 Task: Use flow to show automation on Department object.
Action: Mouse moved to (701, 45)
Screenshot: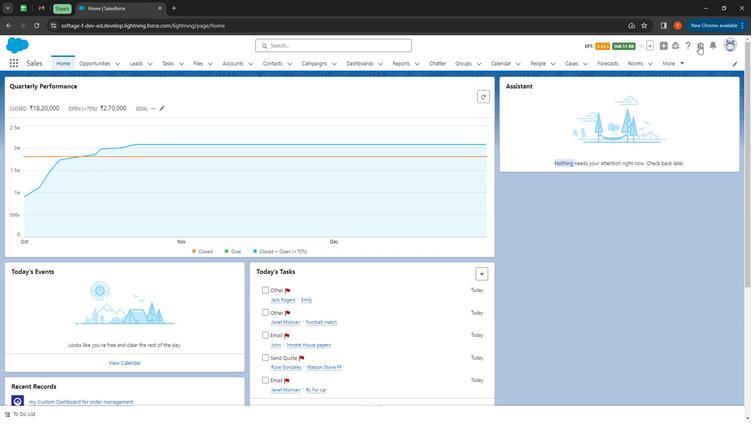 
Action: Mouse pressed left at (701, 45)
Screenshot: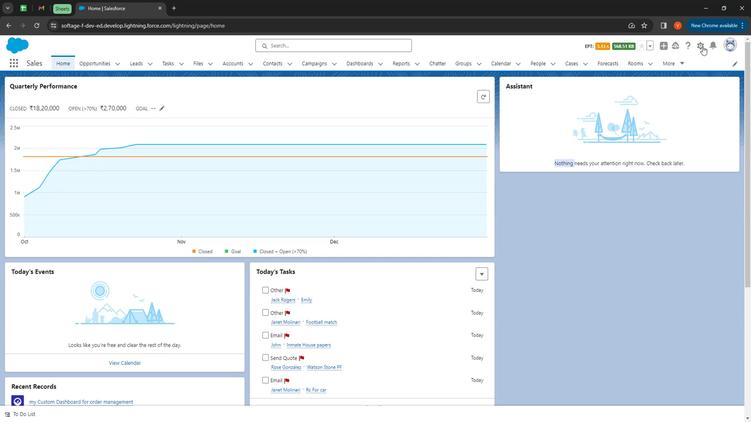 
Action: Mouse moved to (678, 64)
Screenshot: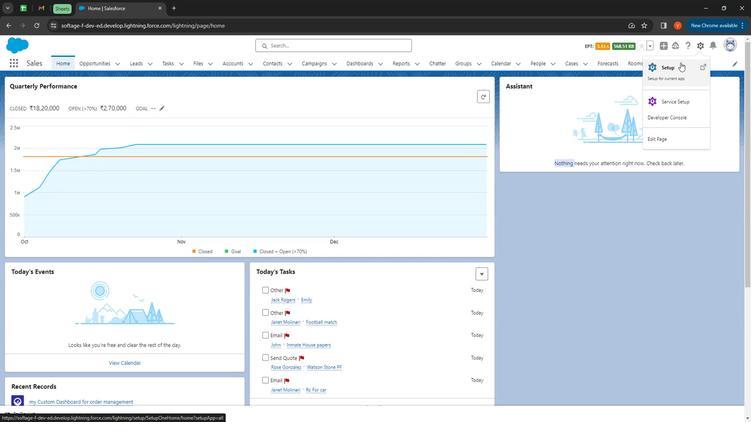 
Action: Mouse pressed left at (678, 64)
Screenshot: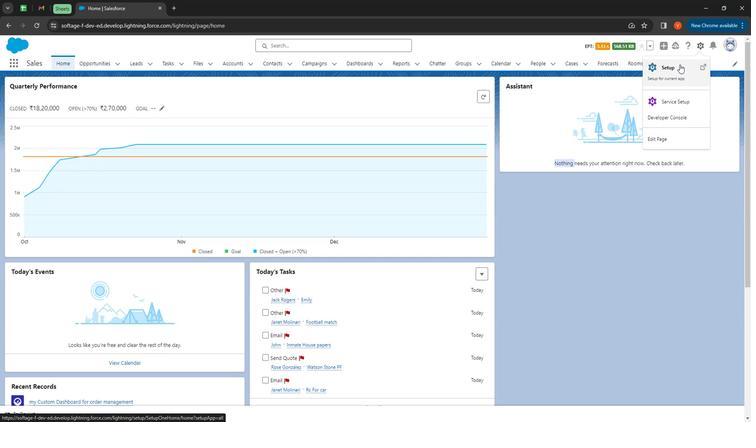 
Action: Mouse moved to (34, 84)
Screenshot: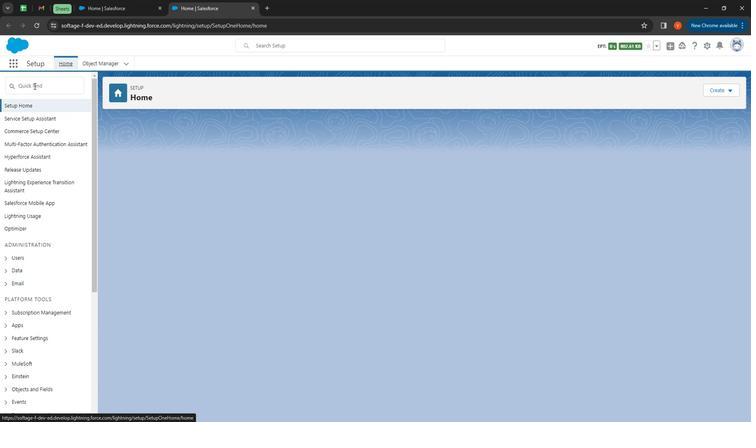 
Action: Mouse pressed left at (34, 84)
Screenshot: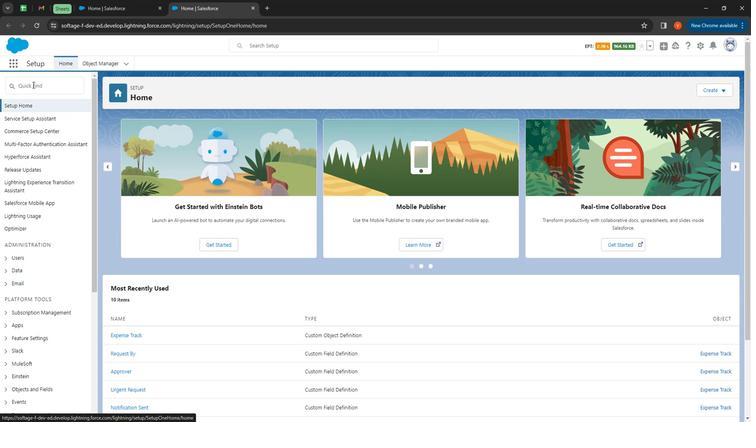 
Action: Key pressed flows
Screenshot: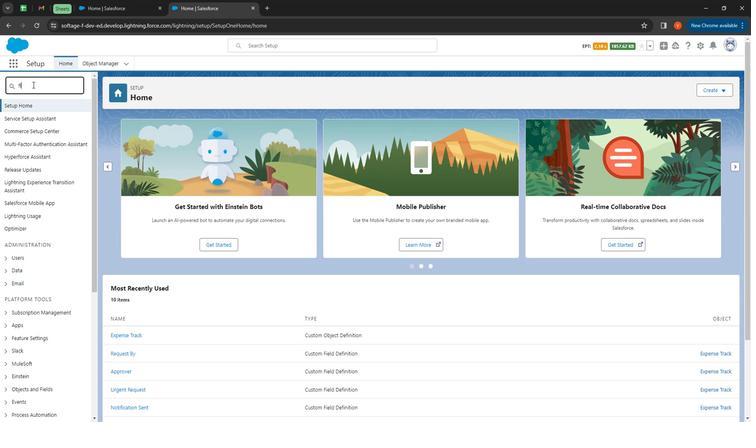 
Action: Mouse moved to (29, 118)
Screenshot: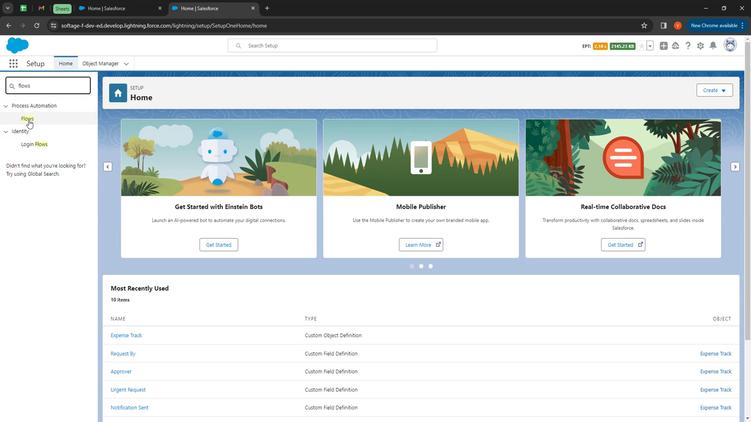 
Action: Mouse pressed left at (29, 118)
Screenshot: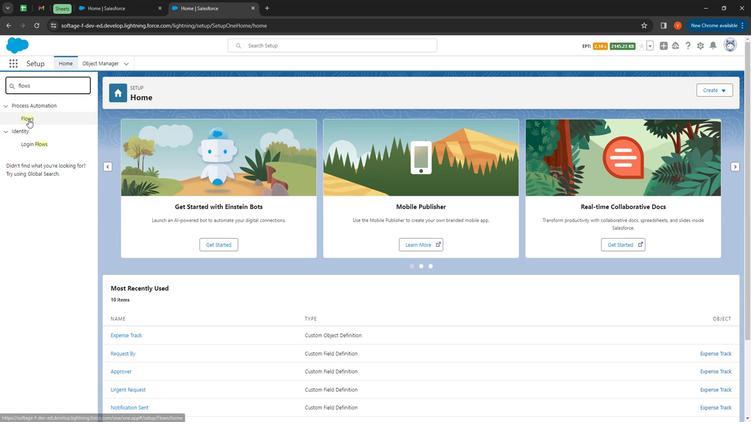
Action: Mouse moved to (717, 92)
Screenshot: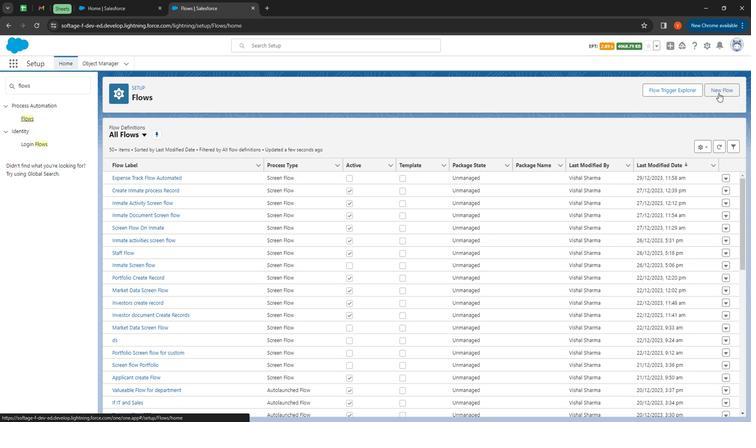 
Action: Mouse pressed left at (717, 92)
Screenshot: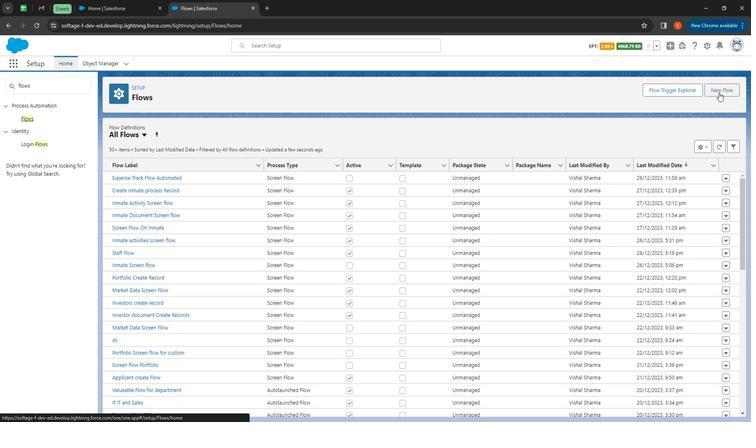 
Action: Mouse moved to (586, 313)
Screenshot: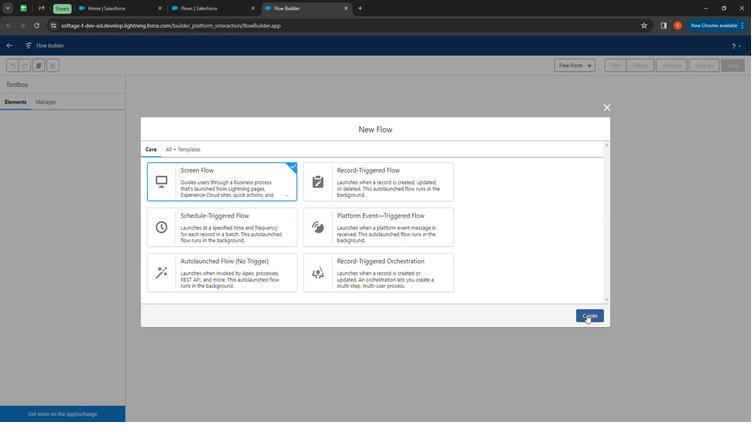 
Action: Mouse pressed left at (586, 313)
Screenshot: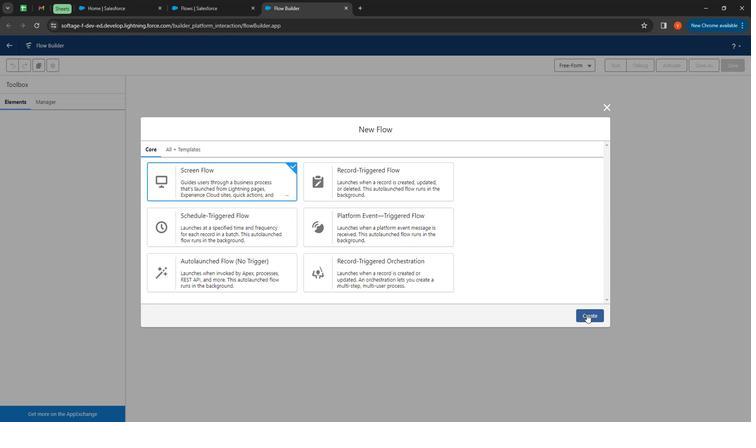 
Action: Mouse moved to (377, 139)
Screenshot: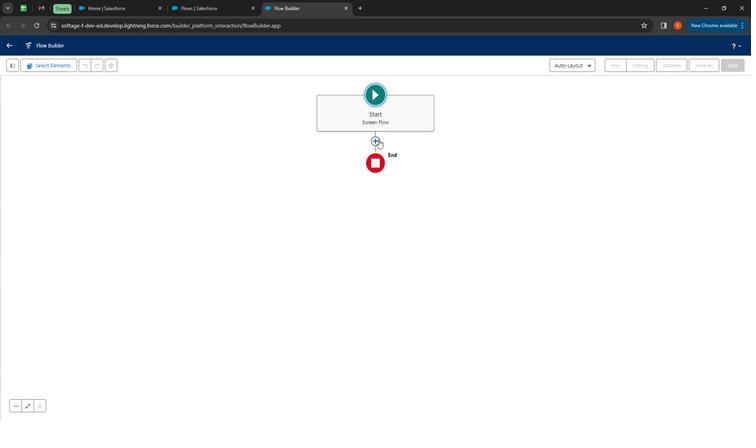 
Action: Mouse pressed left at (377, 139)
Screenshot: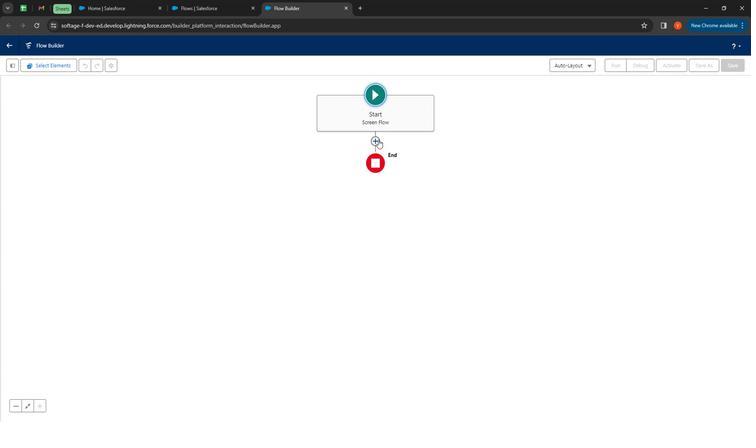 
Action: Mouse moved to (352, 176)
Screenshot: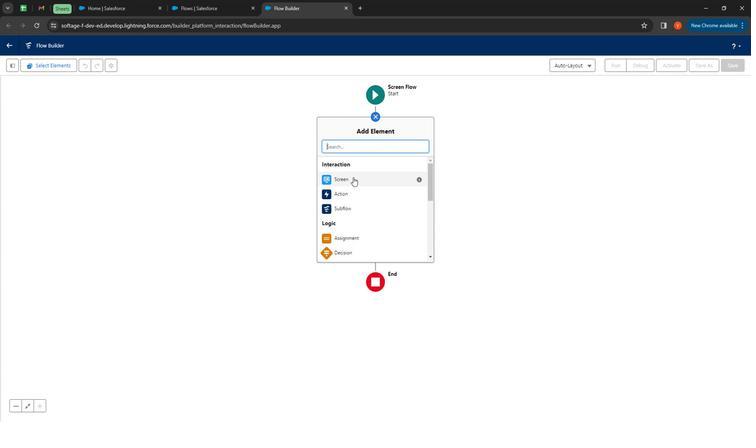 
Action: Mouse pressed left at (352, 176)
Screenshot: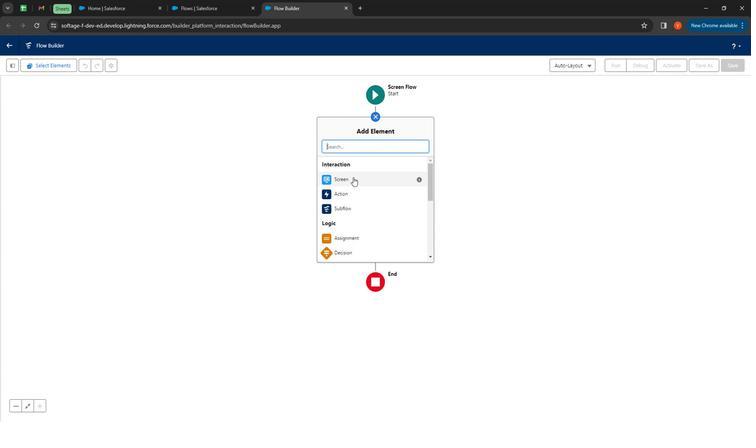 
Action: Mouse moved to (633, 139)
Screenshot: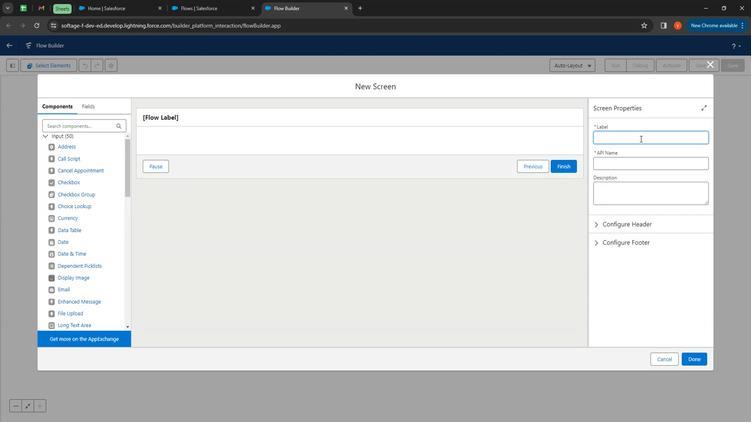 
Action: Mouse pressed left at (633, 139)
Screenshot: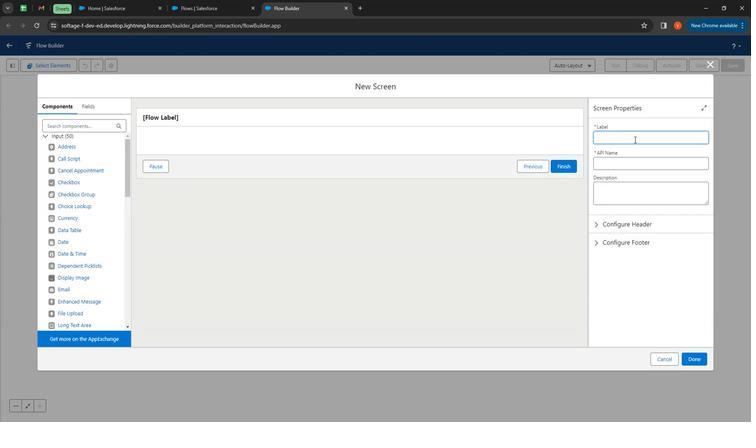 
Action: Key pressed <Key.shift>
Screenshot: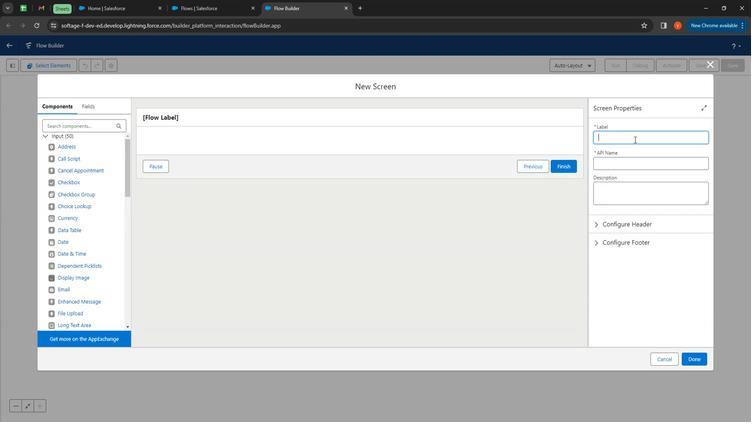 
Action: Mouse moved to (630, 138)
Screenshot: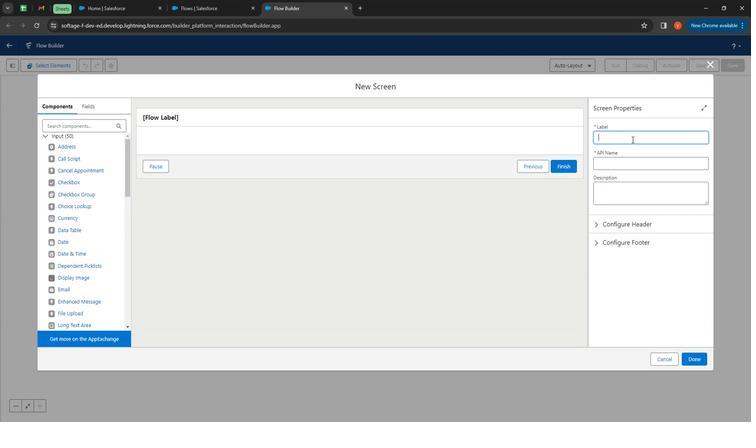 
Action: Key pressed <Key.shift>
Screenshot: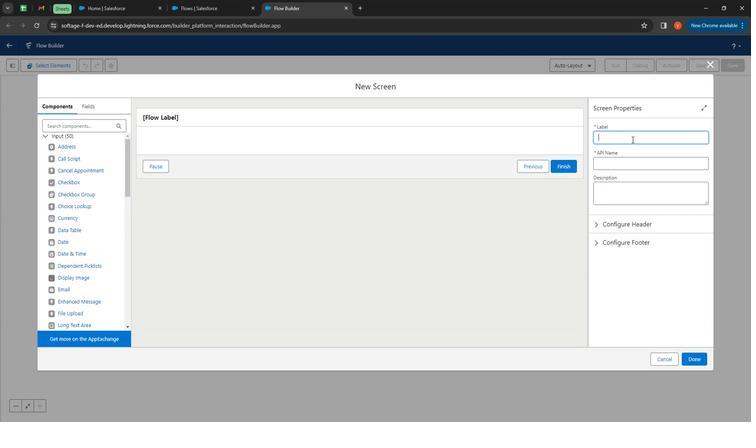 
Action: Mouse moved to (630, 138)
Screenshot: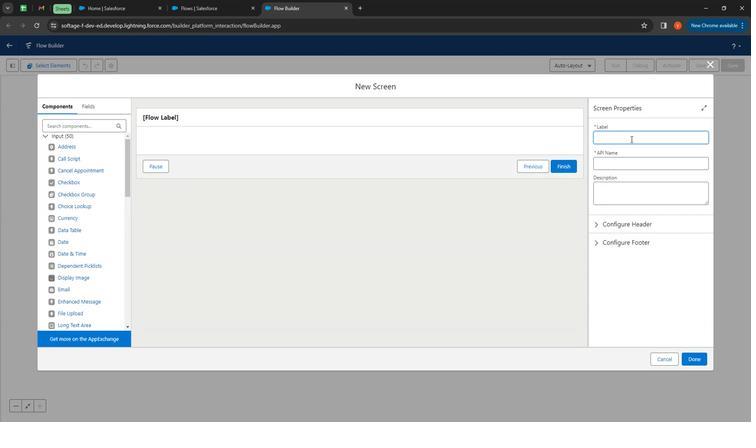 
Action: Key pressed <Key.shift><Key.shift><Key.shift><Key.shift><Key.shift><Key.shift><Key.shift><Key.shift><Key.shift><Key.shift><Key.shift><Key.shift><Key.shift><Key.shift><Key.shift><Key.shift><Key.shift><Key.shift><Key.shift><Key.shift><Key.shift>
Screenshot: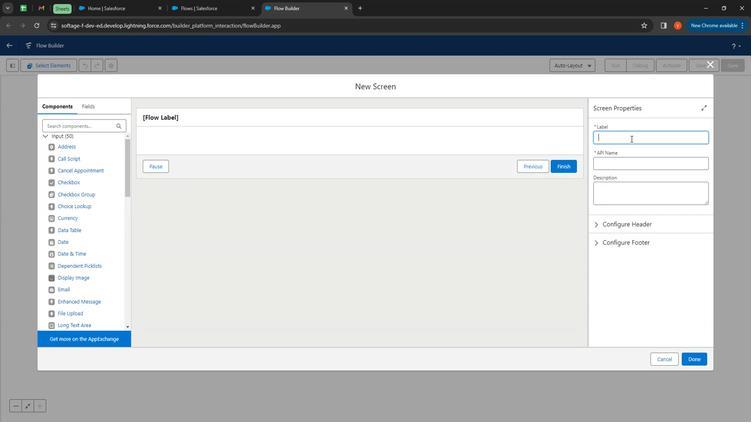 
Action: Mouse moved to (629, 138)
Screenshot: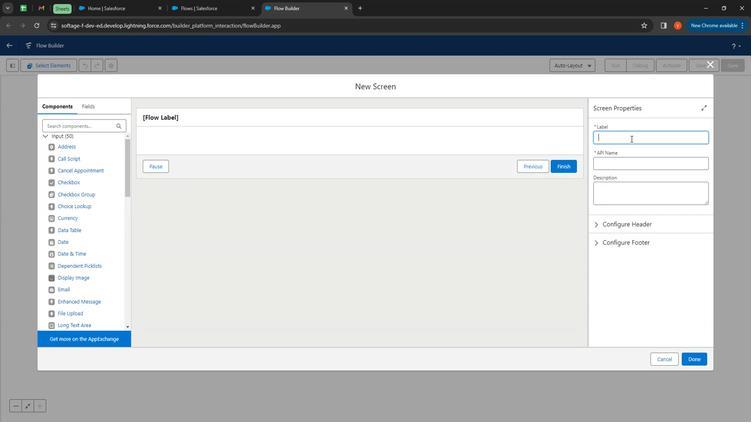 
Action: Key pressed <Key.shift>Universal<Key.space>for<Key.space><Key.shift><Key.shift><Key.shift><Key.shift><Key.shift><Key.shift><Key.shift><Key.shift><Key.shift><Key.shift><Key.shift><Key.shift><Key.shift><Key.shift><Key.shift><Key.shift><Key.shift><Key.shift><Key.shift><Key.shift>Department<Key.space><Key.shift>Screen
Screenshot: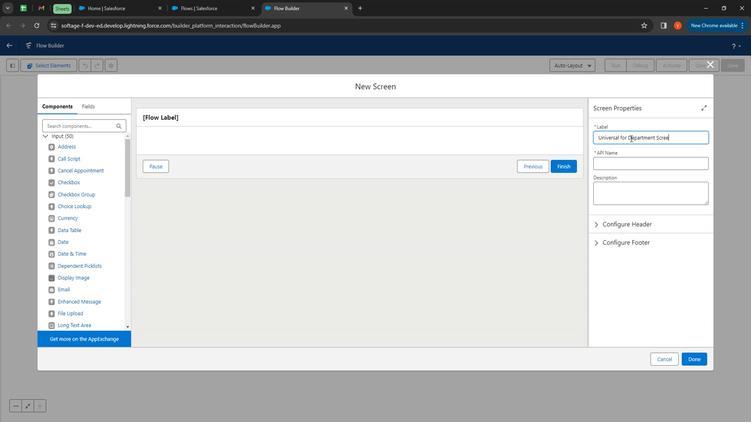 
Action: Mouse moved to (628, 159)
Screenshot: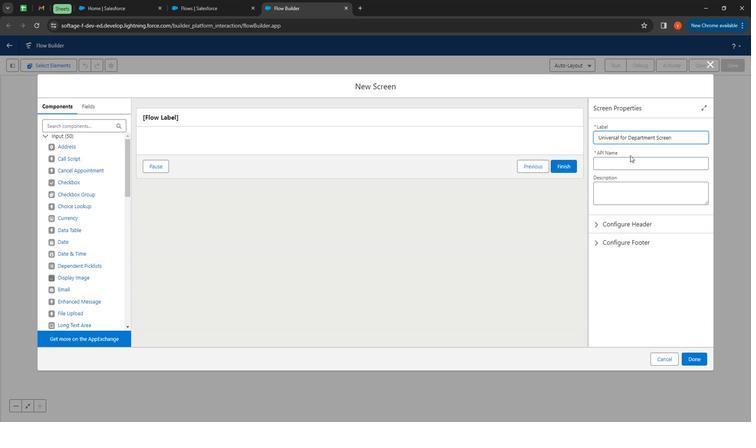 
Action: Mouse pressed left at (628, 159)
Screenshot: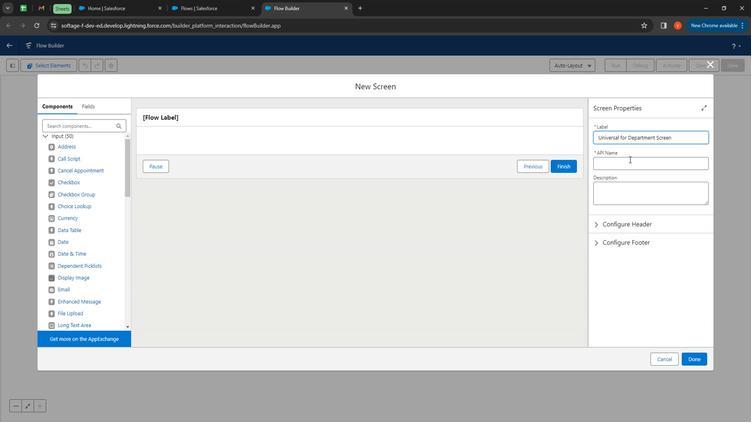 
Action: Mouse moved to (625, 193)
Screenshot: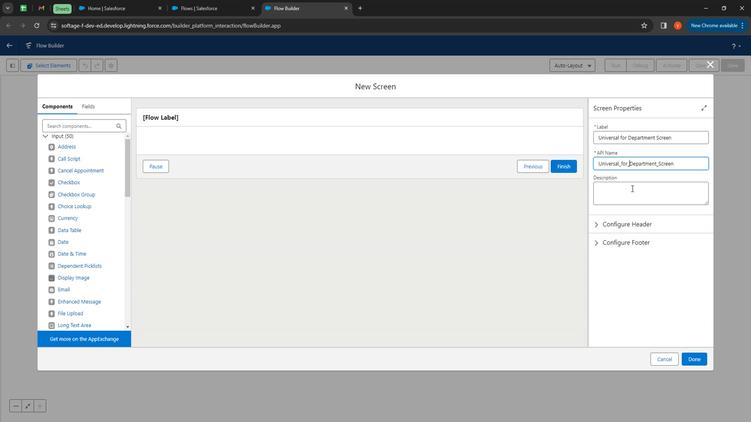 
Action: Mouse pressed left at (625, 193)
Screenshot: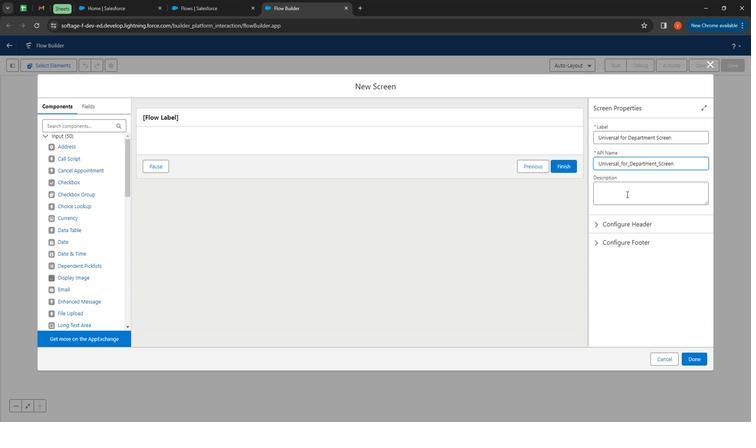 
Action: Mouse moved to (625, 193)
Screenshot: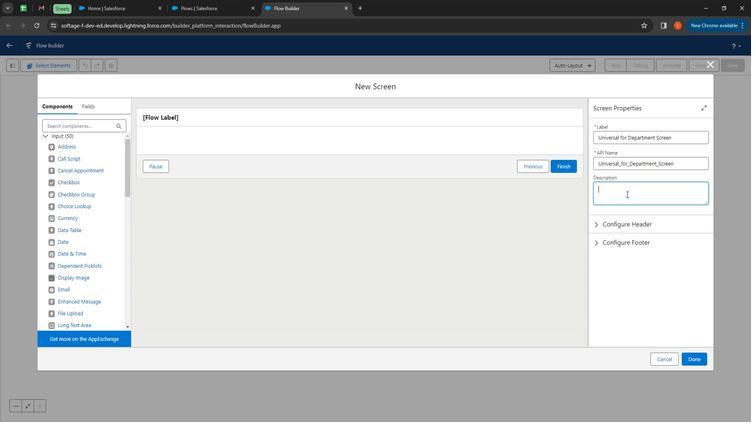 
Action: Key pressed <Key.shift>
Screenshot: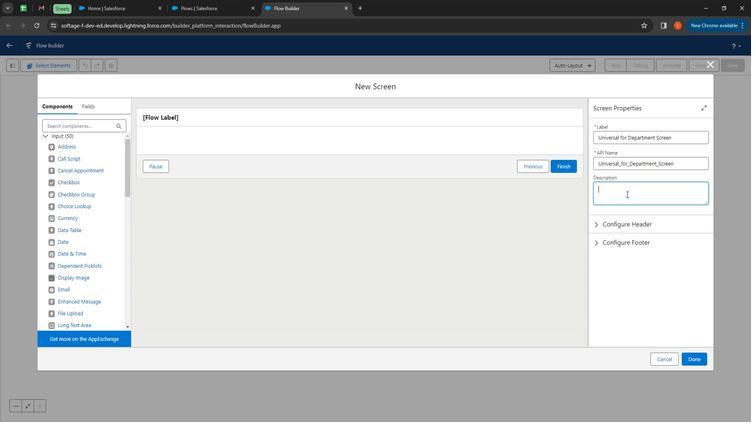 
Action: Mouse moved to (624, 193)
Screenshot: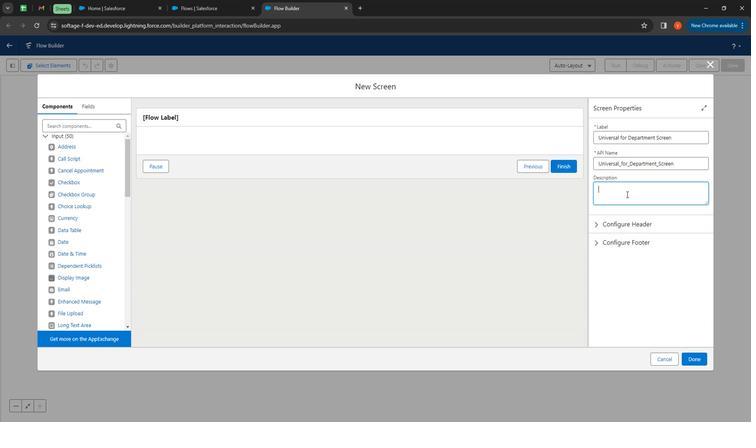 
Action: Key pressed <Key.shift><Key.shift><Key.shift><Key.shift><Key.shift><Key.shift><Key.shift><Key.shift><Key.shift><Key.shift>Universal<Key.space><Key.shift>Salesforce<Key.space><Key.shift>Screen<Key.space>flow<Key.space><Key.shift>Screen<Key.space>on<Key.space>custom<Key.space>object<Key.space><Key.shift>Name<Key.space><Key.shift>Department
Screenshot: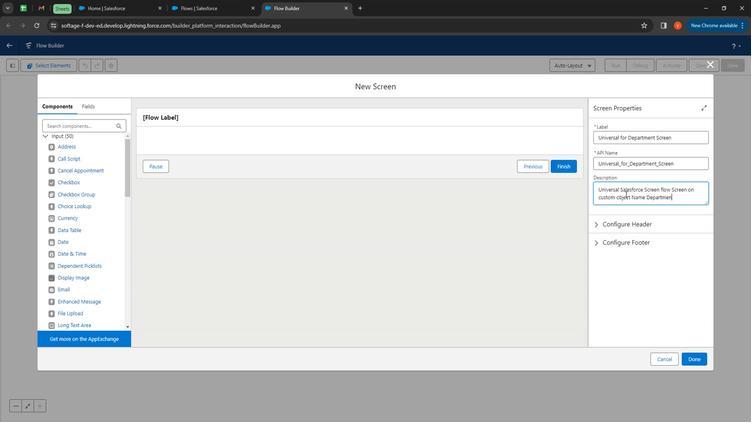 
Action: Mouse moved to (593, 230)
Screenshot: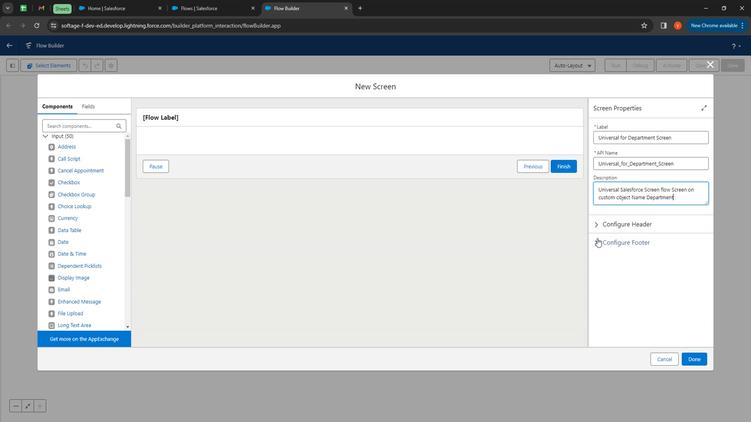 
Action: Key pressed .
Screenshot: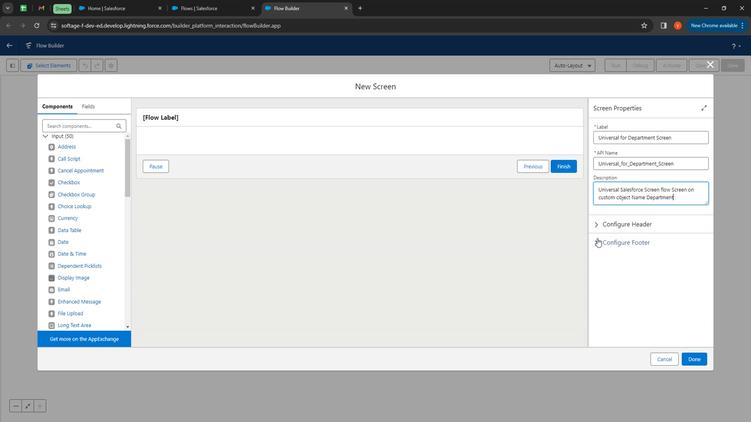 
Action: Mouse moved to (683, 201)
Screenshot: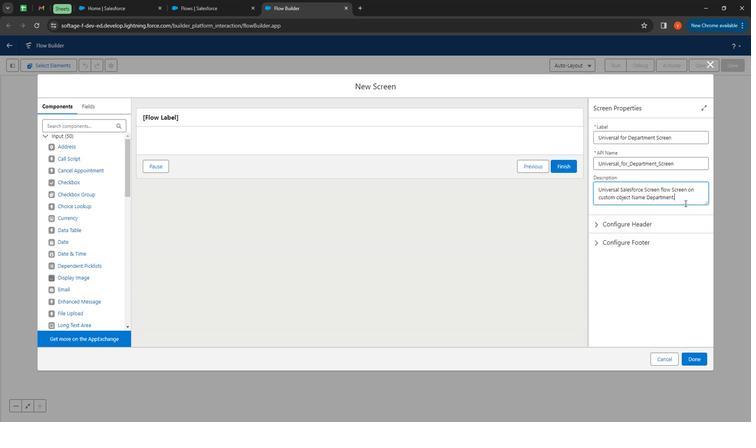 
Action: Mouse pressed left at (683, 201)
Screenshot: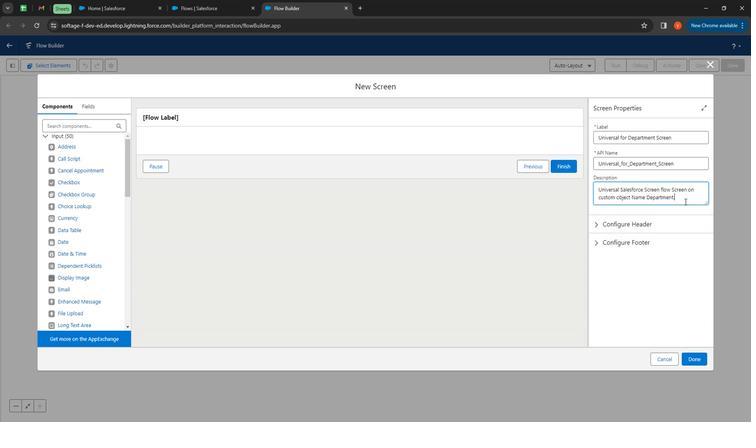 
Action: Mouse moved to (95, 124)
Screenshot: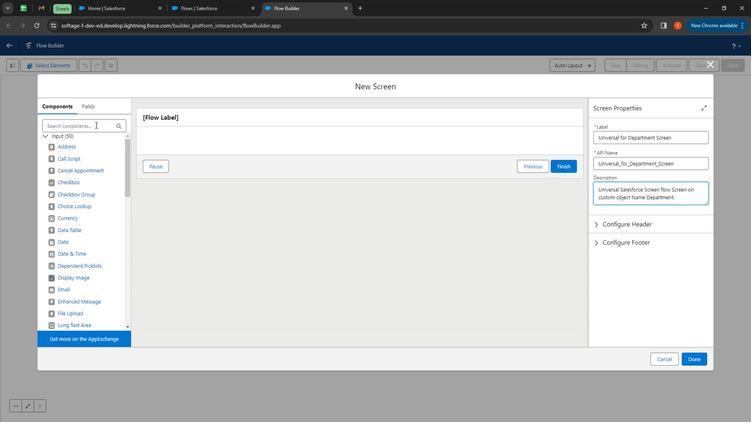 
Action: Mouse pressed left at (95, 124)
Screenshot: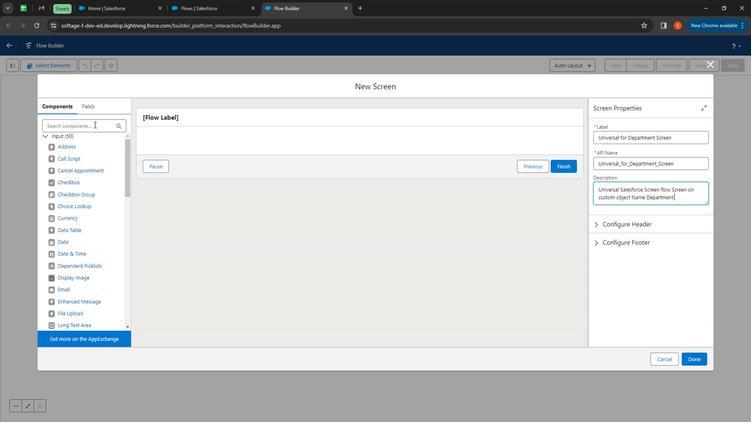 
Action: Mouse moved to (96, 123)
Screenshot: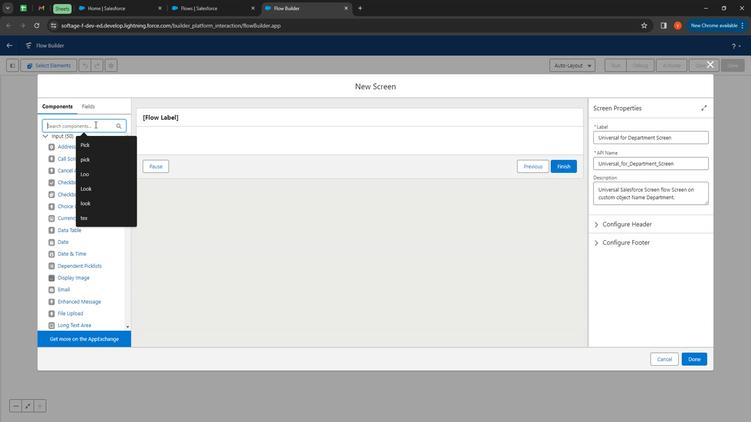 
Action: Key pressed <Key.shift><Key.shift><Key.shift><Key.shift><Key.shift><Key.shift><Key.shift><Key.shift><Key.shift><Key.shift><Key.shift><Key.shift><Key.shift><Key.shift><Key.shift><Key.shift><Key.shift><Key.shift><Key.shift>Check
Screenshot: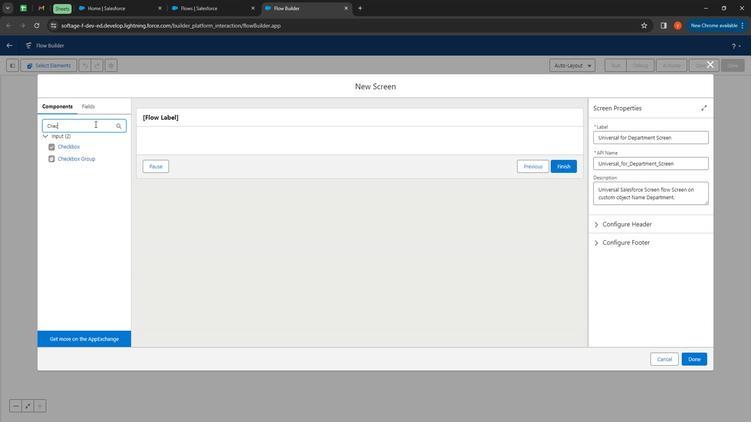 
Action: Mouse moved to (56, 149)
Screenshot: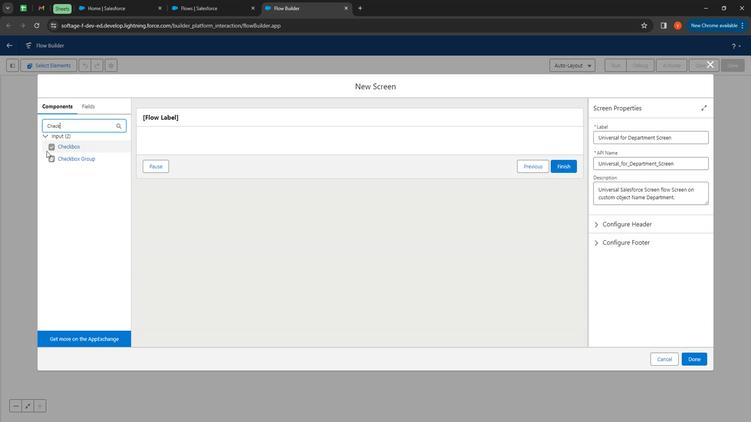 
Action: Mouse pressed left at (56, 149)
Screenshot: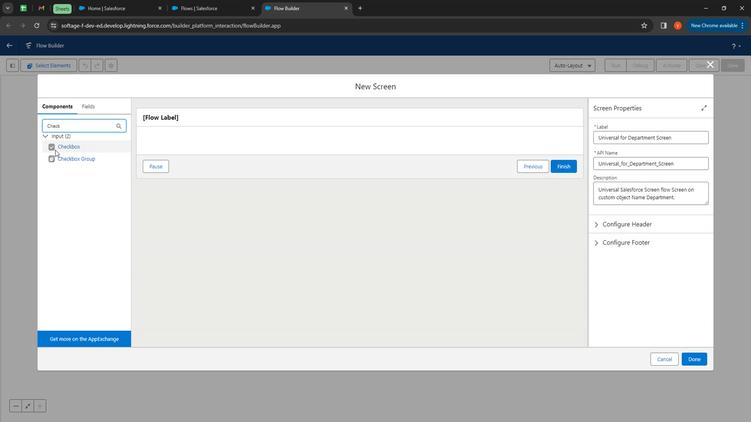 
Action: Mouse moved to (607, 135)
Screenshot: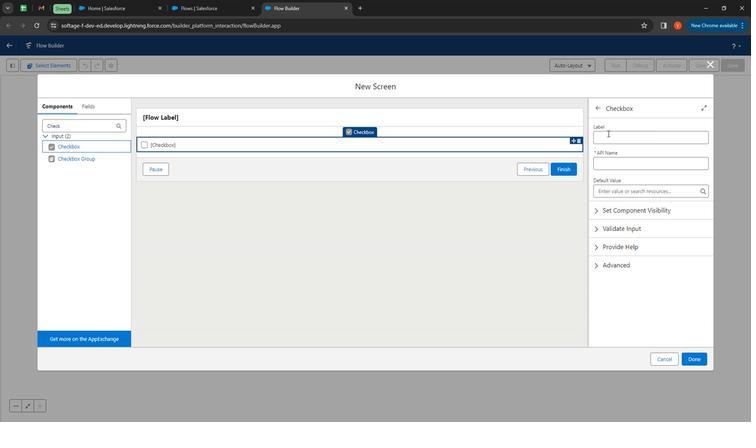 
Action: Mouse pressed left at (607, 135)
Screenshot: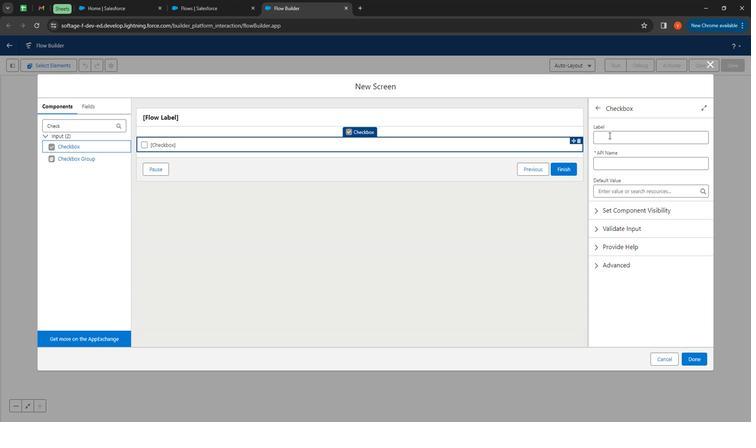 
Action: Mouse moved to (607, 135)
Screenshot: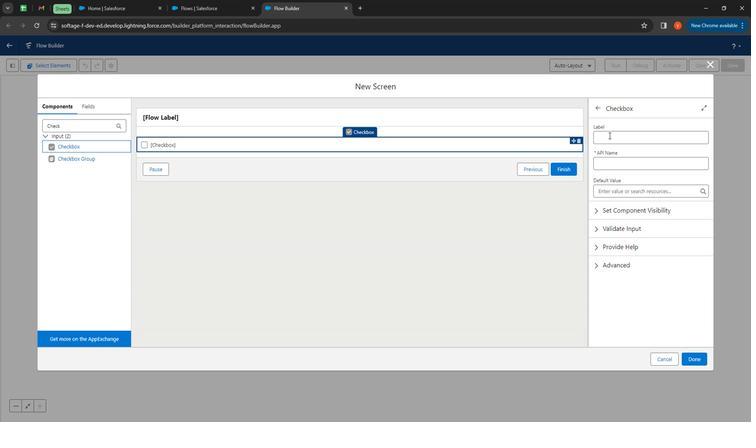 
Action: Key pressed <Key.shift>
Screenshot: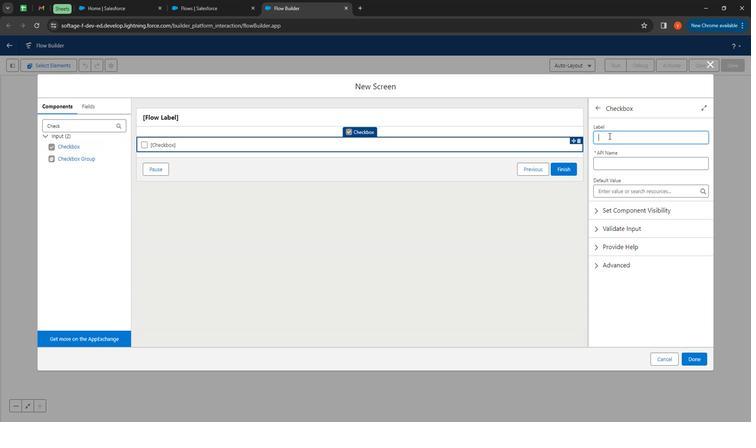 
Action: Mouse moved to (575, 146)
Screenshot: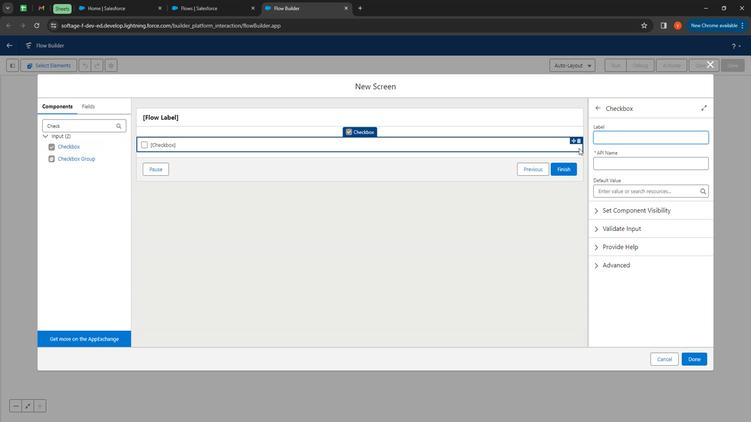 
Action: Key pressed <Key.shift>
Screenshot: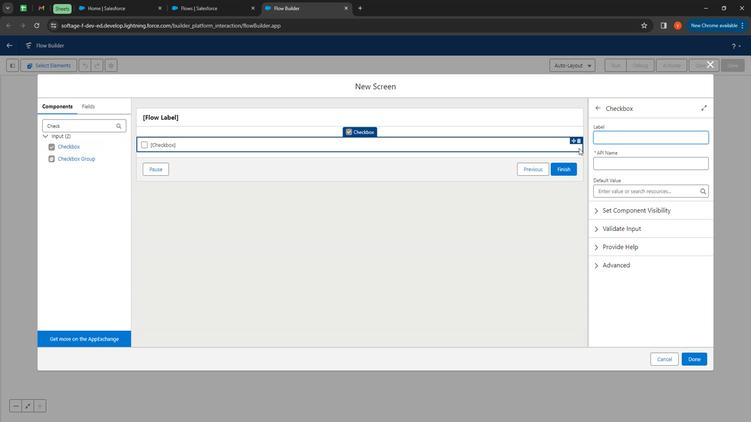 
Action: Mouse moved to (574, 146)
Screenshot: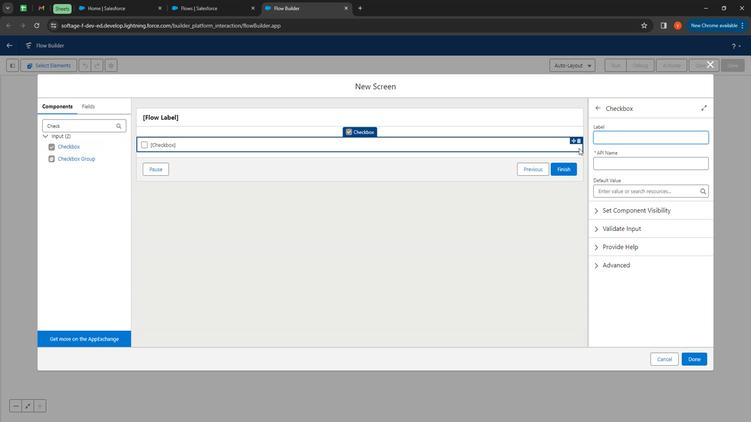 
Action: Key pressed <Key.shift>
Screenshot: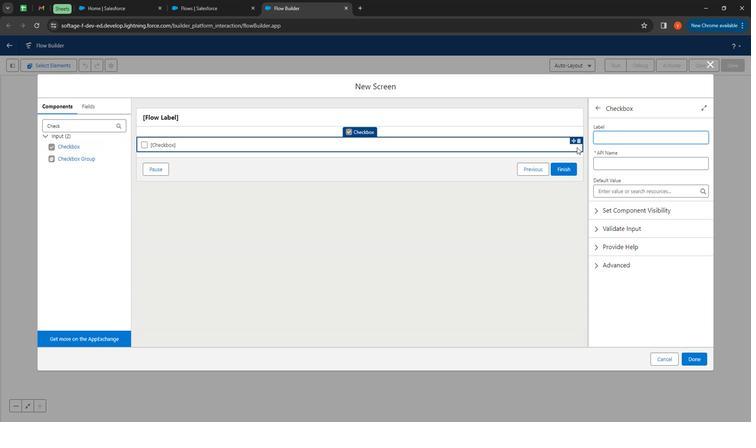 
Action: Mouse moved to (574, 145)
Screenshot: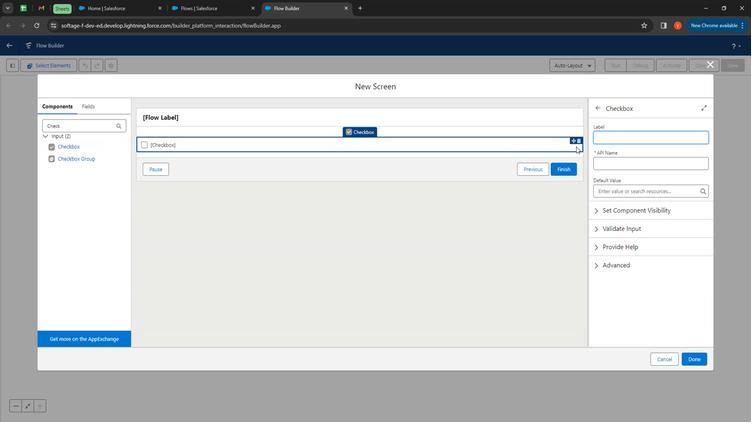 
Action: Key pressed <Key.shift><Key.shift><Key.shift><Key.shift><Key.shift><Key.shift><Key.shift><Key.shift><Key.shift><Key.shift><Key.shift><Key.shift><Key.shift><Key.shift><Key.shift>Active
Screenshot: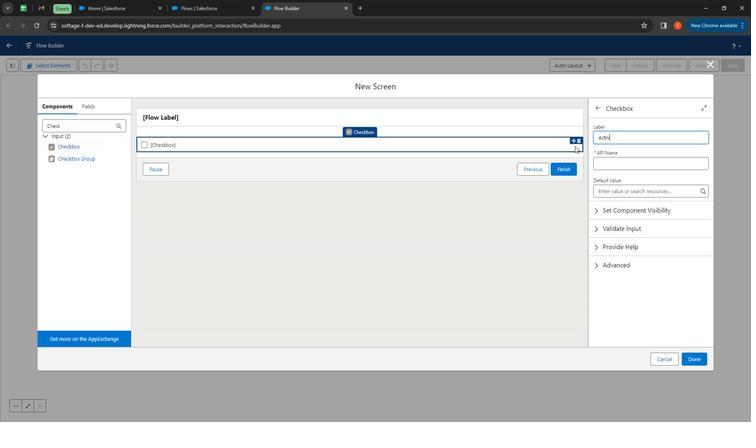 
Action: Mouse moved to (620, 159)
Screenshot: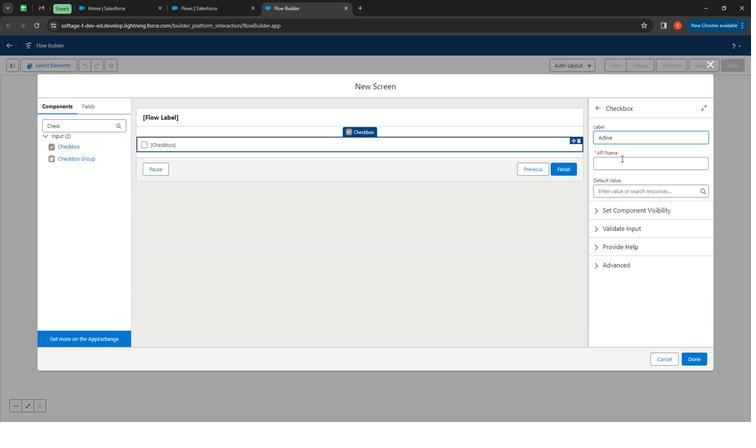 
Action: Mouse pressed left at (620, 159)
Screenshot: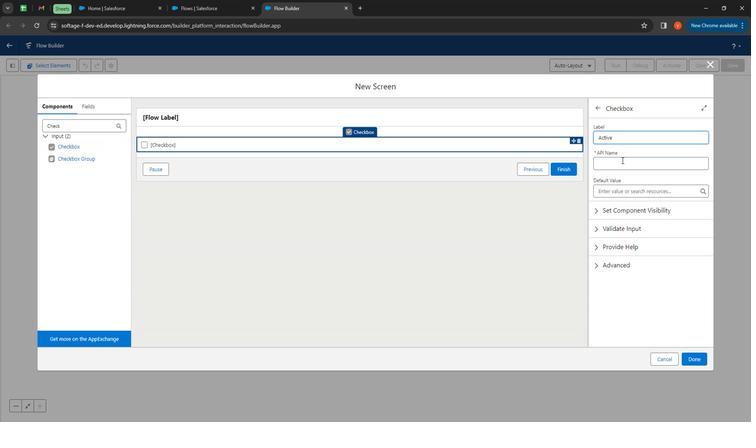 
Action: Mouse moved to (524, 235)
Screenshot: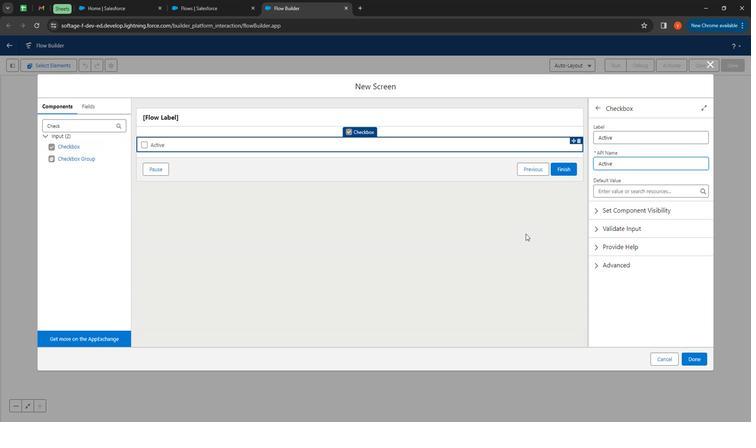 
Action: Mouse pressed left at (524, 235)
Screenshot: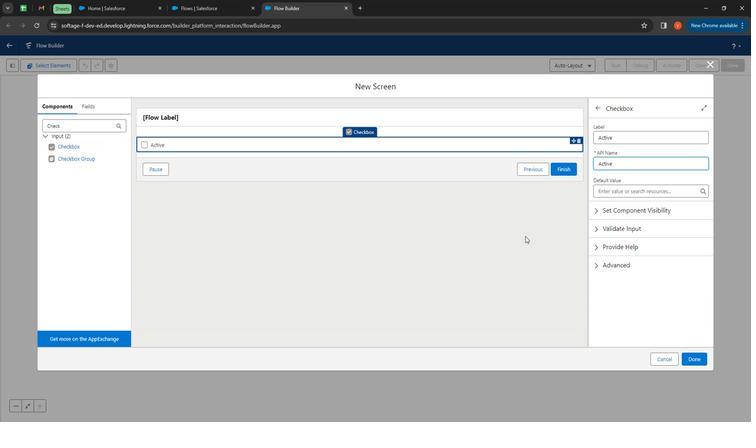
Action: Mouse moved to (85, 126)
Screenshot: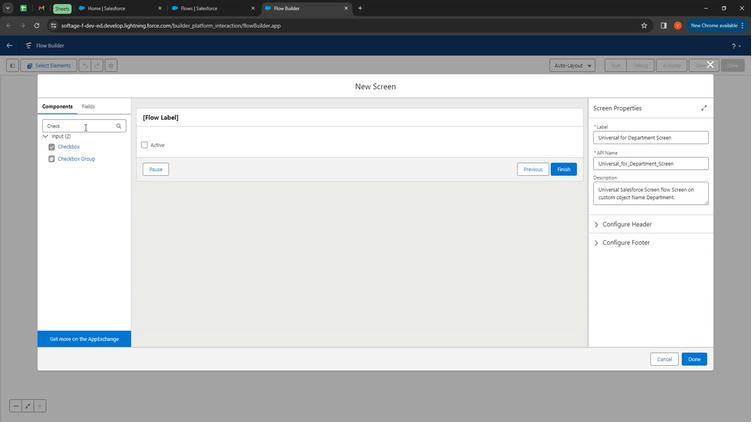 
Action: Mouse pressed left at (85, 126)
Screenshot: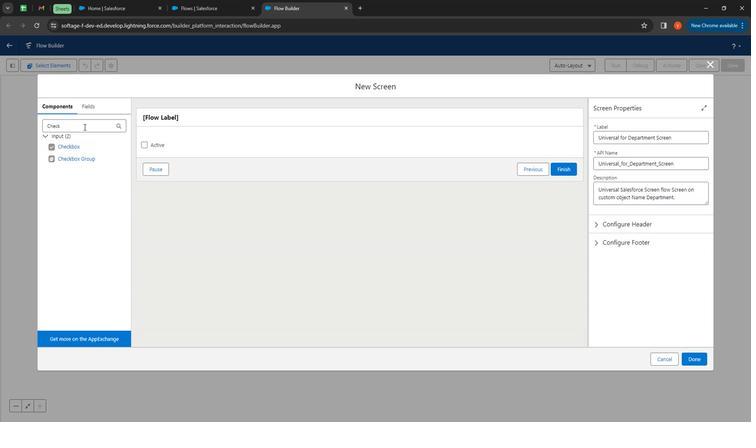 
Action: Mouse pressed left at (85, 126)
Screenshot: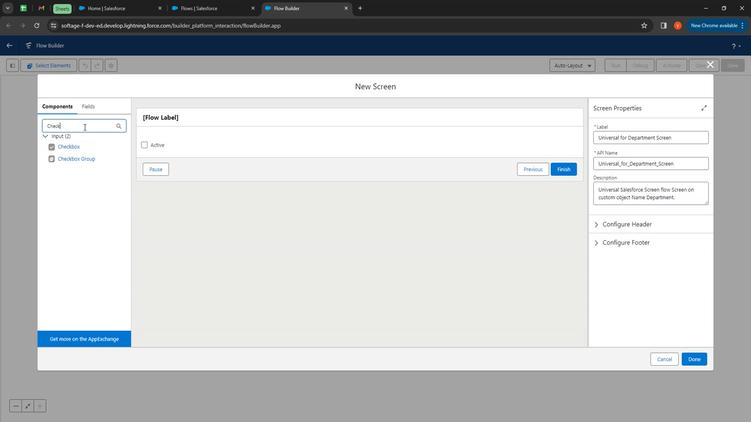 
Action: Key pressed cu
Screenshot: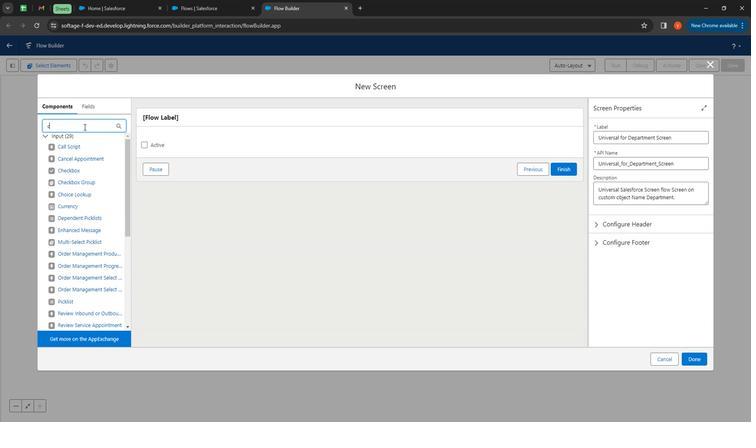 
Action: Mouse moved to (54, 145)
Screenshot: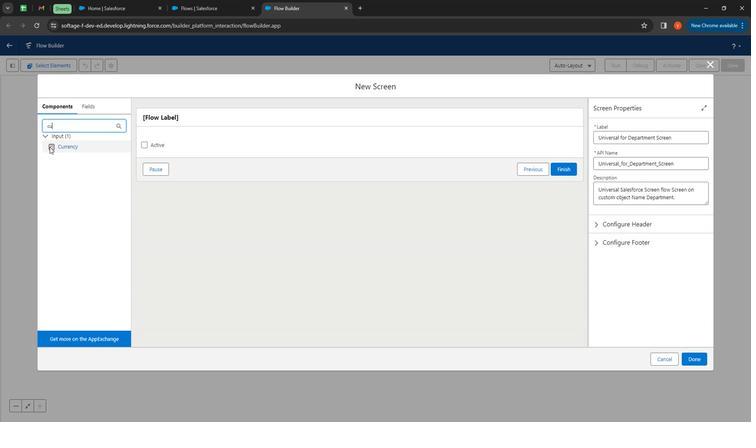 
Action: Mouse pressed left at (54, 145)
Screenshot: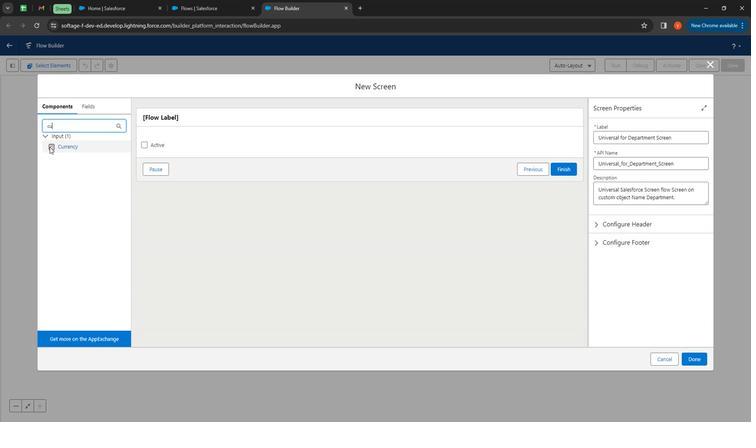 
Action: Mouse moved to (656, 136)
Screenshot: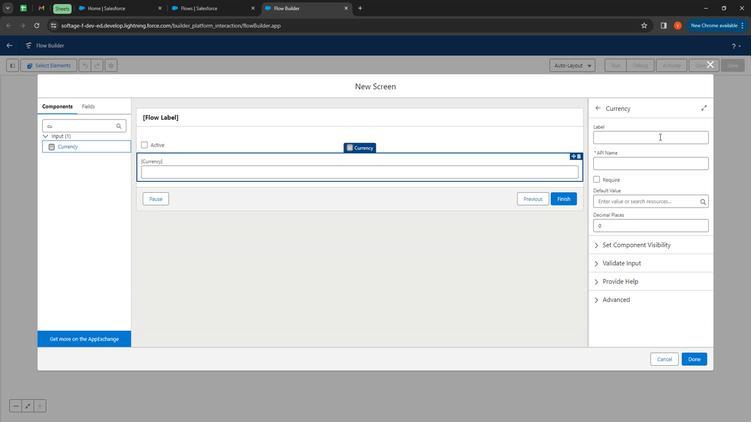 
Action: Mouse pressed left at (656, 136)
Screenshot: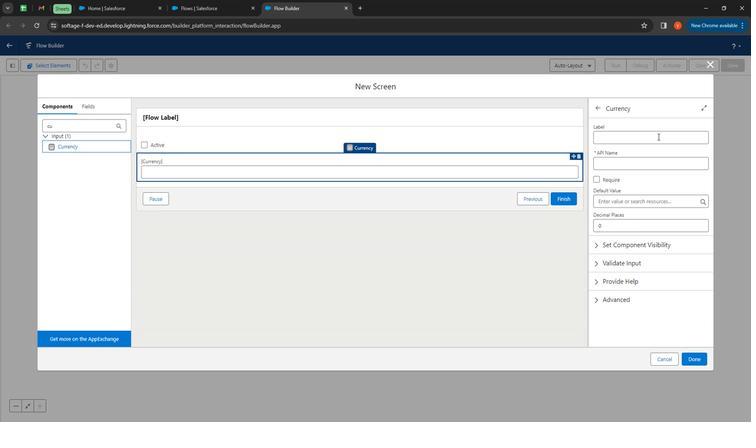 
Action: Key pressed <Key.shift>
Screenshot: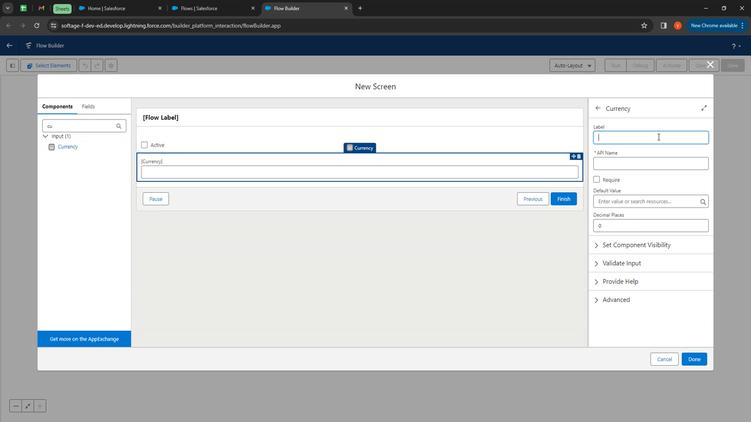 
Action: Mouse moved to (637, 123)
Screenshot: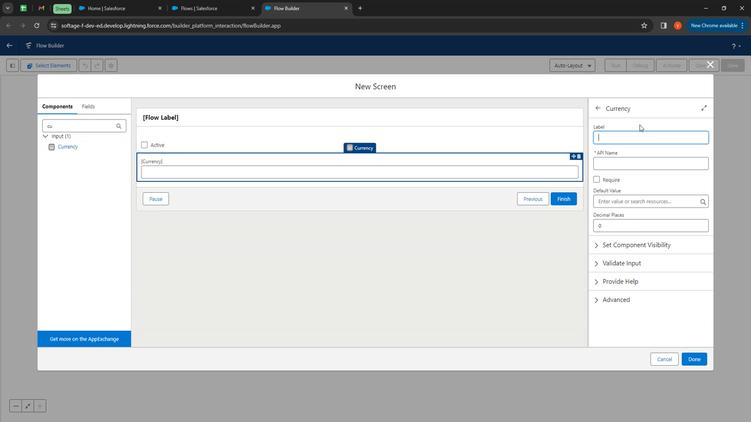 
Action: Key pressed <Key.shift><Key.shift><Key.shift><Key.shift><Key.shift><Key.shift><Key.shift><Key.shift>Anu<Key.backspace>nual<Key.space><Key.shift><Key.shift><Key.shift><Key.shift><Key.shift><Key.shift><Key.shift><Key.shift><Key.shift><Key.shift><Key.shift><Key.shift><Key.shift>Budger
Screenshot: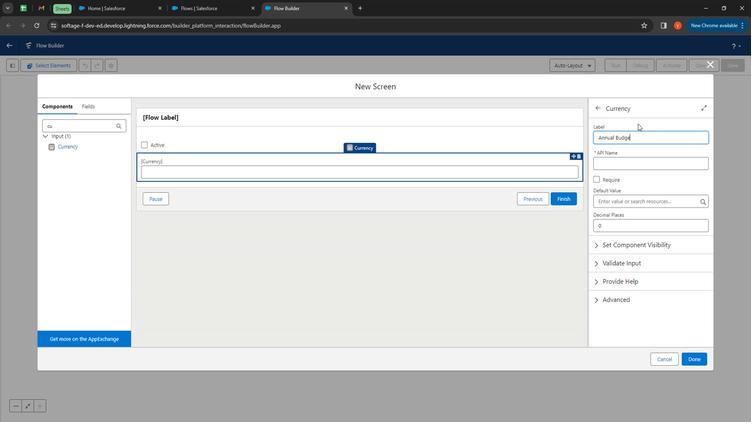 
Action: Mouse moved to (625, 155)
Screenshot: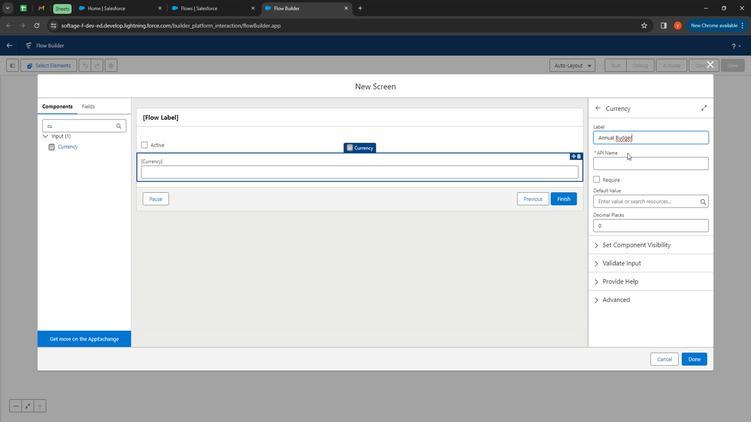 
Action: Key pressed <Key.backspace>
Screenshot: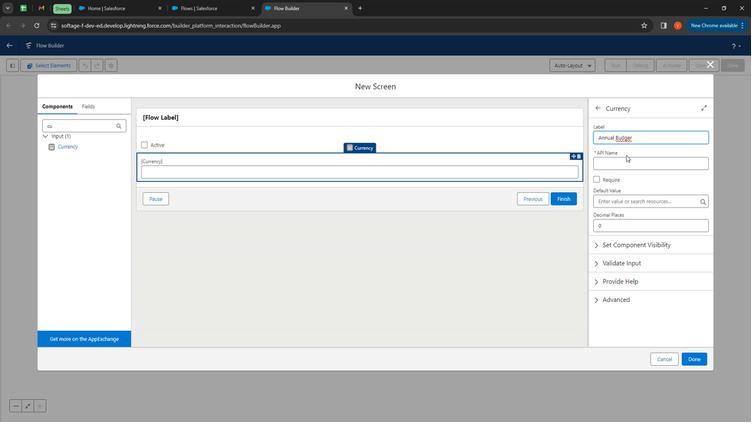 
Action: Mouse moved to (624, 168)
Screenshot: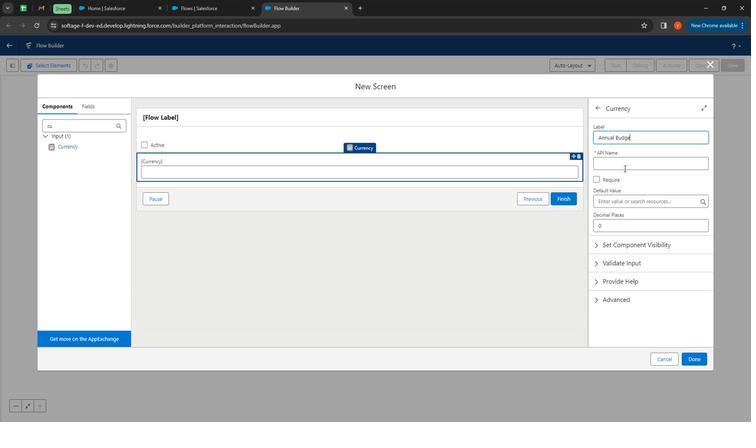
Action: Key pressed t
Screenshot: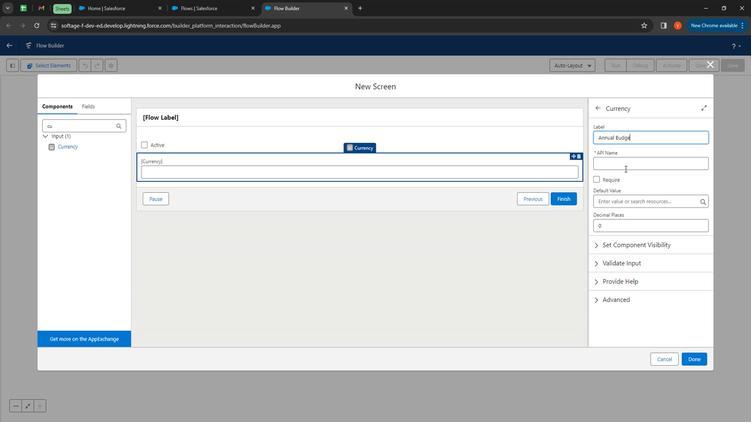 
Action: Mouse moved to (614, 165)
Screenshot: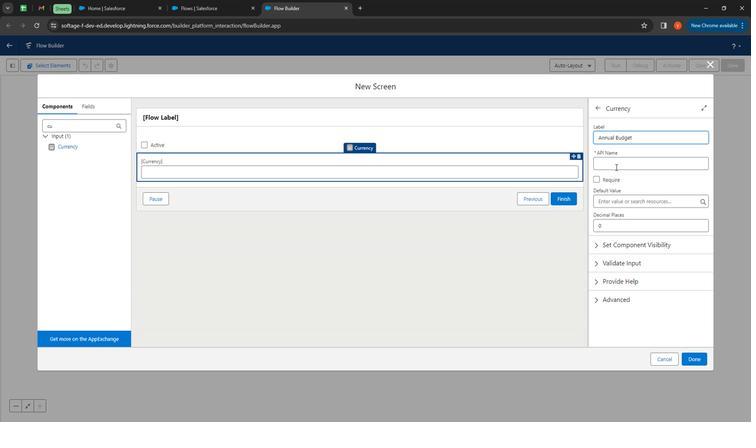 
Action: Mouse pressed left at (614, 165)
Screenshot: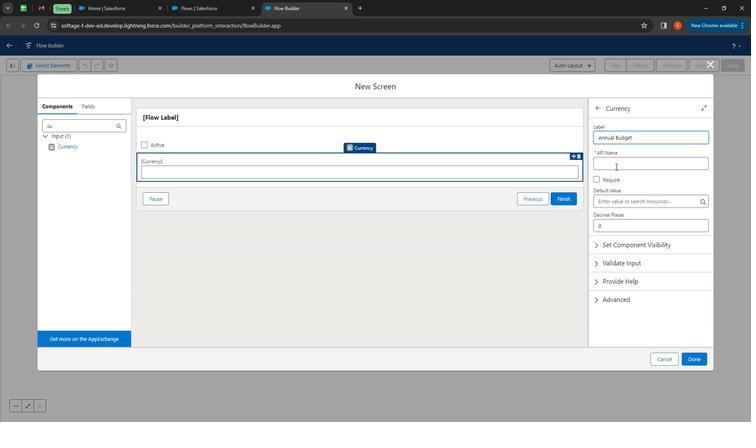 
Action: Mouse moved to (442, 231)
Screenshot: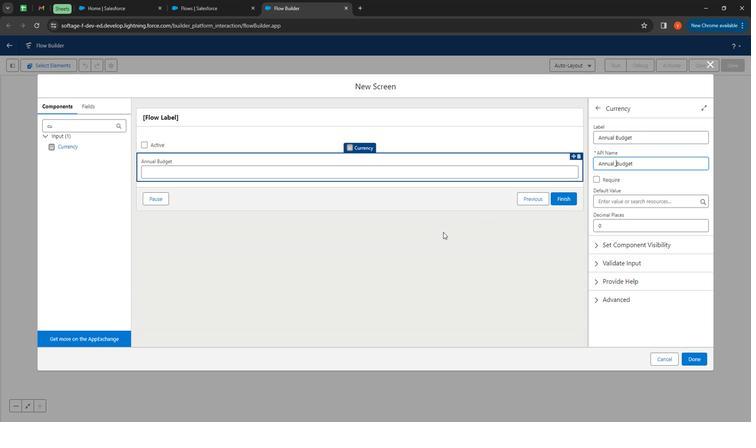
Action: Mouse pressed left at (442, 231)
Screenshot: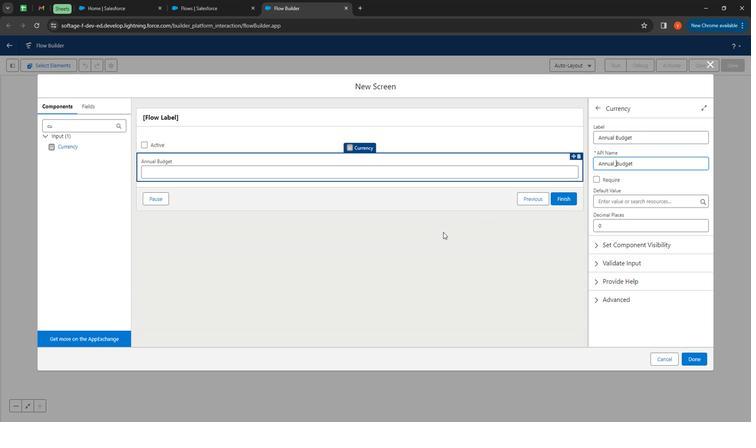 
Action: Mouse moved to (58, 122)
Screenshot: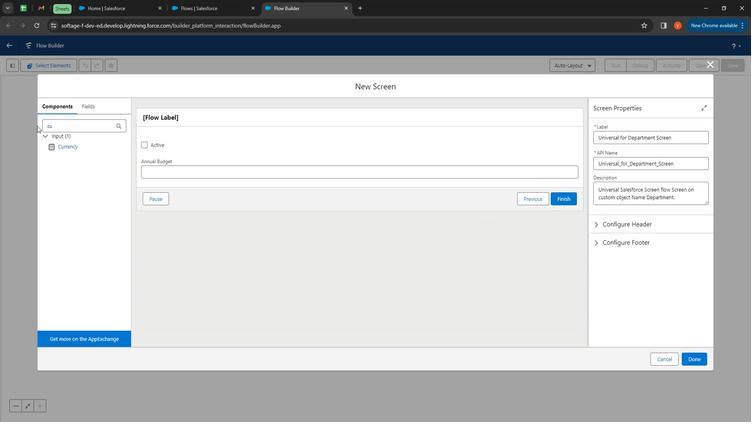 
Action: Mouse pressed left at (58, 122)
Screenshot: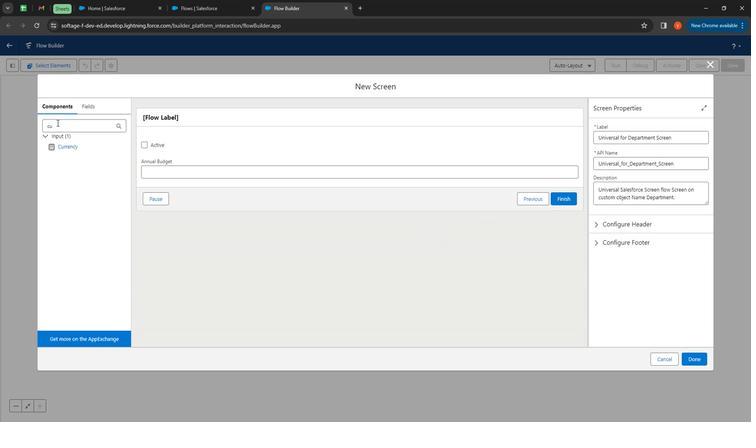 
Action: Mouse pressed left at (58, 122)
Screenshot: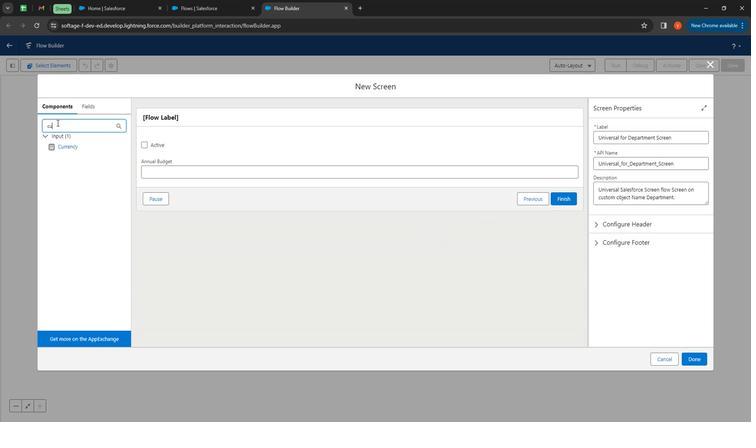 
Action: Mouse moved to (58, 119)
Screenshot: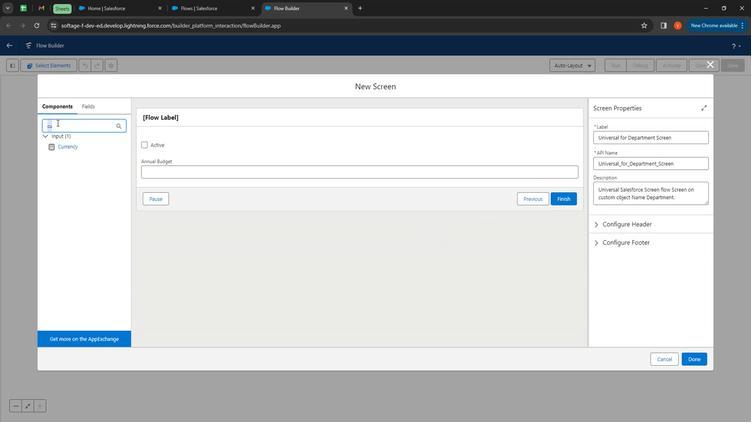 
Action: Key pressed <Key.shift>Checkbox
Screenshot: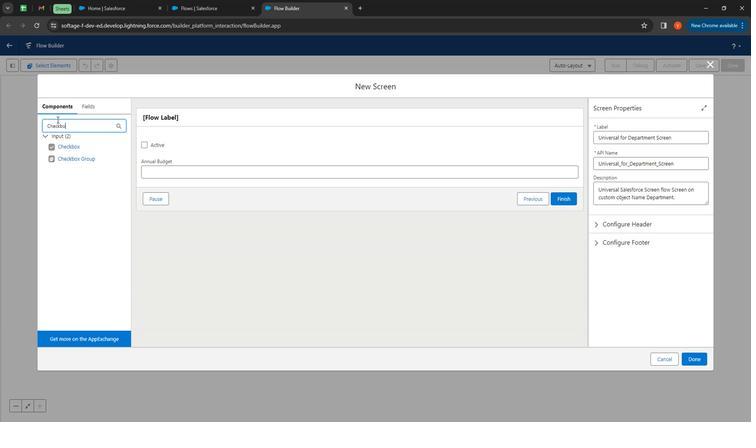 
Action: Mouse moved to (64, 143)
Screenshot: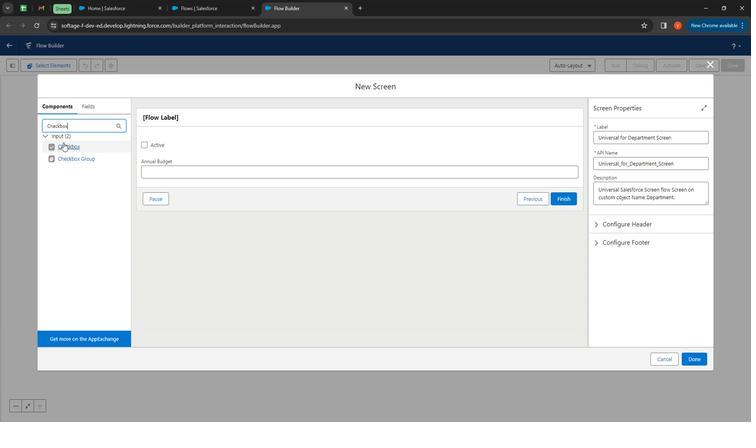 
Action: Mouse pressed left at (64, 143)
Screenshot: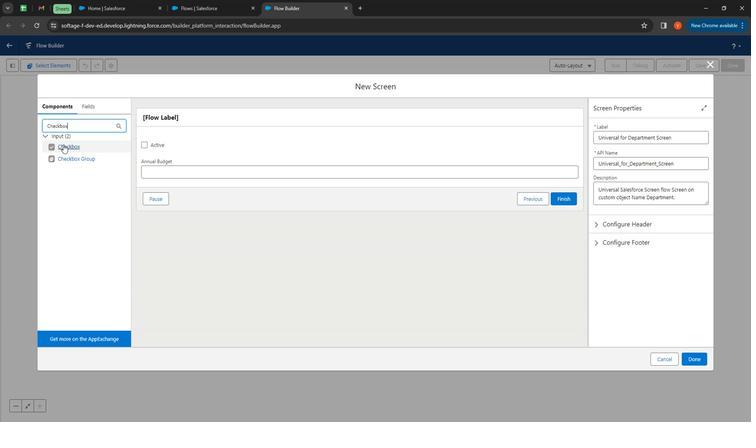 
Action: Mouse moved to (623, 137)
Screenshot: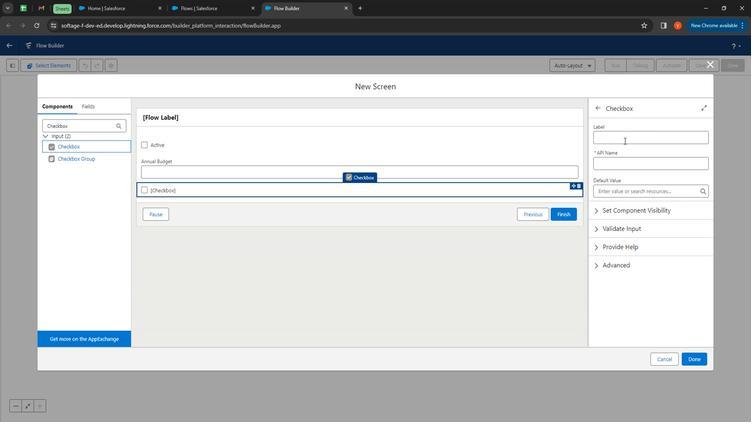 
Action: Mouse pressed left at (623, 137)
Screenshot: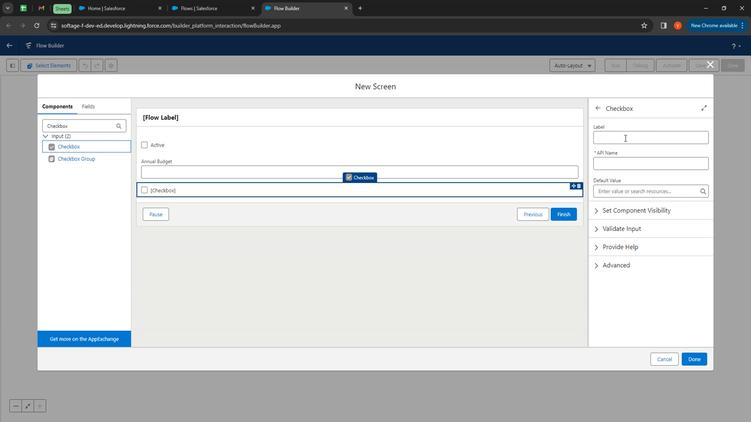 
Action: Mouse moved to (516, 213)
Screenshot: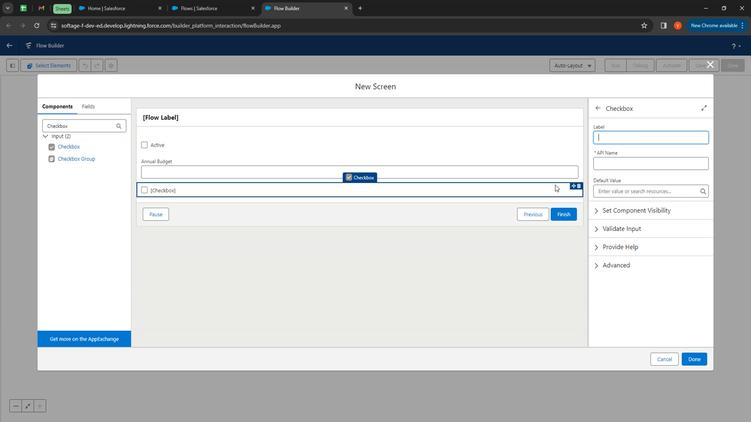 
Action: Key pressed <Key.shift>
Screenshot: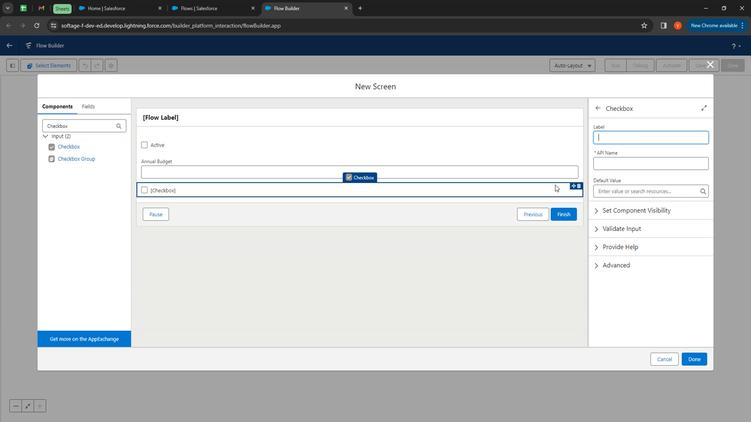 
Action: Mouse moved to (440, 241)
Screenshot: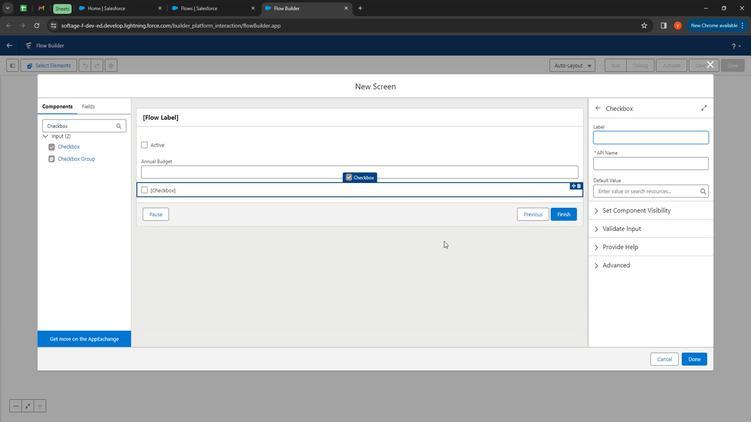 
Action: Key pressed <Key.shift><Key.shift><Key.shift><Key.shift><Key.shift><Key.shift><Key.shift><Key.shift><Key.shift><Key.shift><Key.shift><Key.shift><Key.shift><Key.shift><Key.shift><Key.shift><Key.shift><Key.shift>Budgeted<Key.space><Key.shift>Department
Screenshot: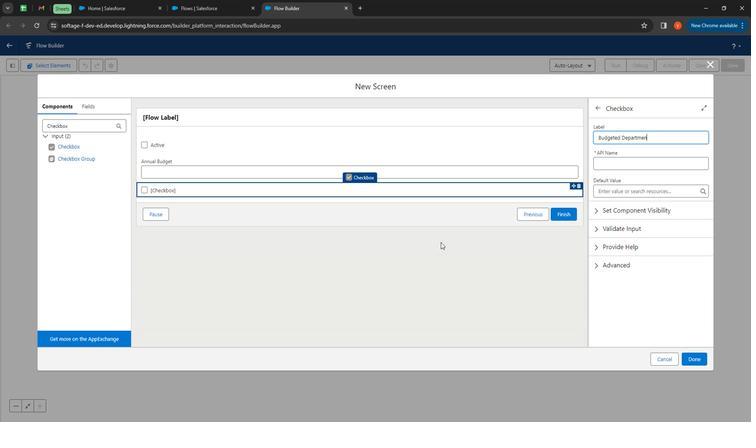 
Action: Mouse moved to (611, 164)
Screenshot: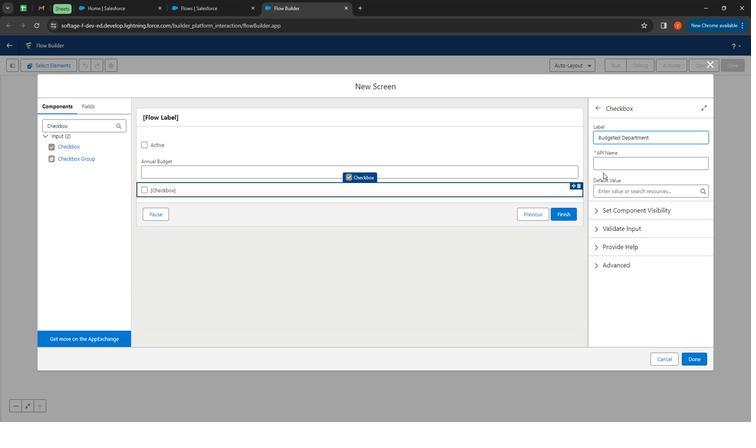 
Action: Mouse pressed left at (611, 164)
Screenshot: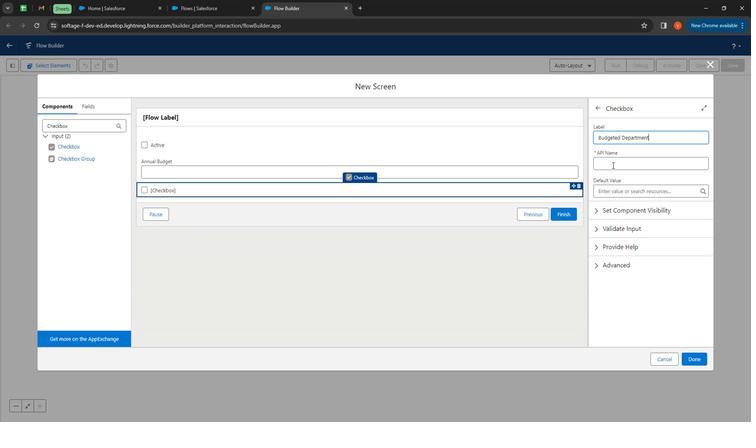 
Action: Mouse moved to (471, 291)
Screenshot: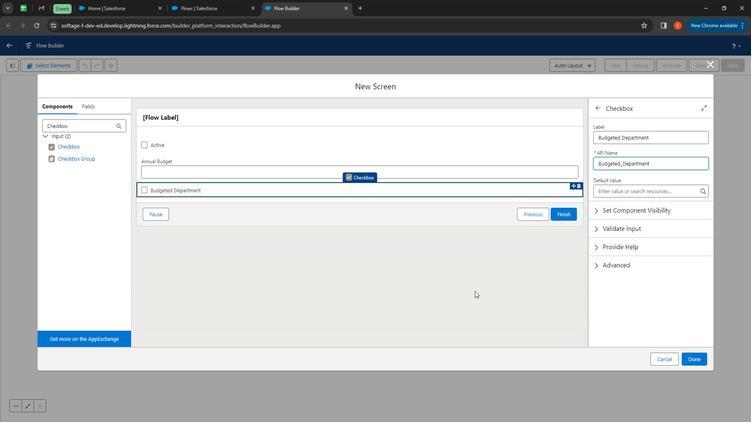 
Action: Mouse pressed left at (471, 291)
Screenshot: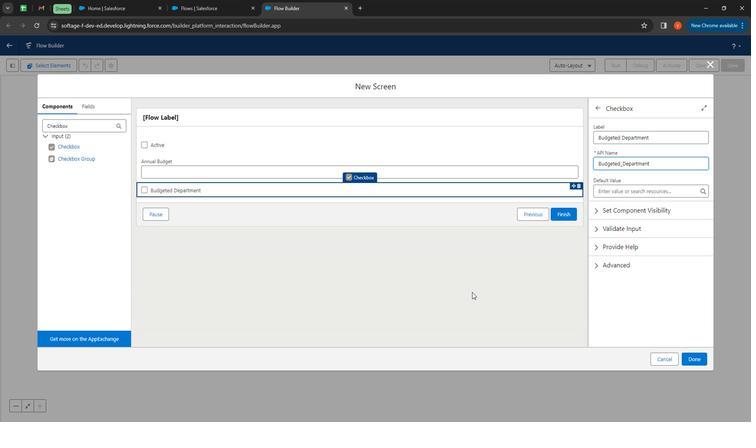 
Action: Mouse moved to (88, 128)
Screenshot: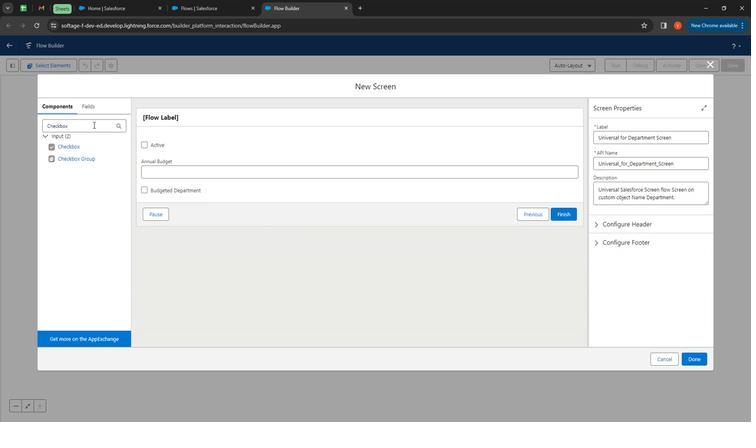 
Action: Mouse pressed left at (88, 128)
Screenshot: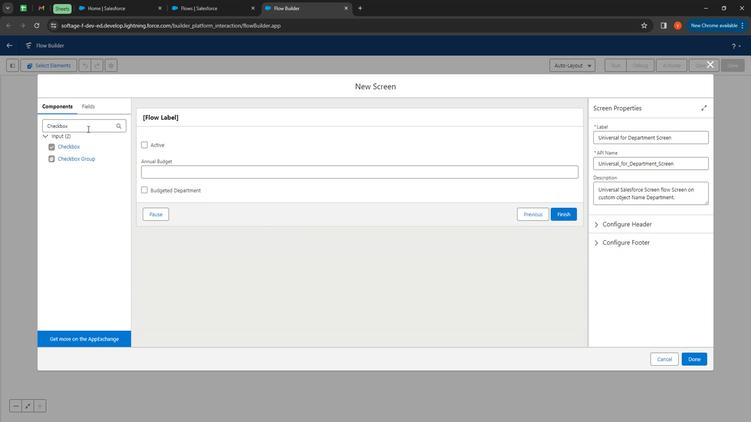 
Action: Mouse pressed left at (88, 128)
Screenshot: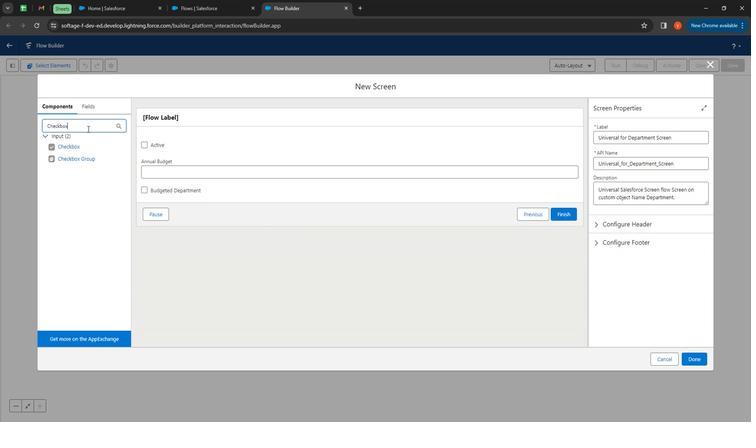 
Action: Key pressed <Key.shift><Key.shift><Key.shift><Key.shift><Key.shift>Text<Key.space>
Screenshot: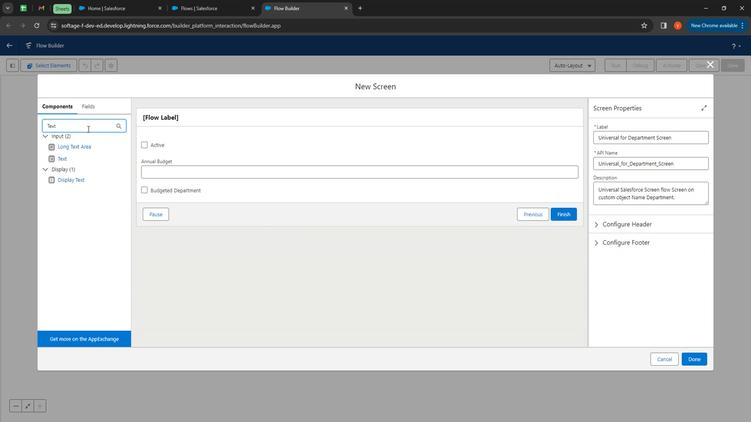 
Action: Mouse moved to (98, 140)
Screenshot: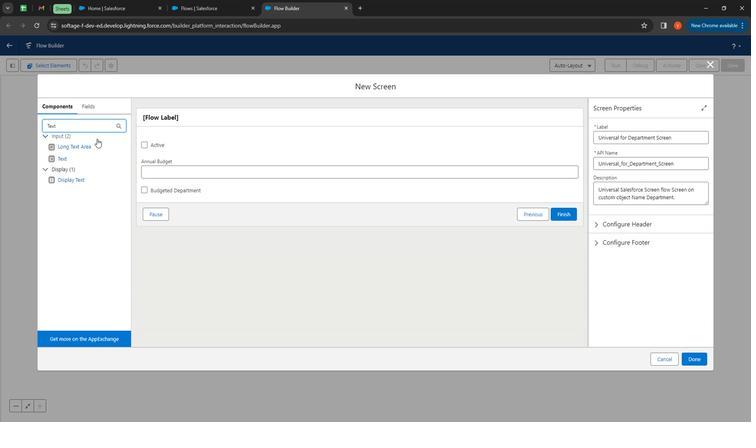
Action: Key pressed a
Screenshot: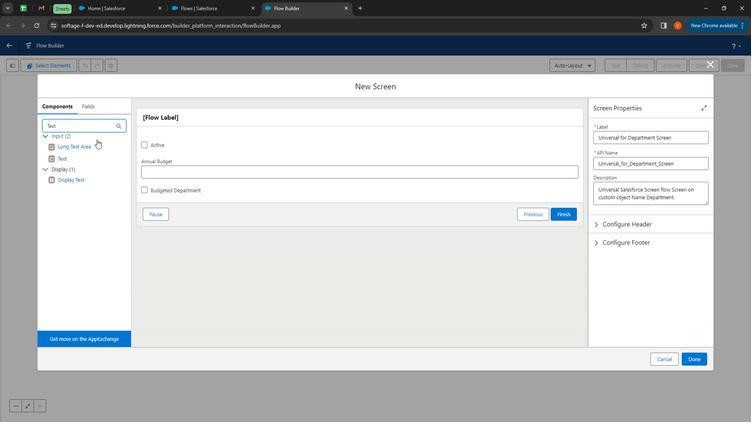 
Action: Mouse moved to (98, 140)
Screenshot: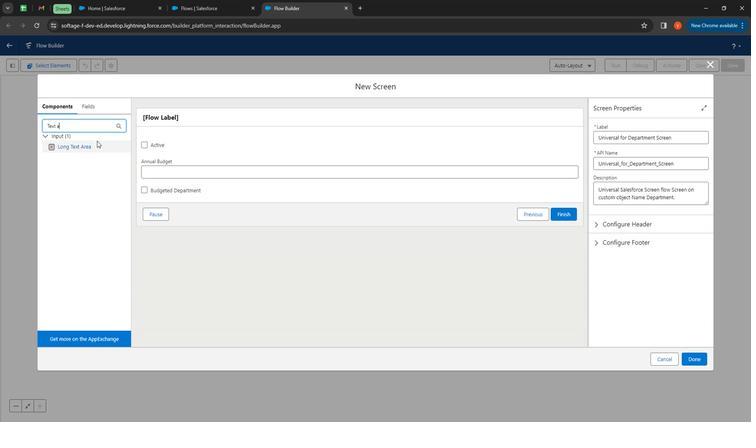 
Action: Key pressed rea
Screenshot: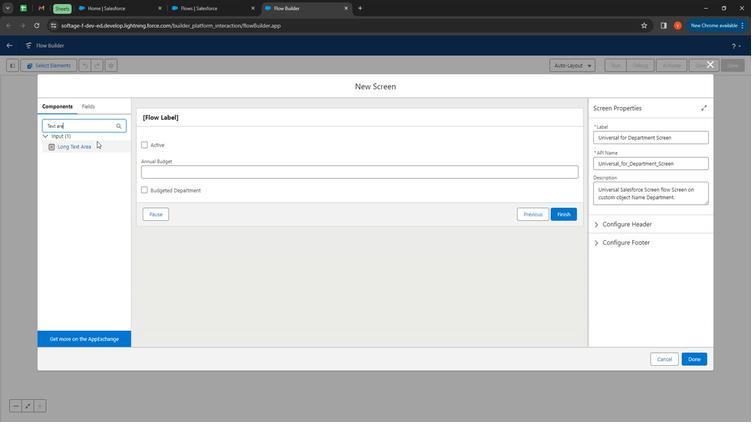 
Action: Mouse moved to (81, 145)
Screenshot: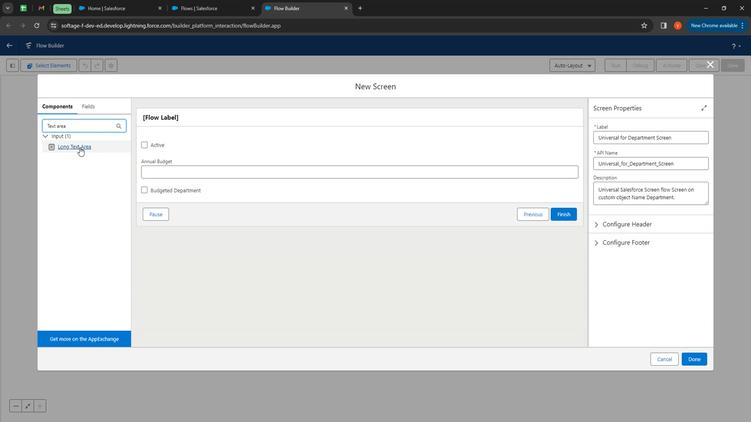
Action: Mouse pressed left at (81, 145)
Screenshot: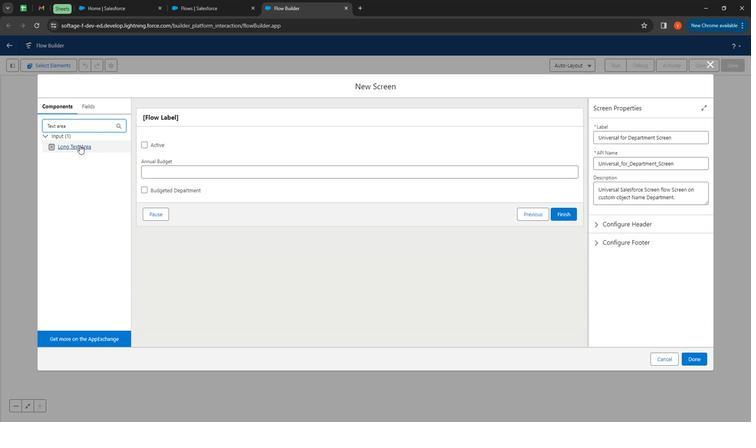 
Action: Mouse moved to (617, 134)
Screenshot: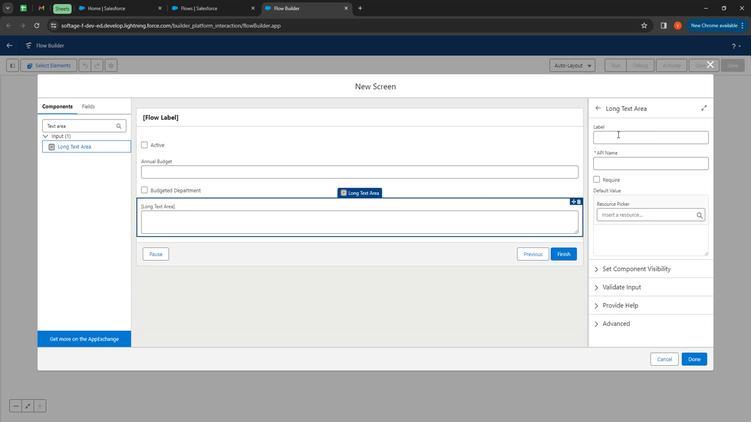 
Action: Mouse pressed left at (617, 134)
Screenshot: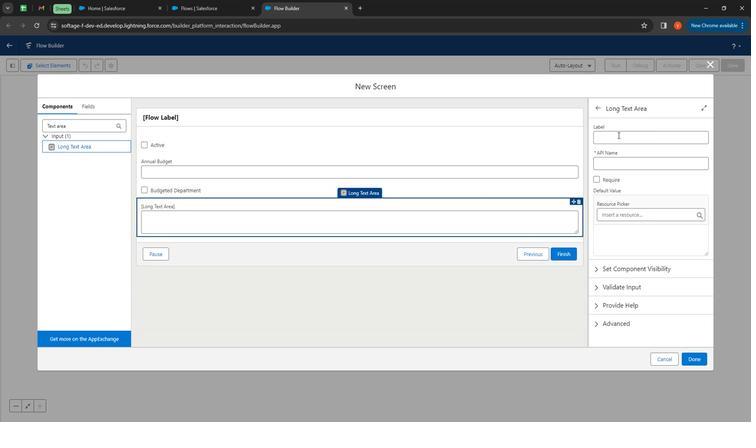 
Action: Mouse moved to (486, 189)
Screenshot: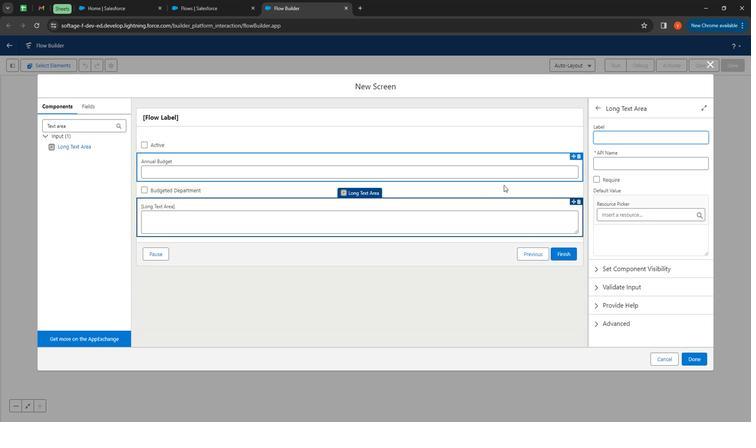 
Action: Key pressed <Key.shift>
Screenshot: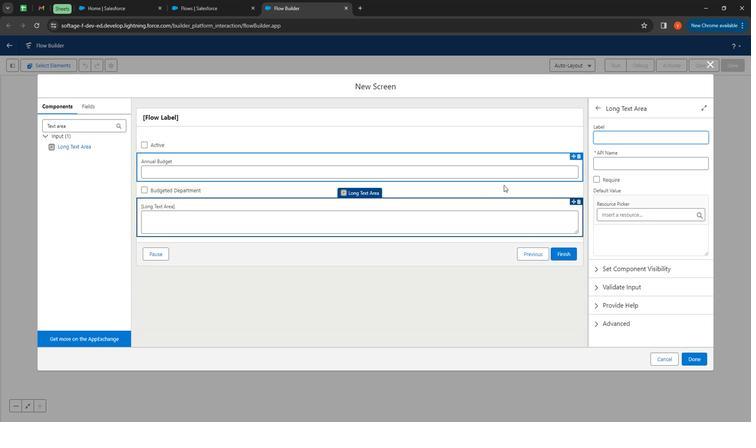 
Action: Mouse moved to (409, 224)
Screenshot: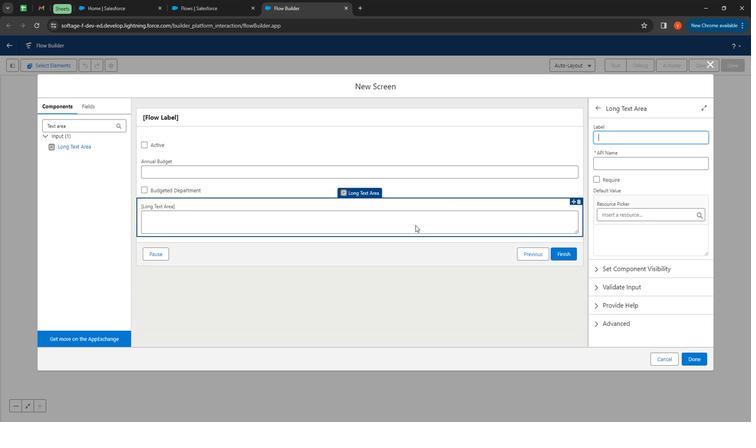 
Action: Key pressed <Key.shift><Key.shift><Key.shift><Key.shift><Key.shift><Key.shift><Key.shift><Key.shift><Key.shift><Key.shift><Key.shift><Key.shift><Key.shift><Key.shift><Key.shift><Key.shift><Key.shift><Key.shift><Key.shift><Key.shift><Key.shift><Key.shift><Key.shift><Key.shift><Key.shift><Key.shift><Key.shift><Key.shift><Key.shift><Key.shift><Key.shift><Key.shift><Key.shift><Key.shift><Key.shift><Key.shift>Customer<Key.space><Key.shift>Feedback<Key.space><Key.shift>Summar
Screenshot: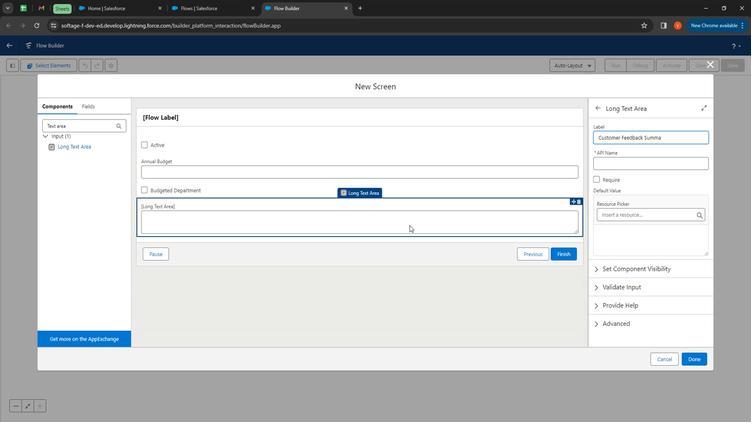 
Action: Mouse moved to (409, 224)
Screenshot: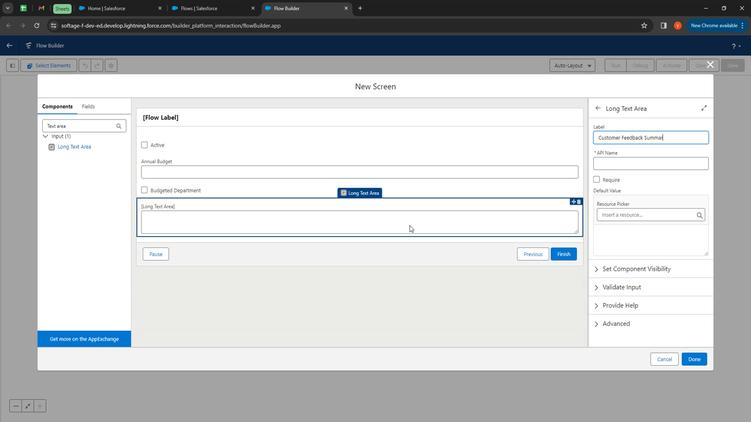 
Action: Key pressed y
Screenshot: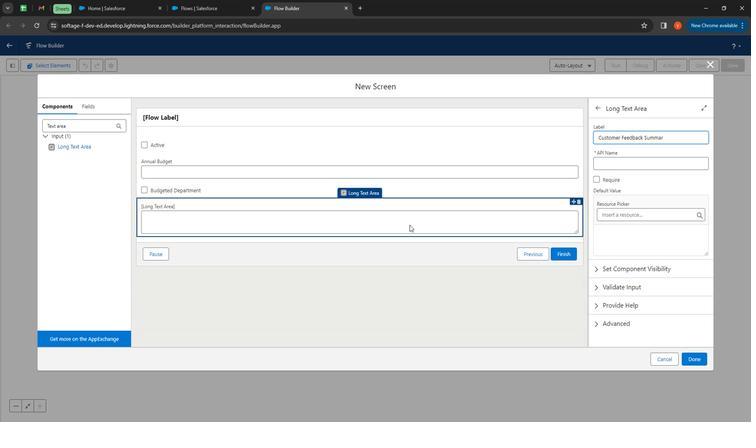 
Action: Mouse moved to (627, 164)
Screenshot: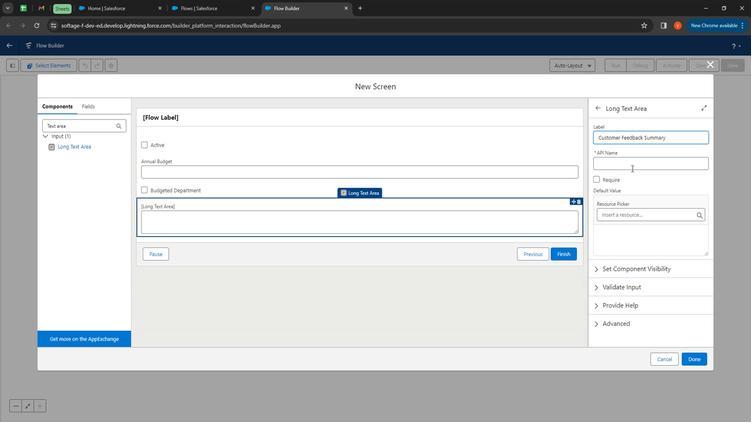 
Action: Mouse pressed left at (627, 164)
Screenshot: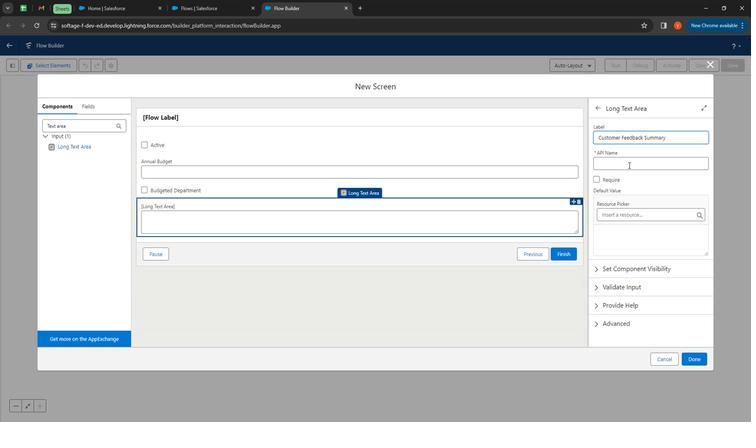 
Action: Mouse moved to (615, 247)
Screenshot: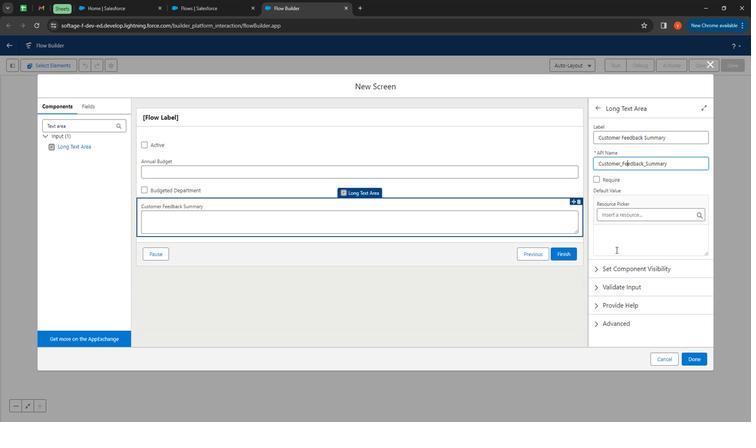
Action: Mouse pressed left at (615, 247)
Screenshot: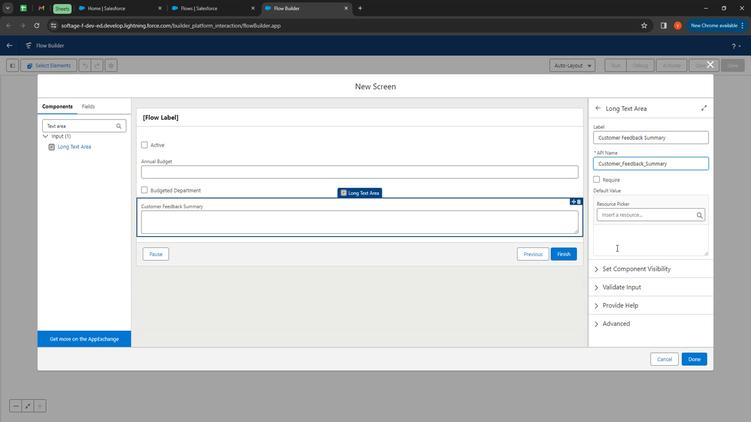 
Action: Mouse moved to (91, 125)
Screenshot: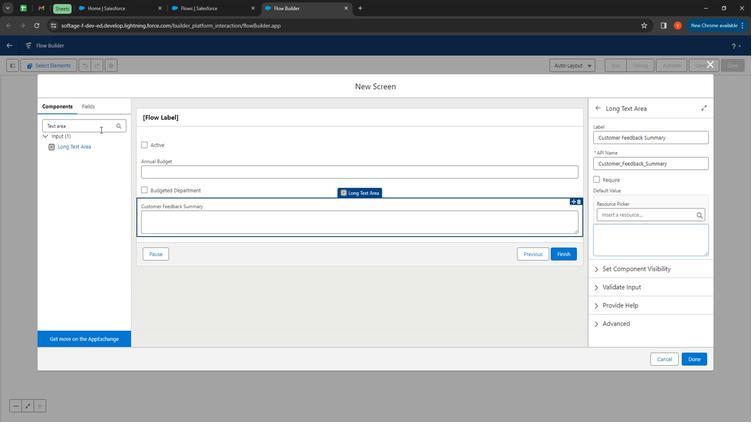 
Action: Mouse pressed left at (91, 125)
Screenshot: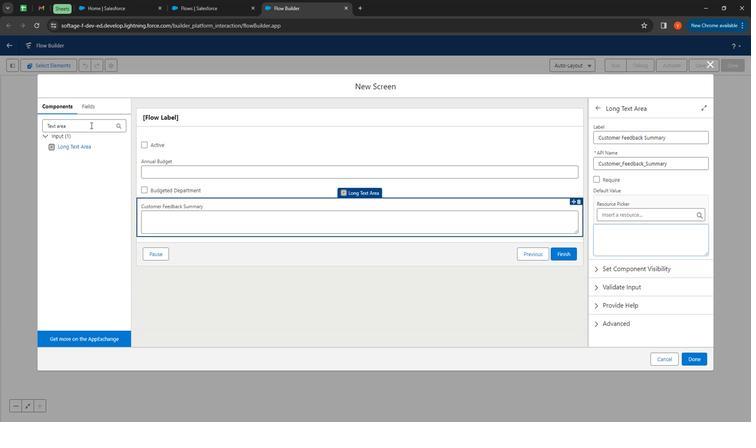 
Action: Mouse pressed left at (91, 125)
Screenshot: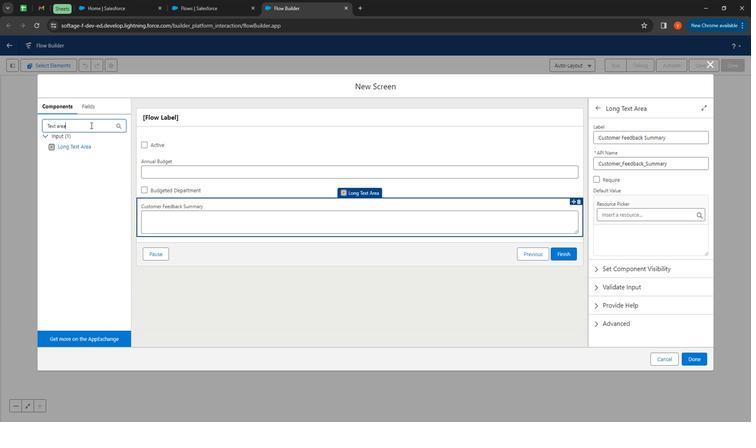 
Action: Key pressed <Key.backspace><Key.backspace>
Screenshot: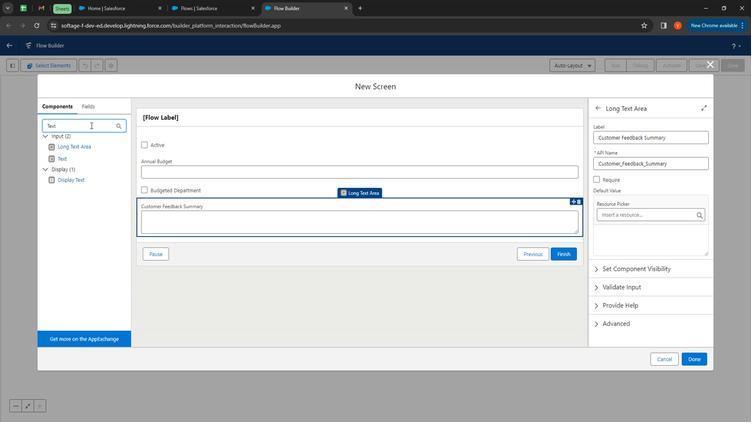 
Action: Mouse moved to (62, 160)
Screenshot: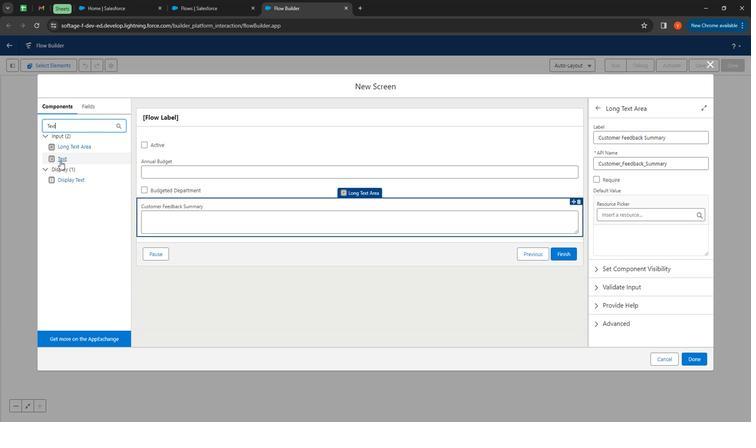 
Action: Mouse pressed left at (62, 160)
Screenshot: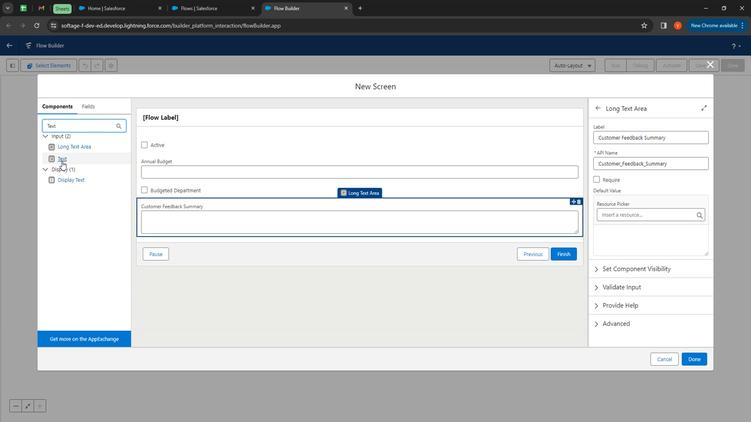 
Action: Mouse moved to (614, 139)
Screenshot: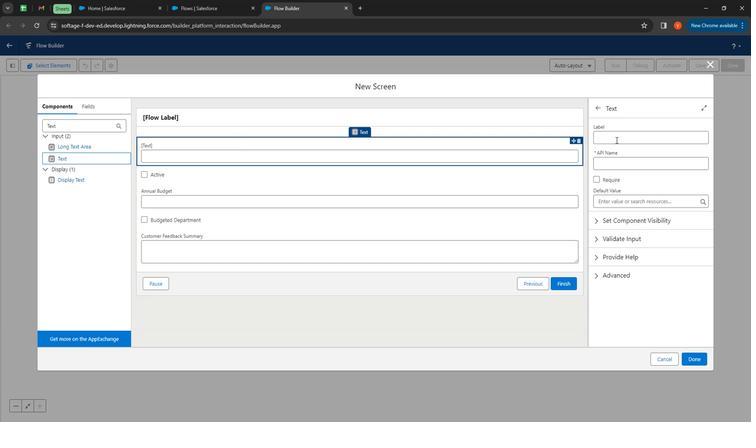 
Action: Mouse pressed left at (614, 139)
Screenshot: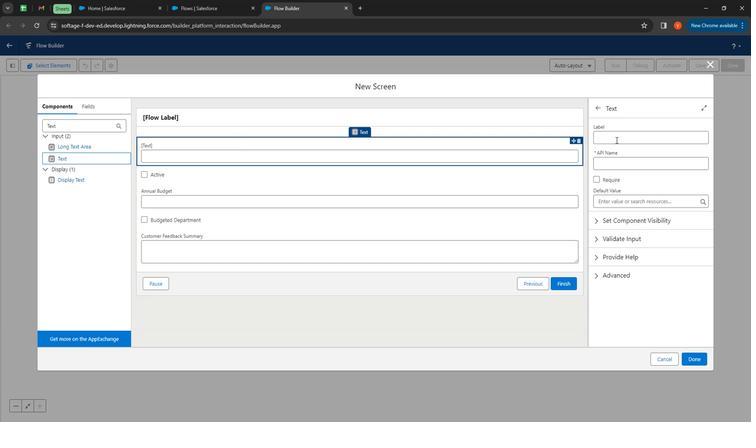 
Action: Mouse moved to (614, 140)
Screenshot: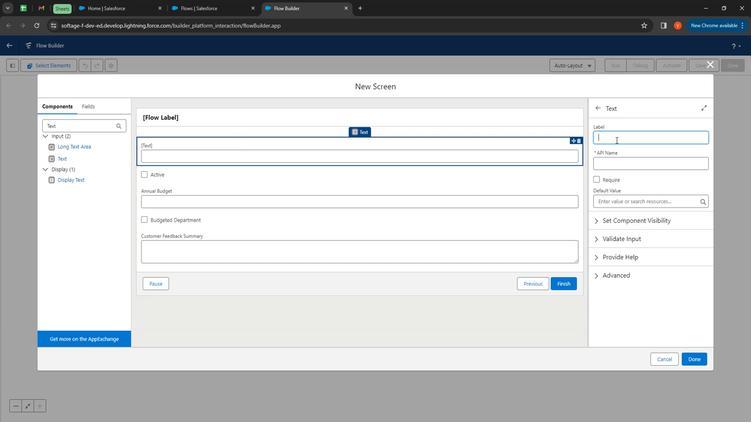 
Action: Key pressed <Key.shift>
Screenshot: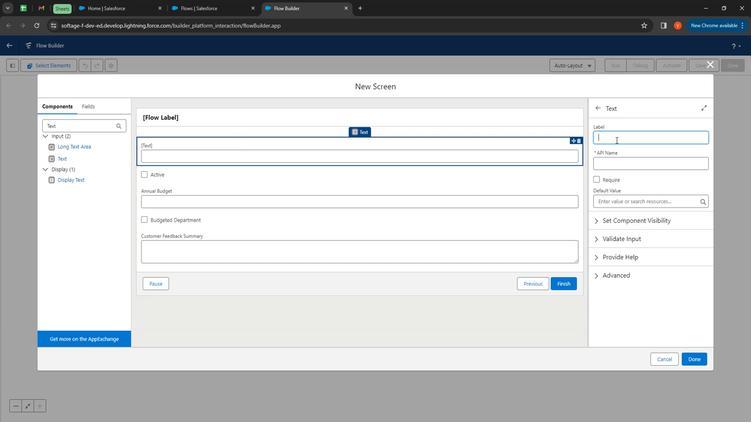 
Action: Mouse moved to (524, 204)
Screenshot: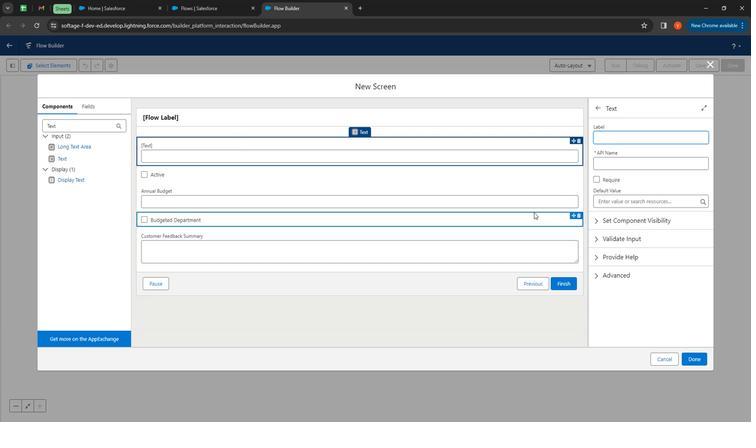 
Action: Key pressed <Key.shift>
Screenshot: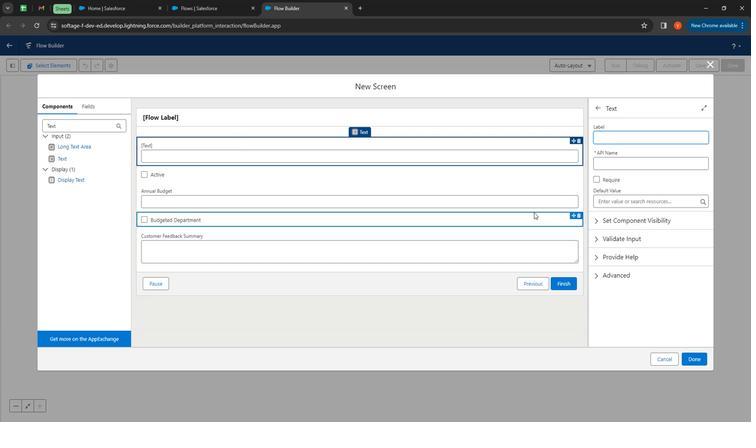 
Action: Mouse moved to (524, 204)
Screenshot: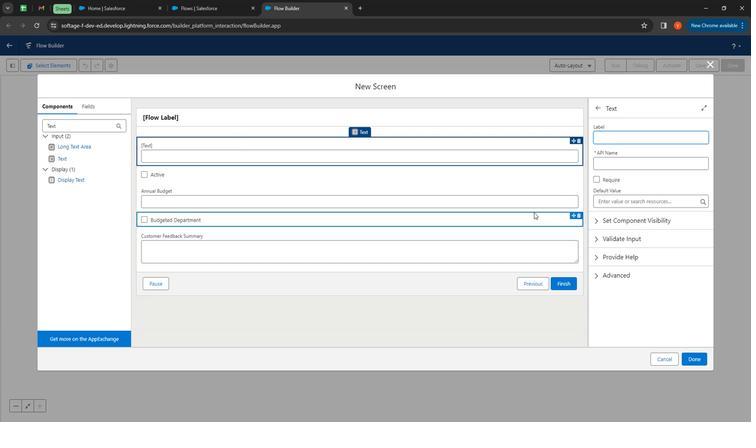 
Action: Key pressed <Key.shift><Key.shift><Key.shift>Department<Key.space><Key.shift>Codes
Screenshot: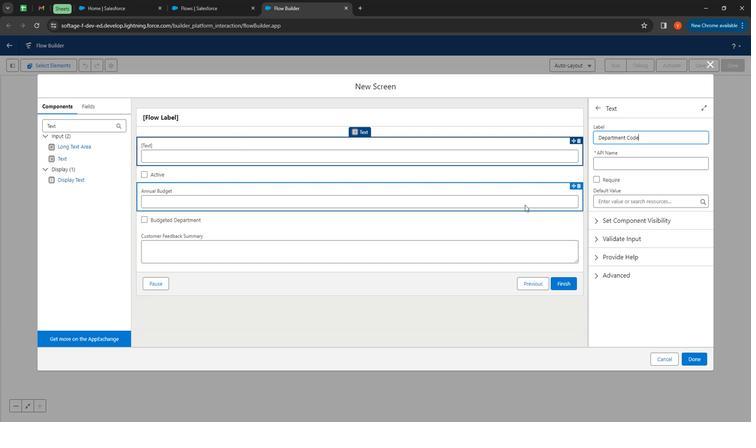 
Action: Mouse moved to (613, 163)
Screenshot: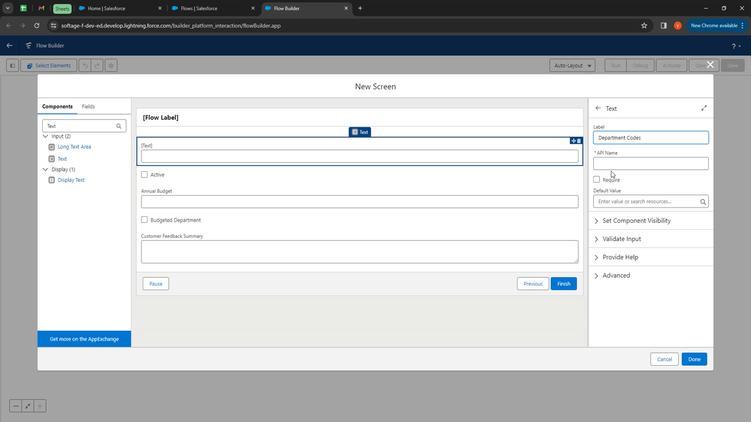 
Action: Mouse pressed left at (613, 163)
Screenshot: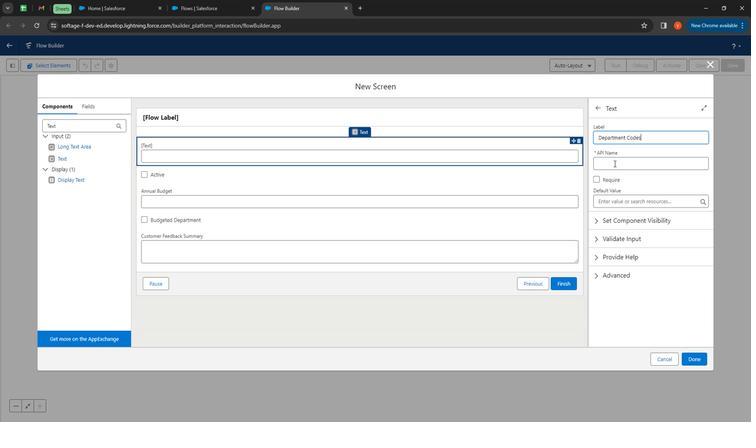 
Action: Mouse moved to (101, 128)
Screenshot: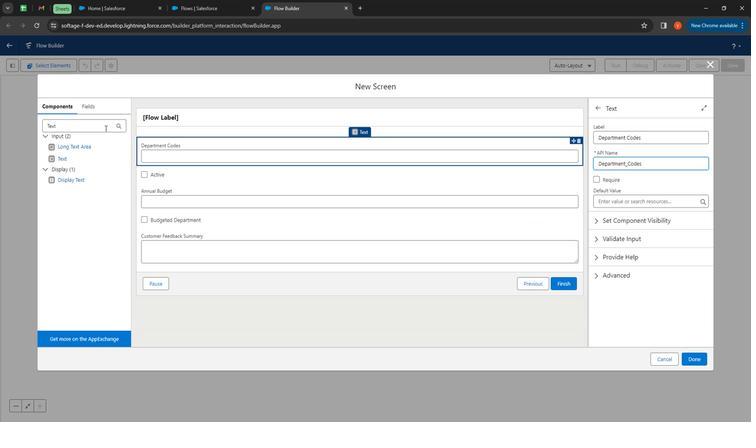 
Action: Mouse pressed left at (101, 128)
Screenshot: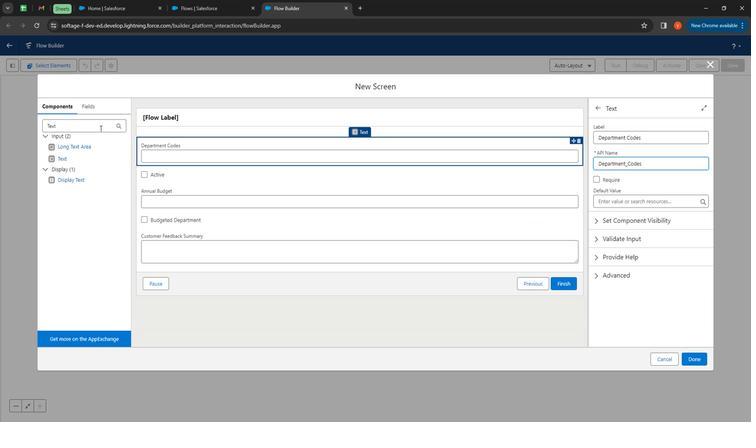 
Action: Mouse pressed left at (101, 128)
Screenshot: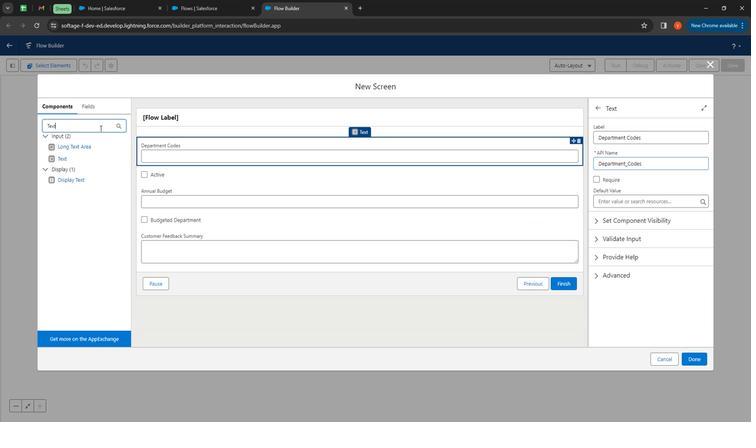 
Action: Mouse moved to (101, 128)
Screenshot: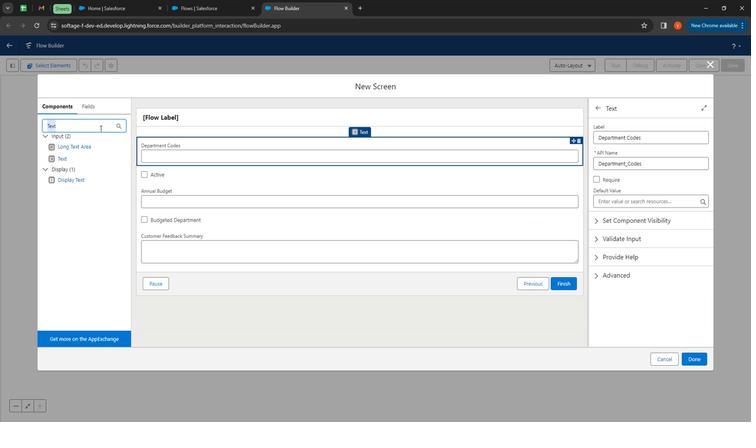 
Action: Key pressed <Key.shift>Long
Screenshot: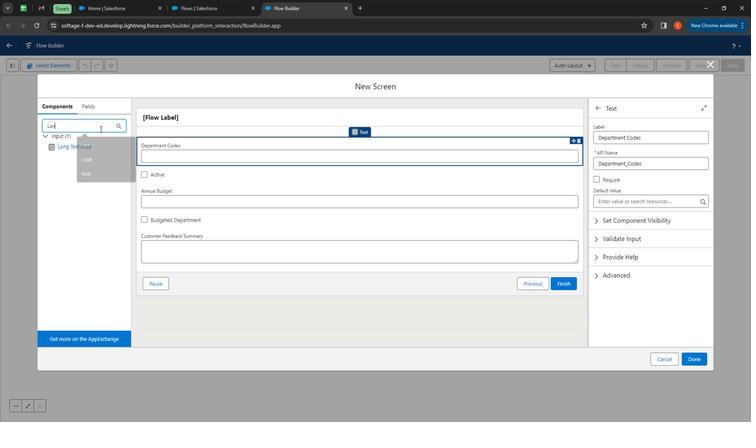 
Action: Mouse moved to (68, 149)
Screenshot: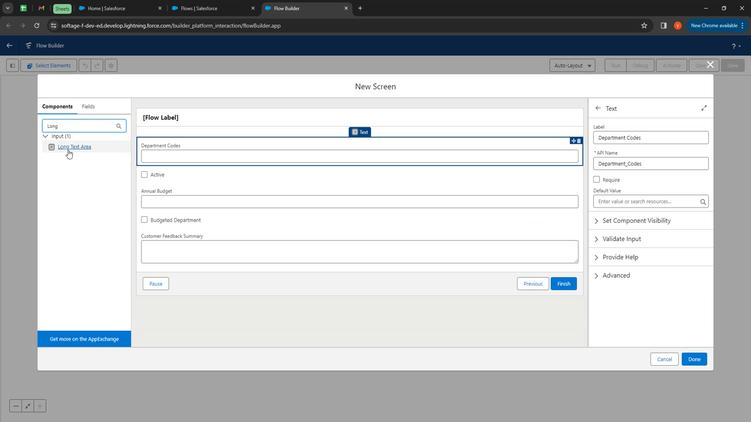
Action: Mouse pressed left at (68, 149)
Screenshot: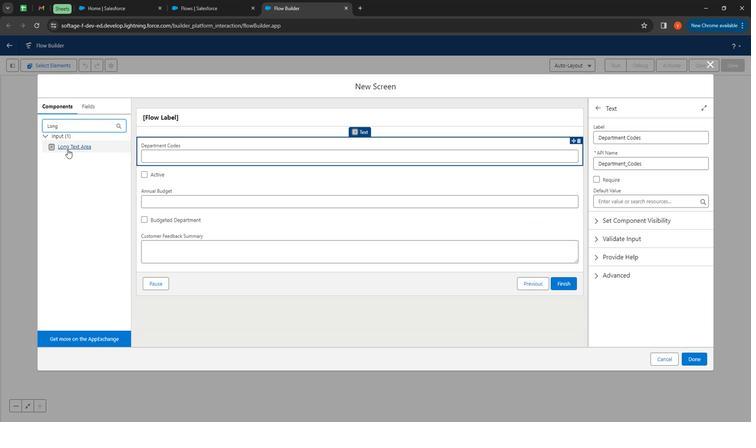 
Action: Mouse moved to (606, 137)
Screenshot: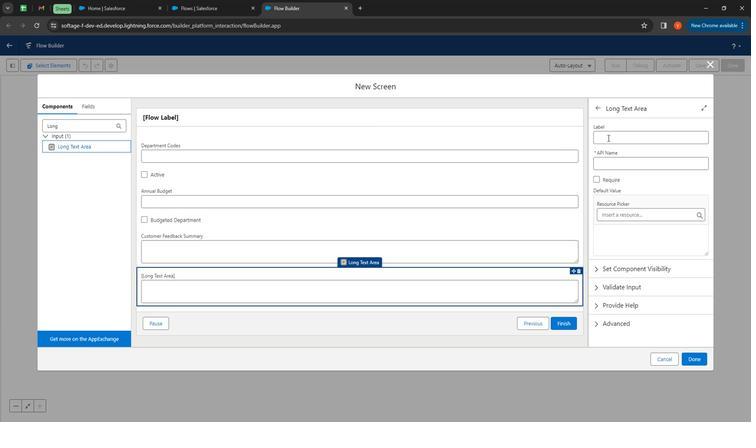 
Action: Mouse pressed left at (606, 137)
Screenshot: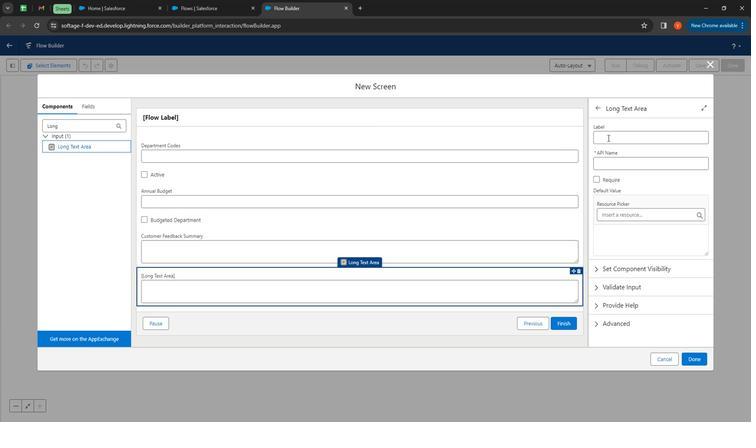 
Action: Mouse moved to (475, 235)
Screenshot: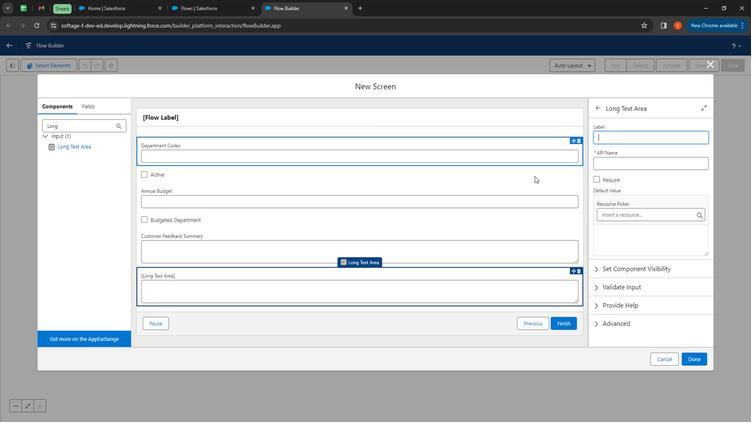 
Action: Key pressed <Key.shift>
Screenshot: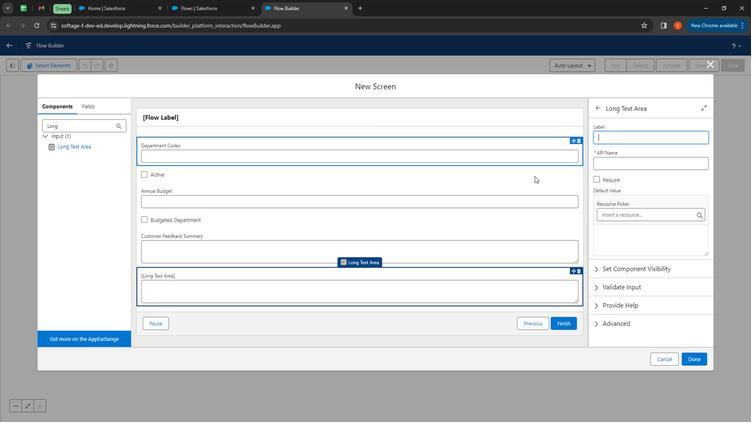 
Action: Mouse moved to (382, 180)
Screenshot: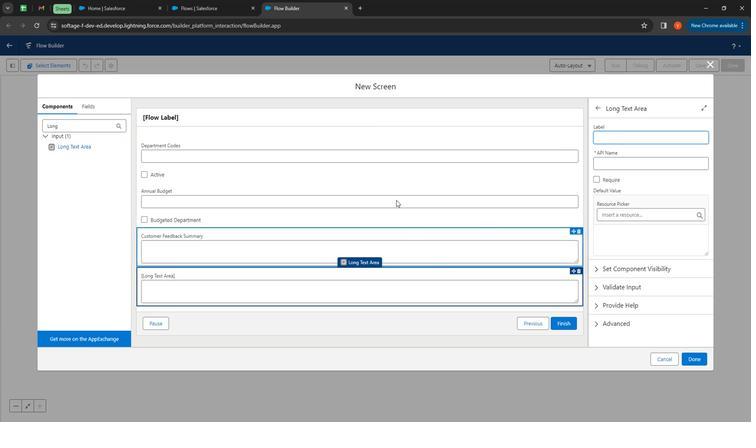 
Action: Key pressed <Key.shift>
Screenshot: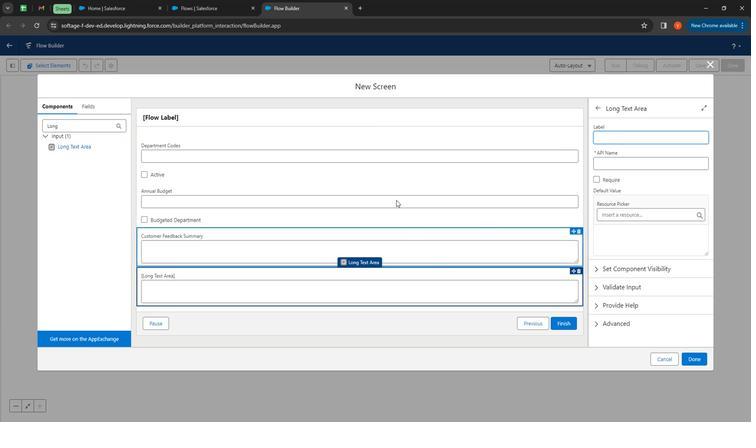 
Action: Mouse moved to (380, 179)
Screenshot: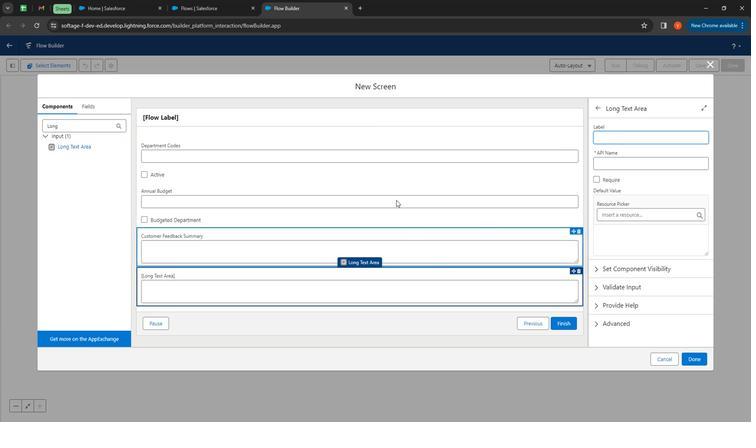 
Action: Key pressed <Key.shift><Key.shift><Key.shift><Key.shift><Key.shift><Key.shift><Key.shift><Key.shift><Key.shift><Key.shift><Key.shift>Department<Key.space><Key.shift><Key.shift><Key.shift><Key.shift><Key.shift><Key.shift><Key.shift><Key.shift><Key.shift><Key.shift><Key.shift><Key.shift><Key.shift><Key.shift>Description
Screenshot: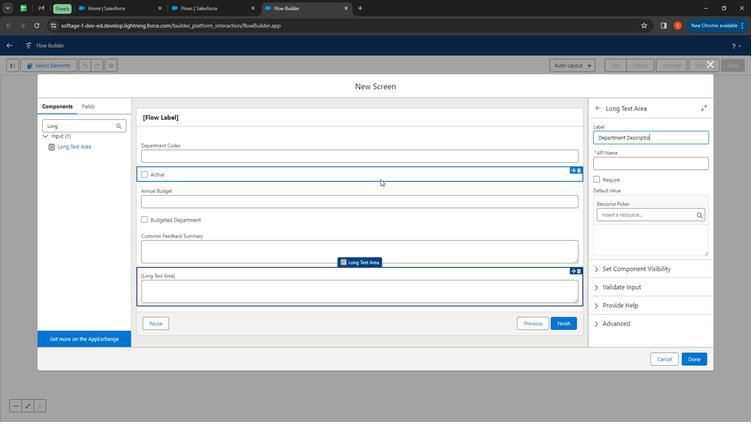 
Action: Mouse moved to (654, 159)
Screenshot: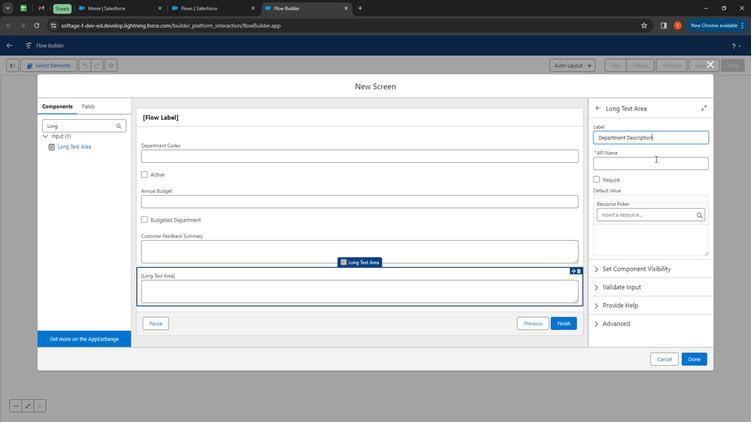 
Action: Mouse pressed left at (654, 159)
Screenshot: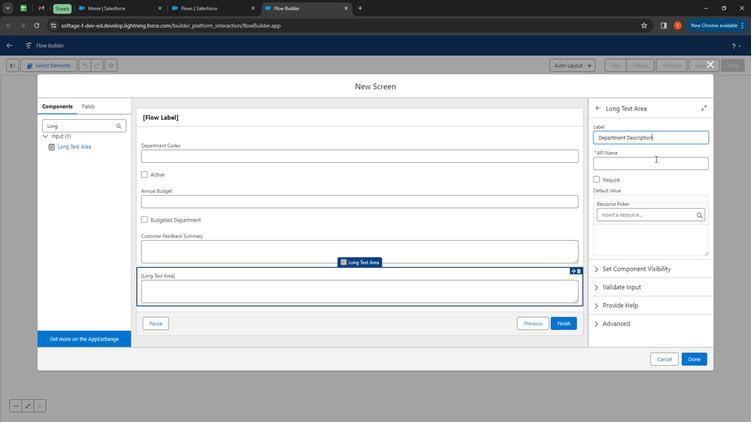 
Action: Mouse moved to (87, 125)
Screenshot: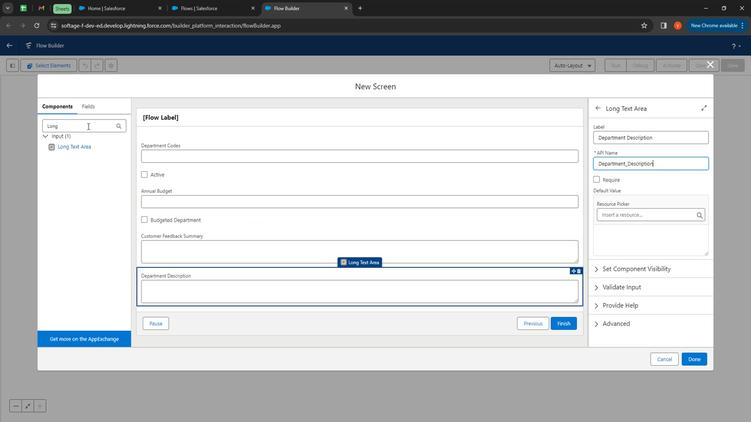
Action: Mouse pressed left at (87, 125)
Screenshot: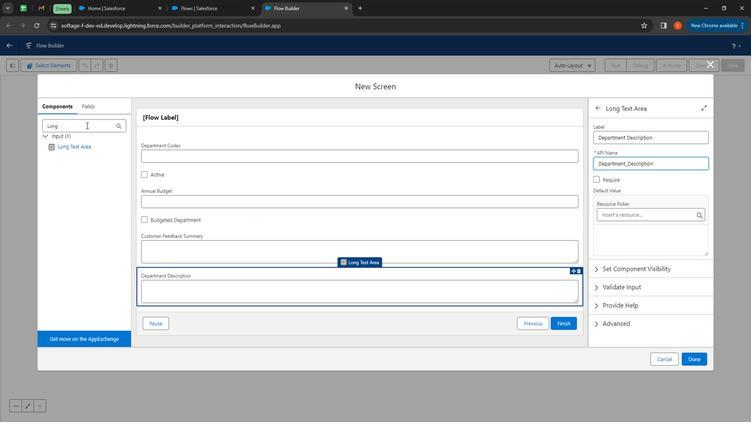 
Action: Mouse pressed left at (87, 125)
Screenshot: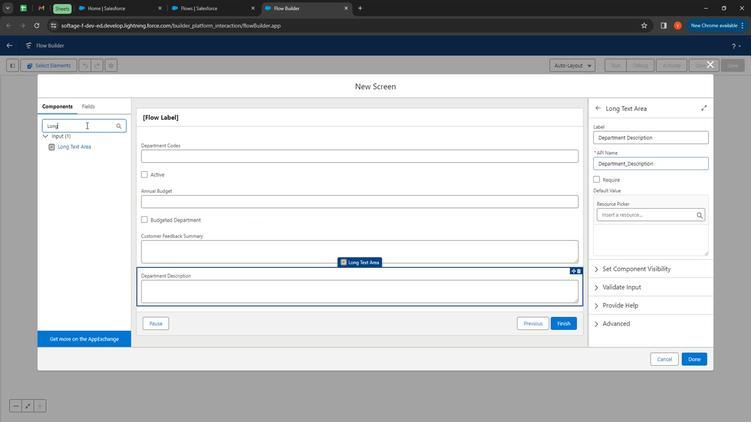 
Action: Key pressed <Key.shift><Key.shift><Key.shift><Key.shift><Key.shift><Key.shift><Key.shift><Key.shift><Key.shift><Key.shift><Key.shift><Key.shift><Key.shift><Key.shift><Key.shift><Key.shift><Key.shift><Key.shift><Key.shift><Key.shift><Key.shift><Key.shift><Key.shift><Key.shift><Key.shift>Look
Screenshot: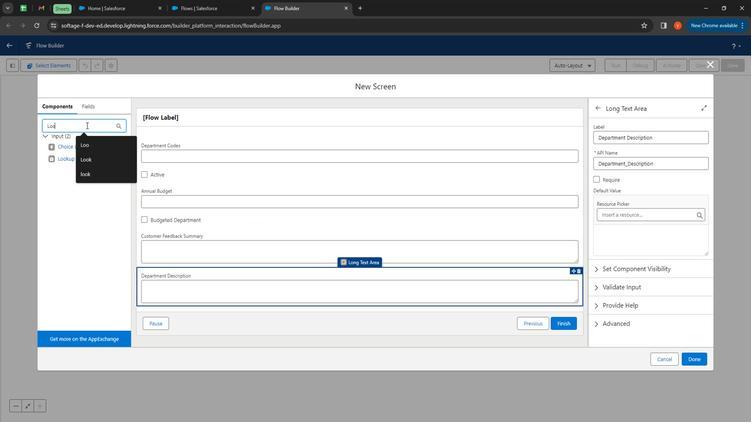 
Action: Mouse moved to (66, 157)
Screenshot: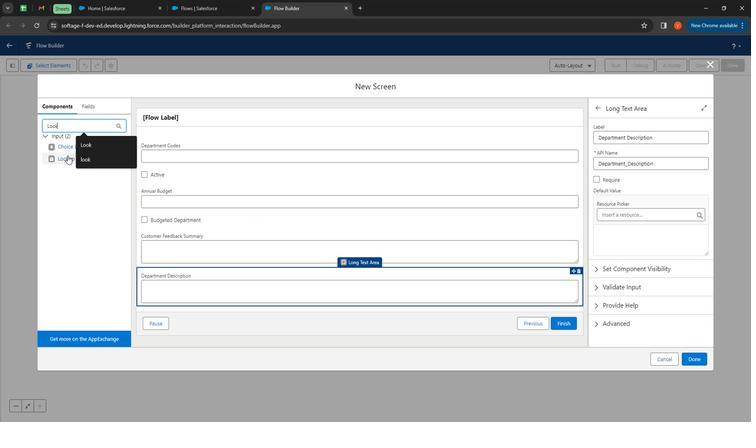 
Action: Mouse pressed left at (66, 157)
Screenshot: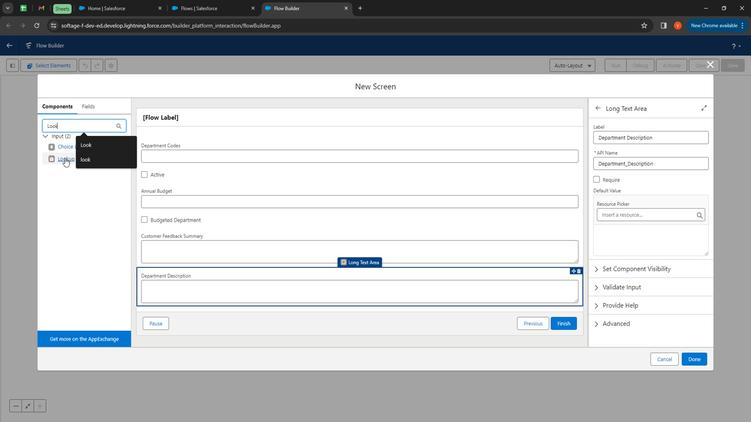 
Action: Mouse moved to (472, 268)
Screenshot: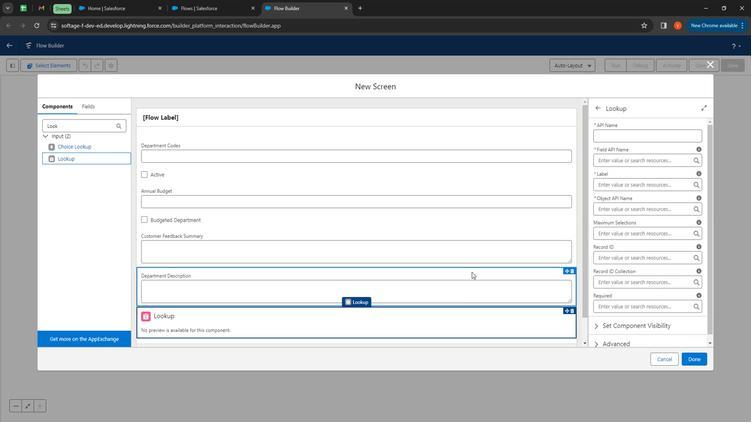 
Action: Mouse scrolled (472, 268) with delta (0, 0)
Screenshot: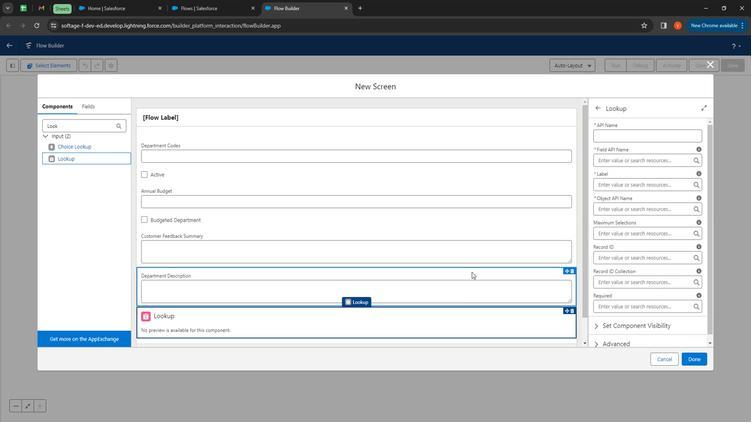 
Action: Mouse moved to (473, 268)
Screenshot: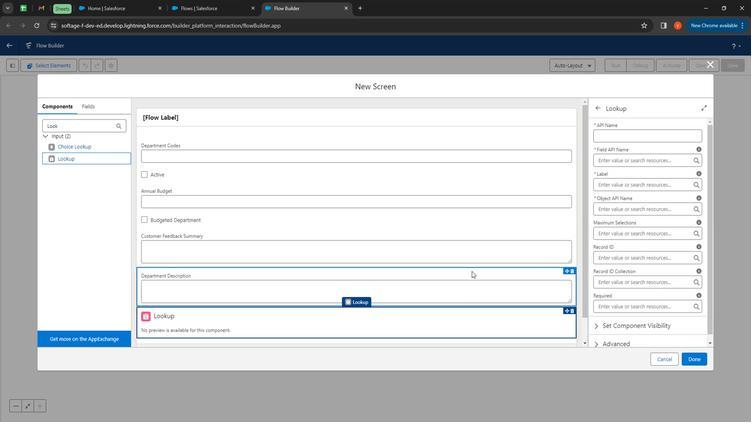 
Action: Mouse scrolled (473, 267) with delta (0, 0)
Screenshot: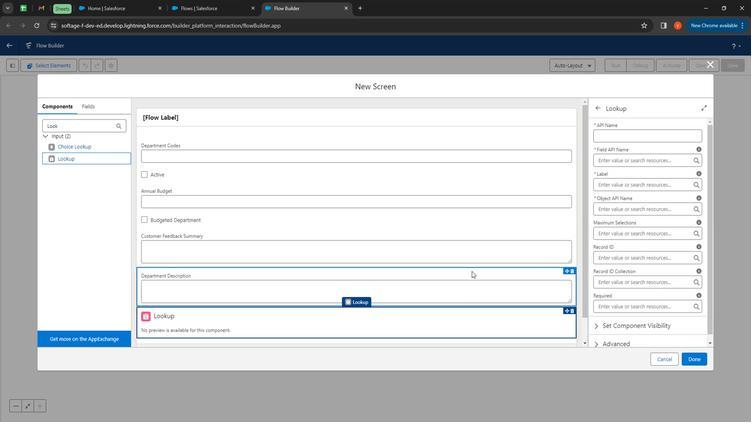 
Action: Mouse moved to (614, 130)
Screenshot: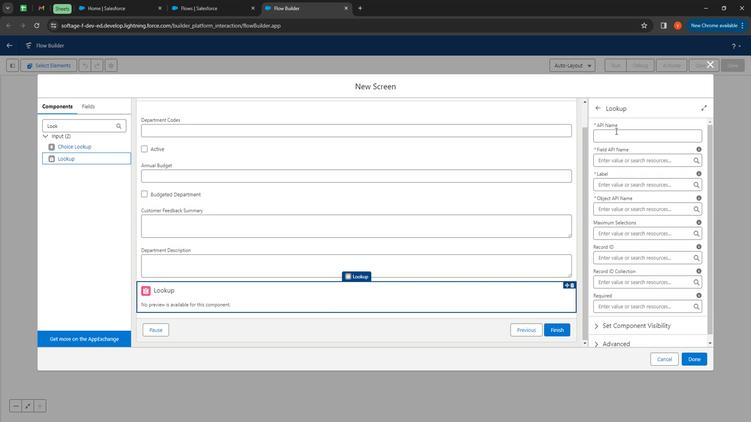 
Action: Mouse pressed left at (614, 130)
Screenshot: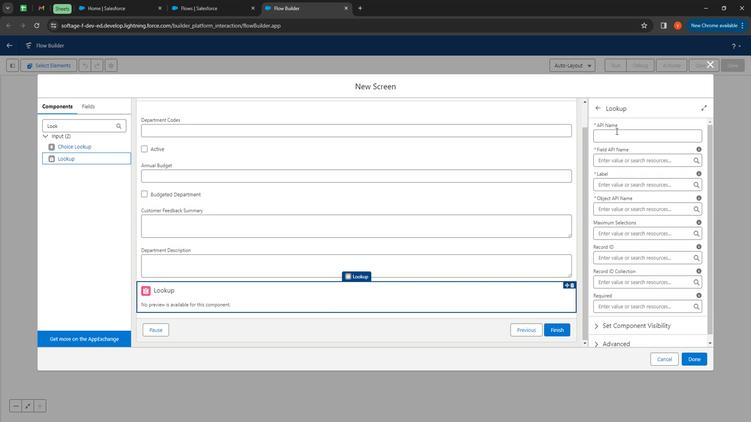 
Action: Key pressed <Key.shift>
Screenshot: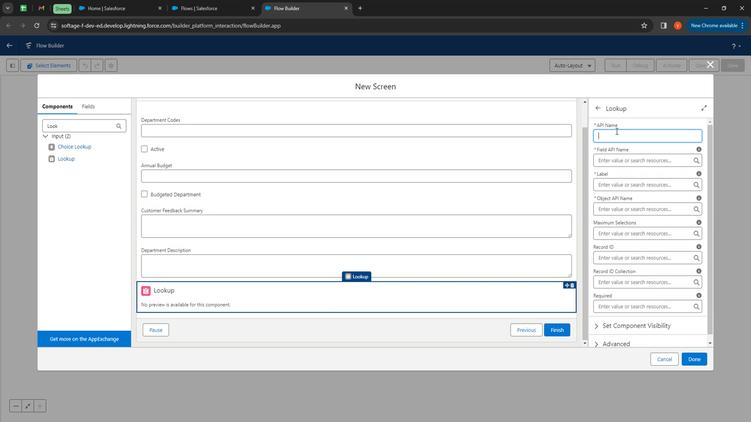 
Action: Mouse moved to (524, 200)
Screenshot: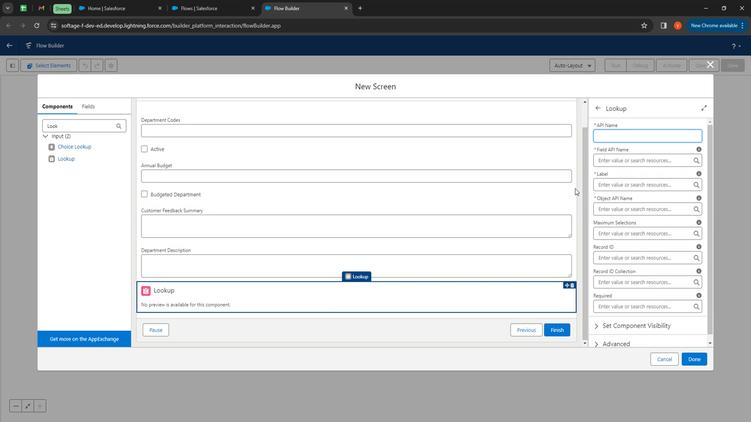 
Action: Key pressed <Key.shift>
Screenshot: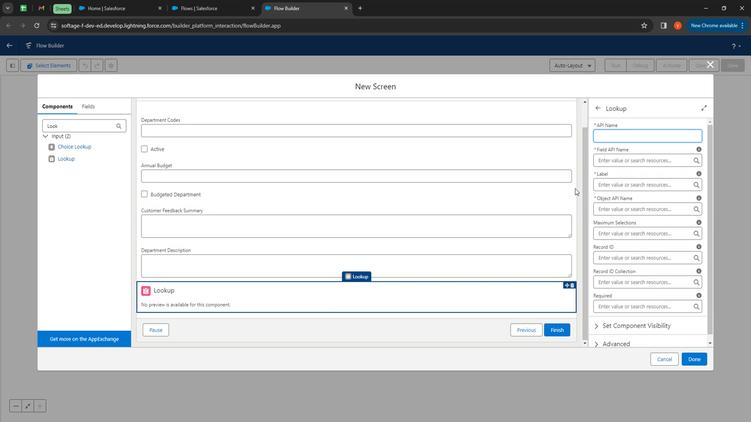 
Action: Mouse moved to (496, 212)
Screenshot: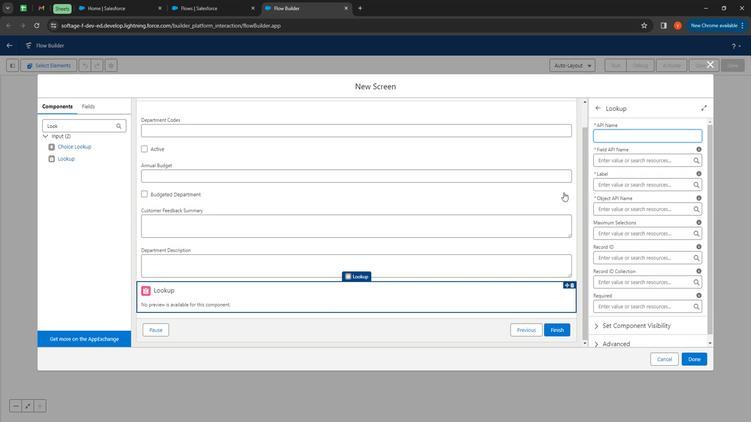
Action: Key pressed <Key.shift>
Screenshot: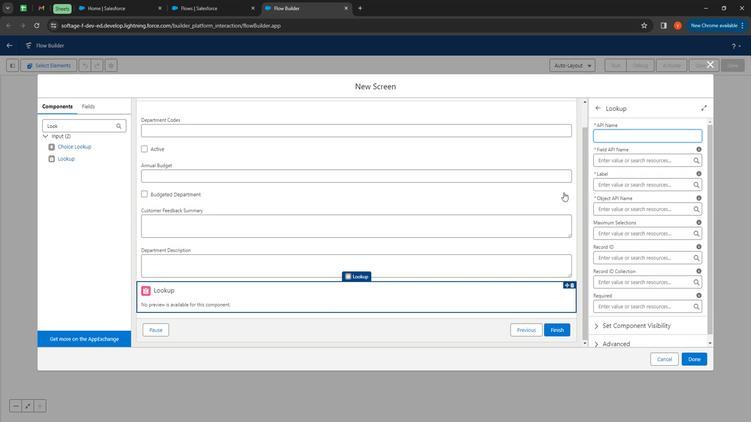 
Action: Mouse moved to (492, 214)
Screenshot: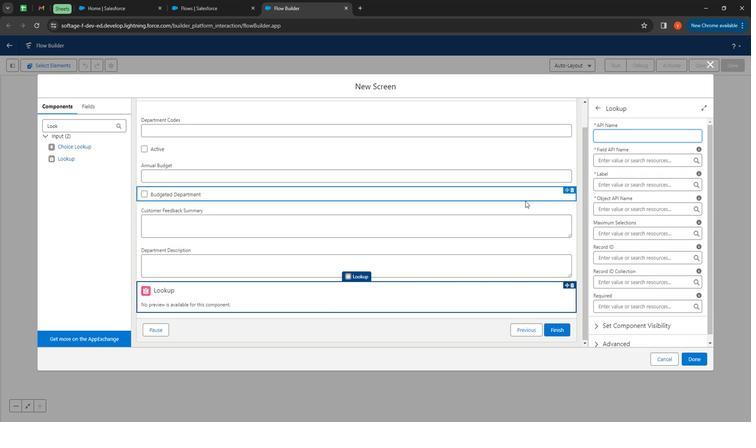 
Action: Key pressed <Key.shift><Key.shift><Key.shift><Key.shift><Key.shift><Key.shift>
Screenshot: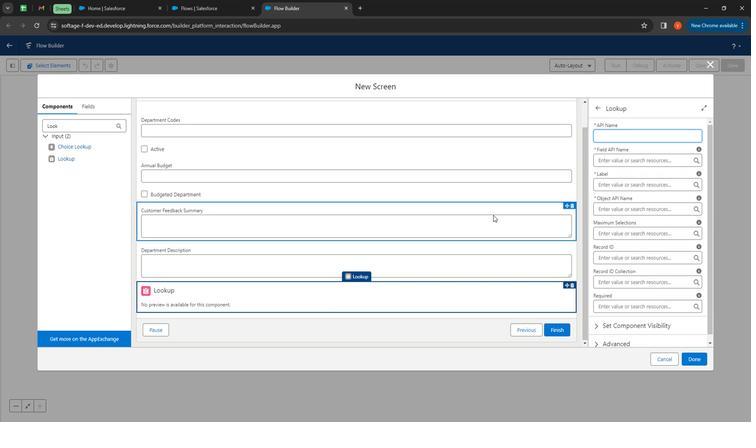 
Action: Mouse moved to (492, 214)
Screenshot: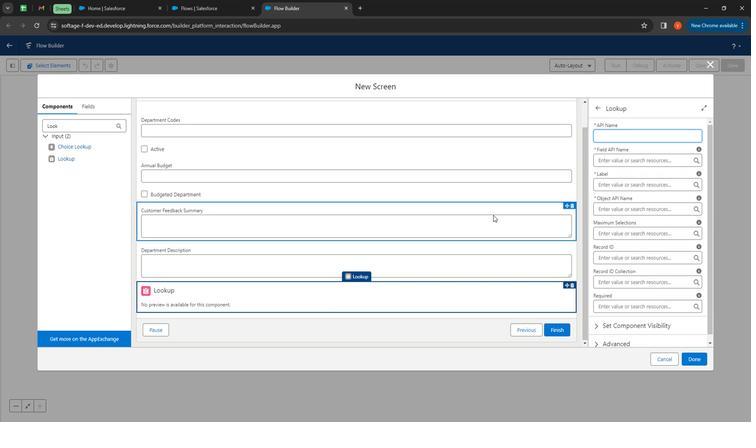 
Action: Key pressed <Key.shift><Key.shift><Key.shift><Key.shift><Key.shift><Key.shift><Key.shift><Key.shift><Key.shift><Key.shift><Key.shift><Key.shift><Key.shift><Key.shift><Key.shift><Key.shift><Key.shift><Key.shift><Key.shift><Key.shift><Key.shift><Key.shift>Department<Key.space><Key.shift>Head<Key.left><Key.left><Key.left><Key.left><Key.shift><Key.left>_
Screenshot: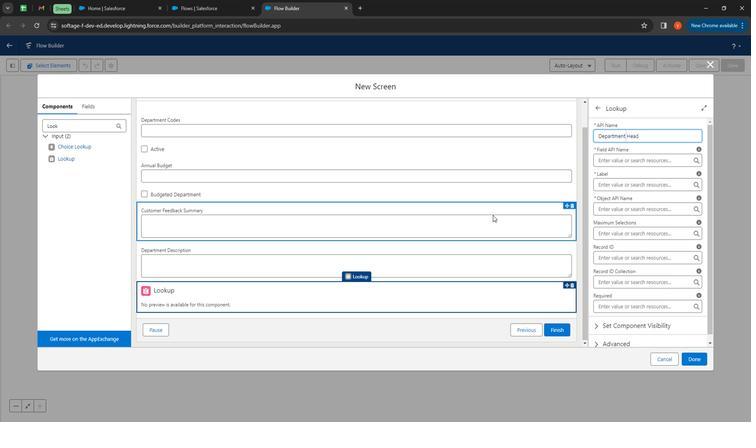 
Action: Mouse moved to (617, 156)
Screenshot: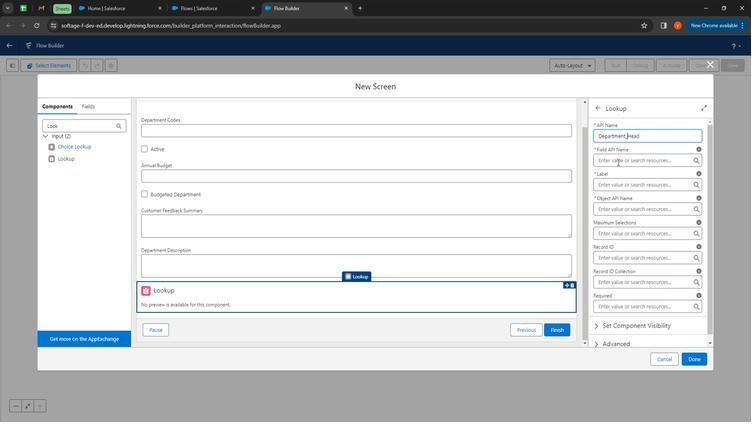 
Action: Mouse scrolled (617, 155) with delta (0, 0)
Screenshot: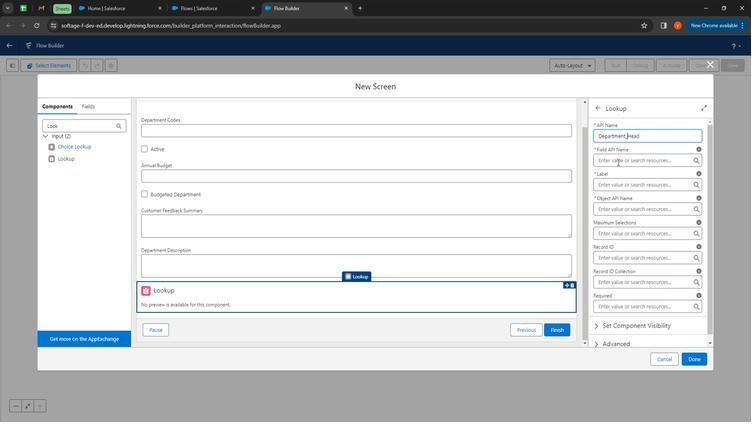 
Action: Mouse pressed left at (617, 156)
Screenshot: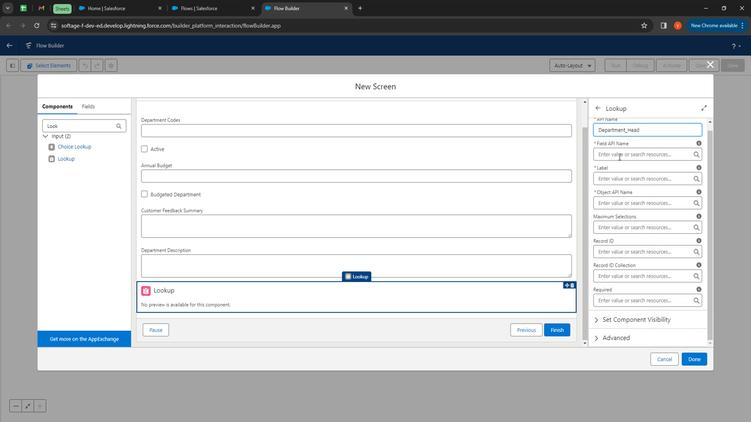 
Action: Mouse moved to (216, 0)
Screenshot: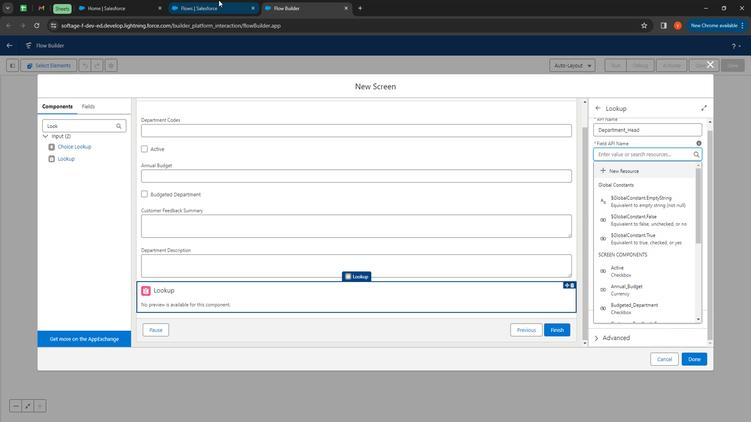 
Action: Mouse pressed left at (216, 0)
Screenshot: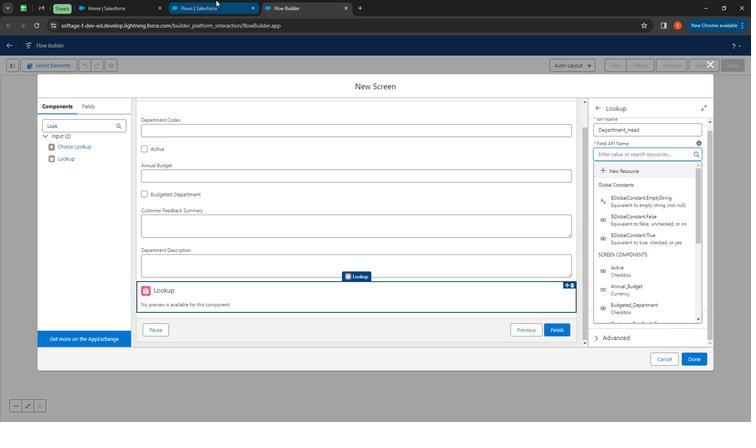 
Action: Mouse moved to (102, 64)
Screenshot: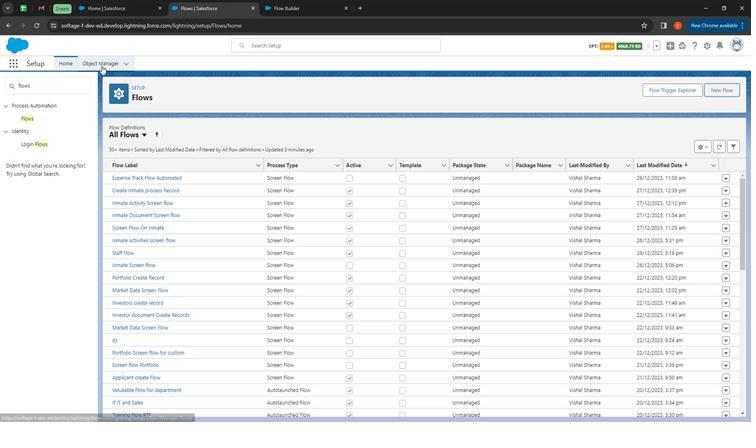 
Action: Mouse pressed left at (102, 64)
Screenshot: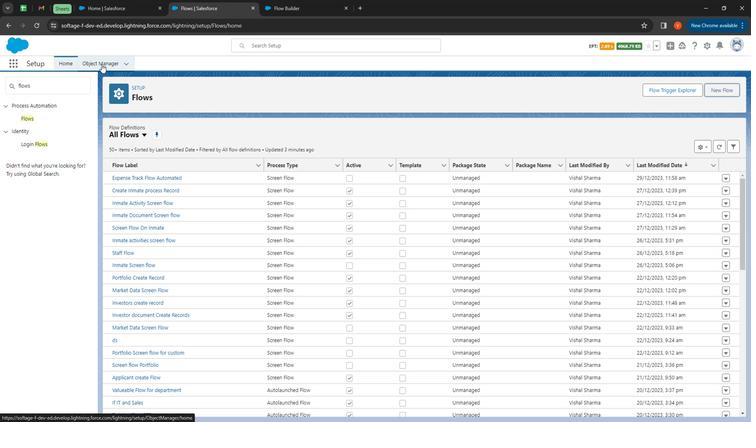 
Action: Mouse moved to (175, 236)
Screenshot: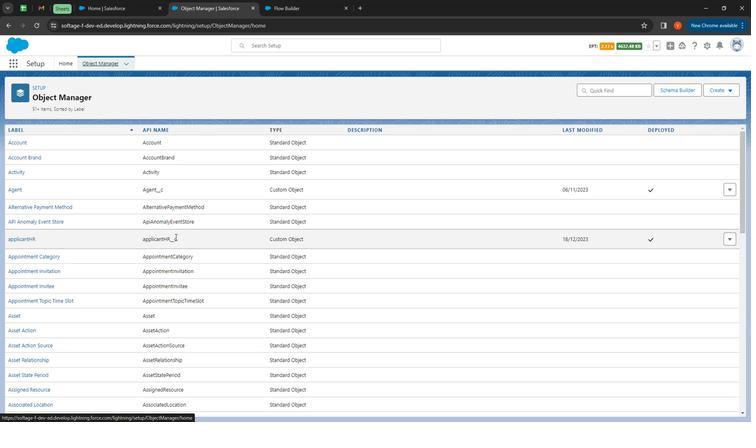 
Action: Mouse scrolled (175, 236) with delta (0, 0)
Screenshot: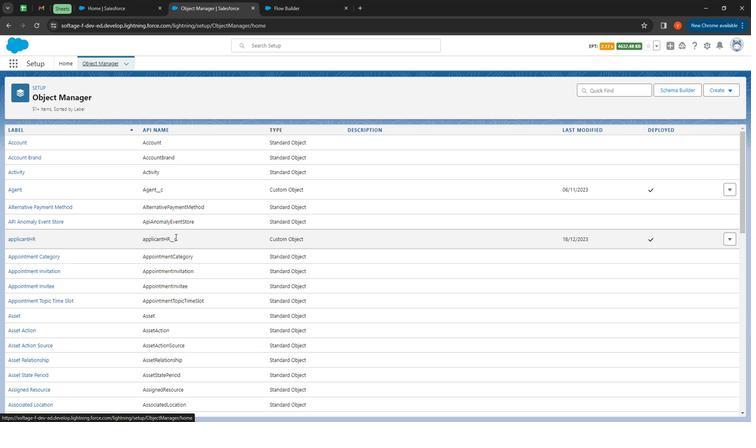 
Action: Mouse moved to (175, 237)
Screenshot: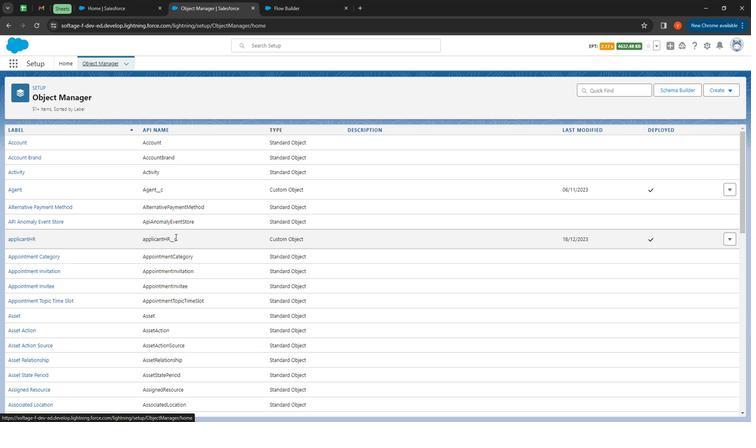 
Action: Mouse scrolled (175, 236) with delta (0, 0)
Screenshot: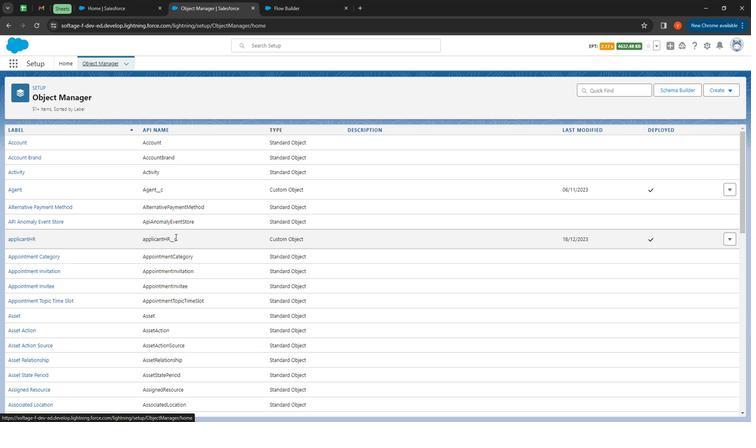 
Action: Mouse moved to (175, 237)
Screenshot: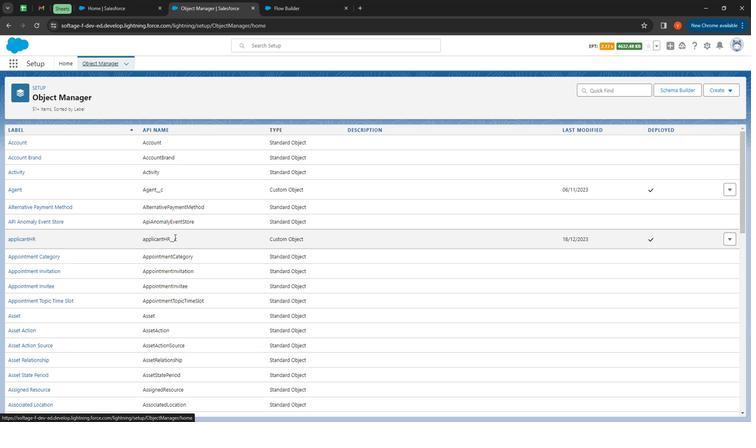 
Action: Mouse scrolled (175, 237) with delta (0, 0)
Screenshot: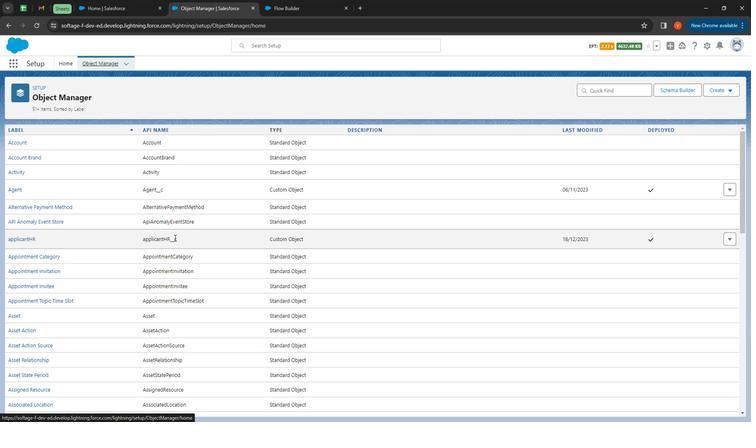 
Action: Mouse moved to (175, 238)
Screenshot: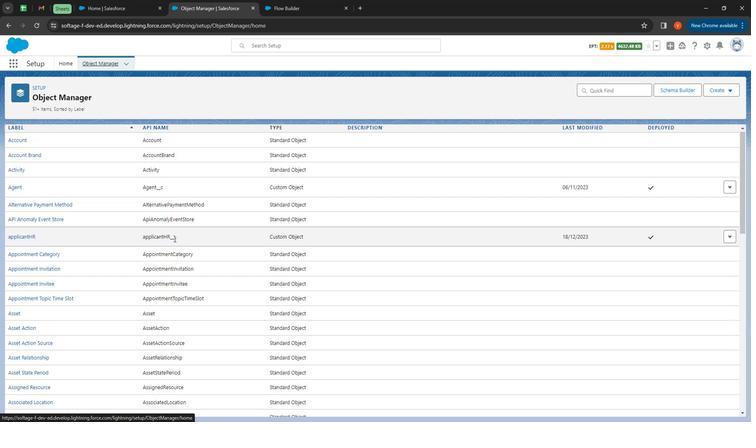 
Action: Mouse scrolled (175, 237) with delta (0, 0)
Screenshot: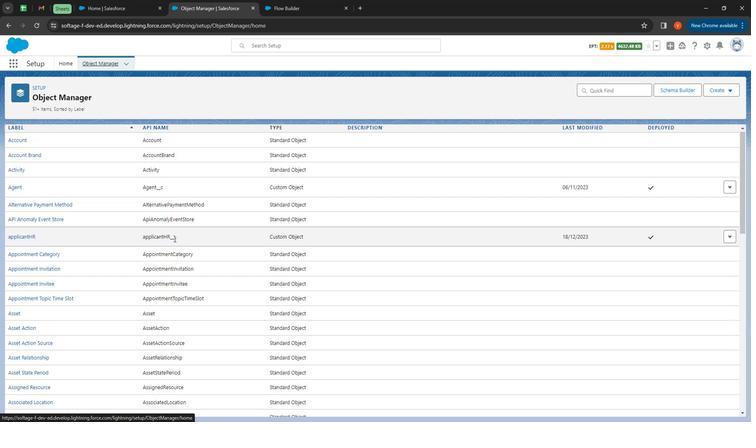 
Action: Mouse moved to (176, 240)
Screenshot: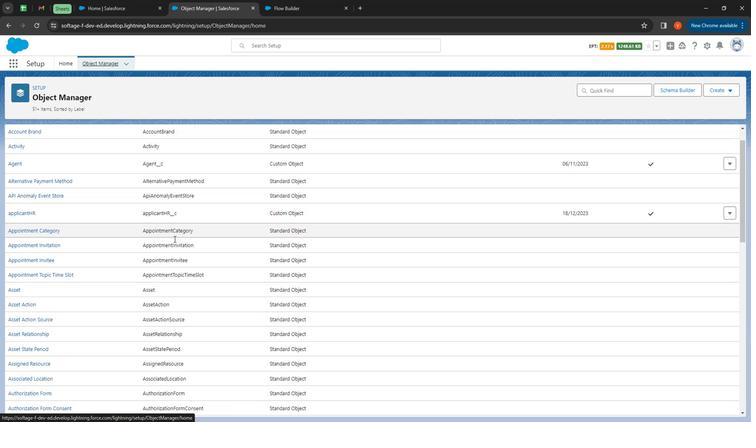 
Action: Mouse scrolled (176, 239) with delta (0, 0)
Screenshot: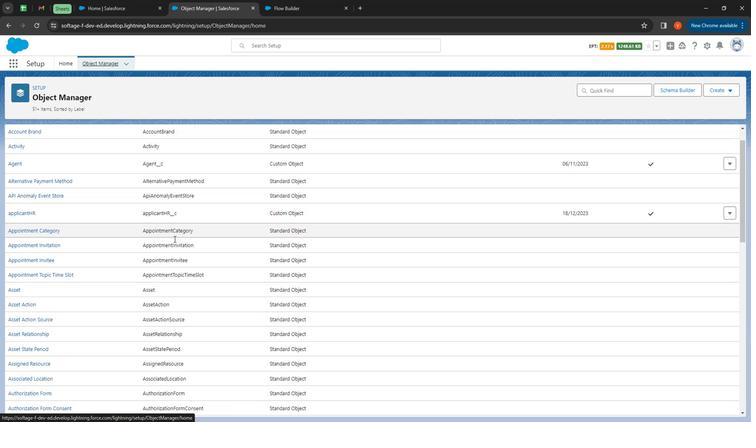 
Action: Mouse moved to (177, 240)
Screenshot: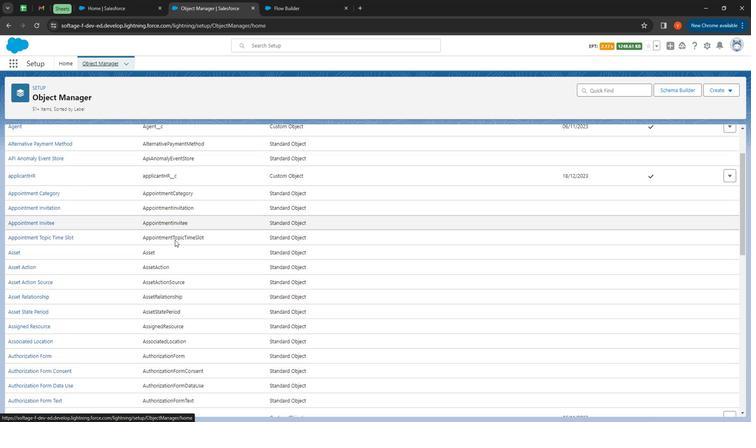 
Action: Mouse scrolled (177, 239) with delta (0, 0)
Screenshot: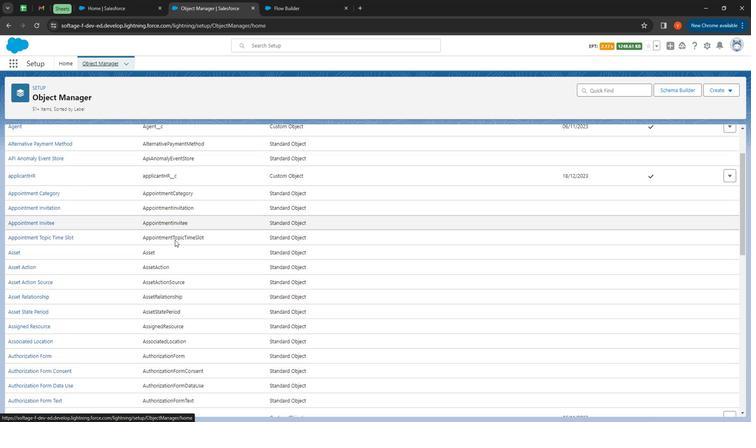 
Action: Mouse moved to (178, 240)
Screenshot: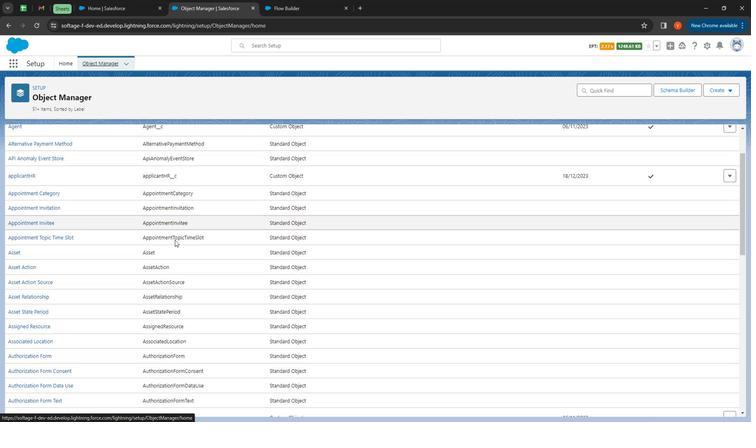 
Action: Mouse scrolled (178, 239) with delta (0, 0)
Screenshot: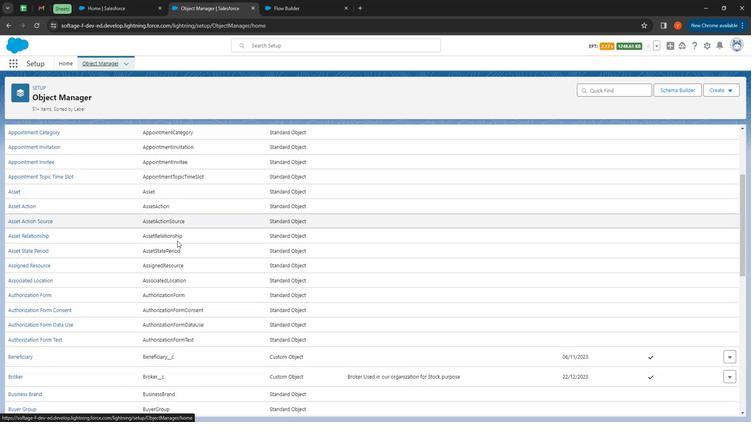 
Action: Mouse moved to (180, 241)
Screenshot: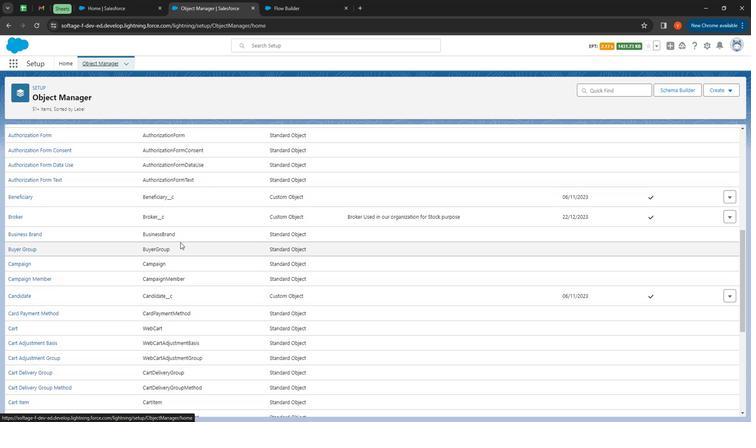 
Action: Mouse scrolled (180, 241) with delta (0, 0)
Screenshot: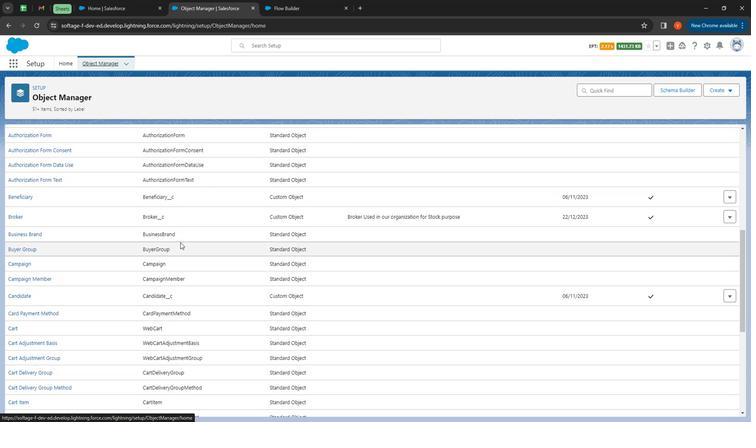 
Action: Mouse scrolled (180, 241) with delta (0, 0)
Screenshot: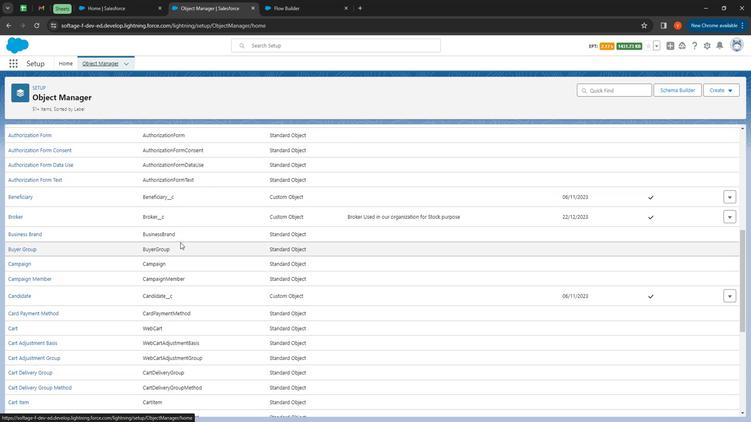 
Action: Mouse scrolled (180, 241) with delta (0, 0)
Screenshot: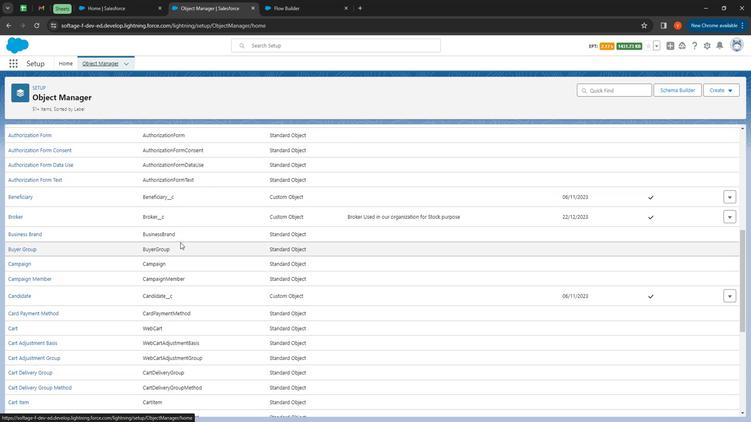 
Action: Mouse scrolled (180, 241) with delta (0, 0)
Screenshot: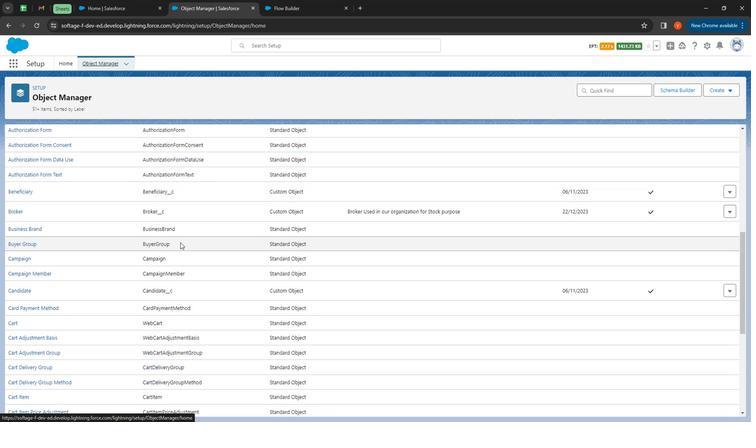 
Action: Mouse scrolled (180, 241) with delta (0, 0)
Screenshot: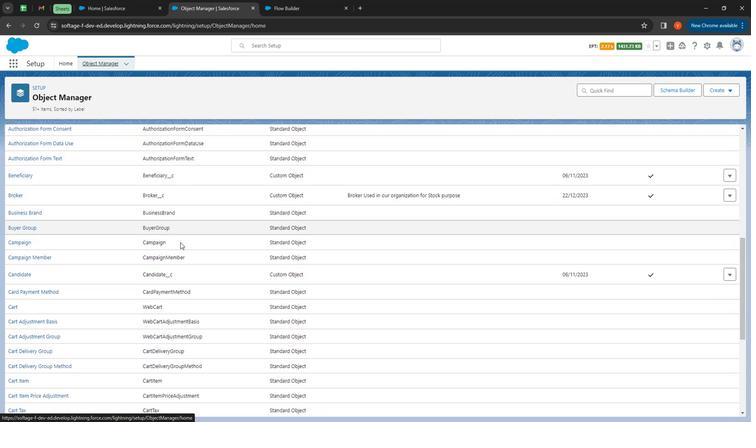 
Action: Mouse scrolled (180, 241) with delta (0, 0)
Screenshot: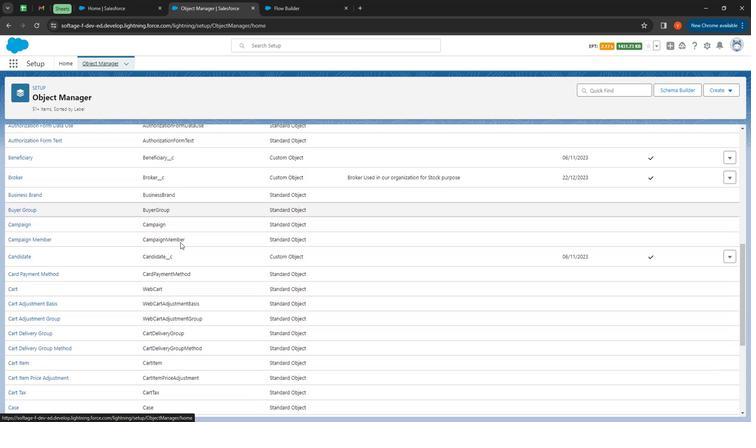 
Action: Mouse scrolled (180, 241) with delta (0, 0)
Screenshot: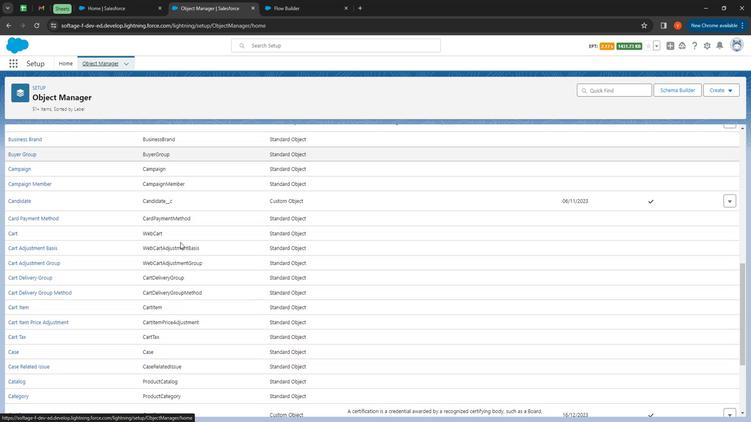 
Action: Mouse moved to (180, 241)
Screenshot: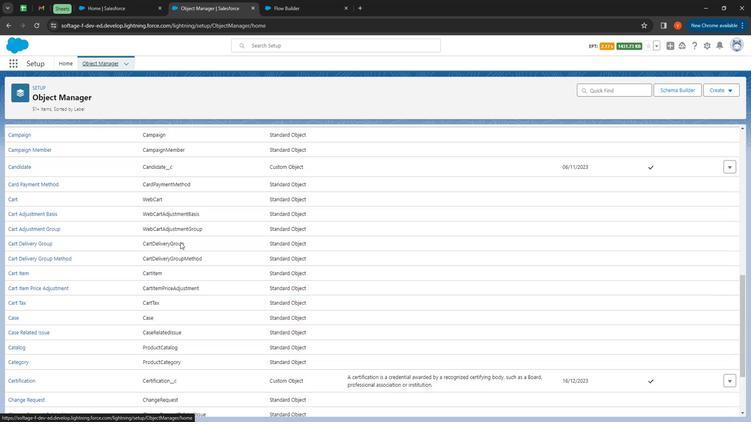 
Action: Mouse scrolled (180, 240) with delta (0, 0)
Screenshot: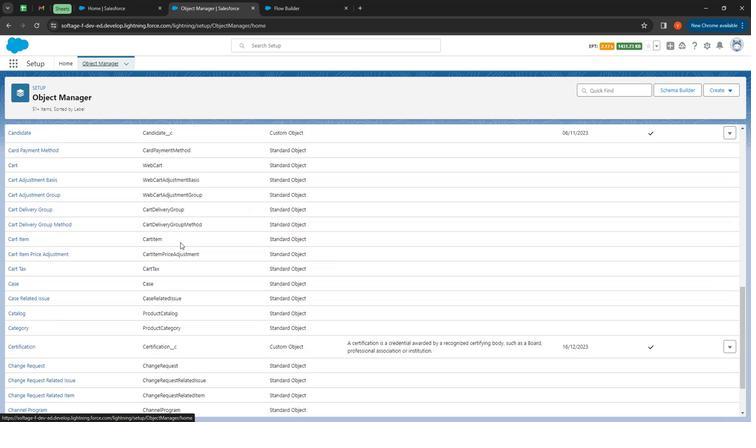 
Action: Mouse moved to (134, 248)
Screenshot: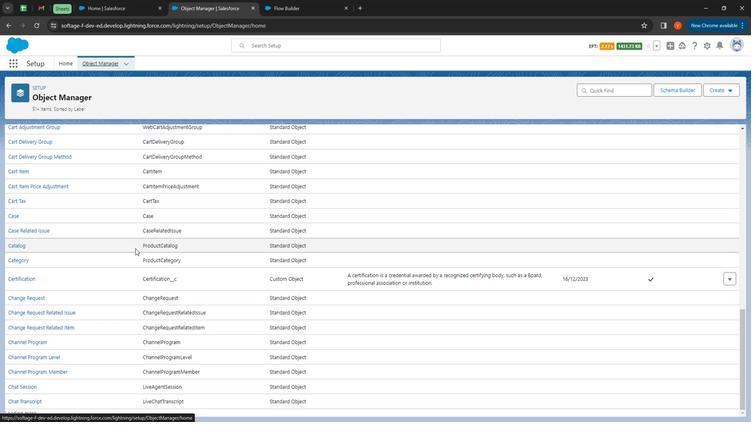 
Action: Mouse scrolled (134, 247) with delta (0, 0)
Screenshot: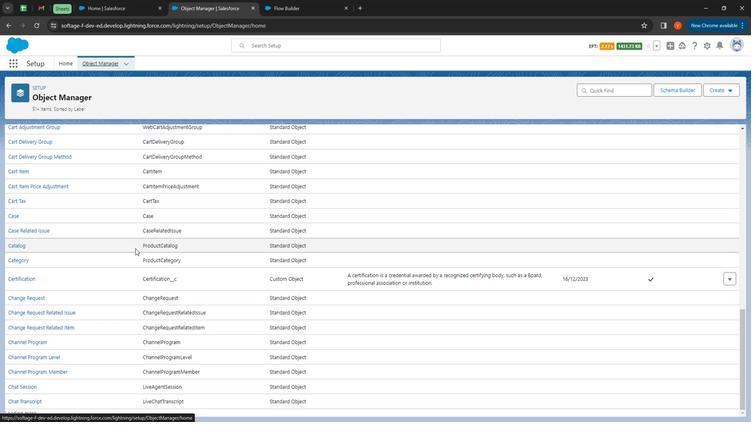 
Action: Mouse moved to (134, 249)
Screenshot: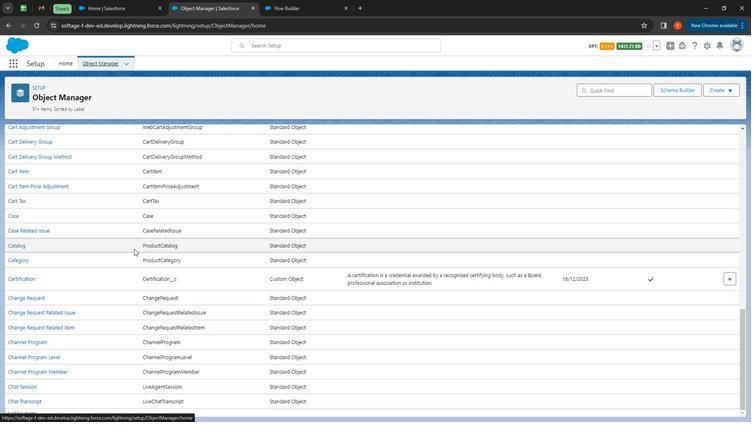 
Action: Mouse scrolled (134, 249) with delta (0, 0)
Screenshot: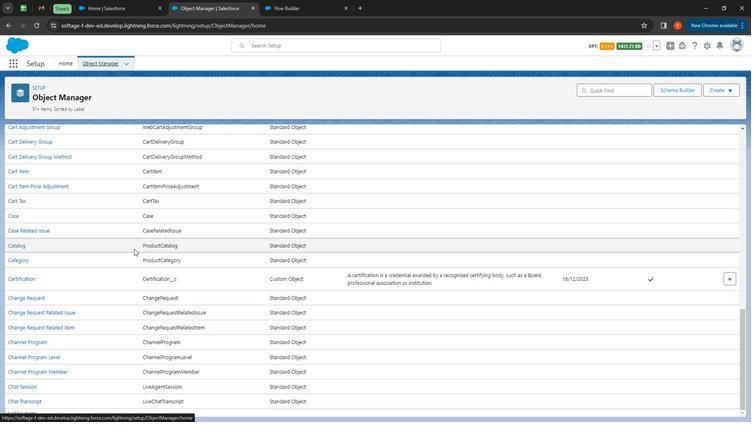 
Action: Mouse scrolled (134, 249) with delta (0, 0)
Screenshot: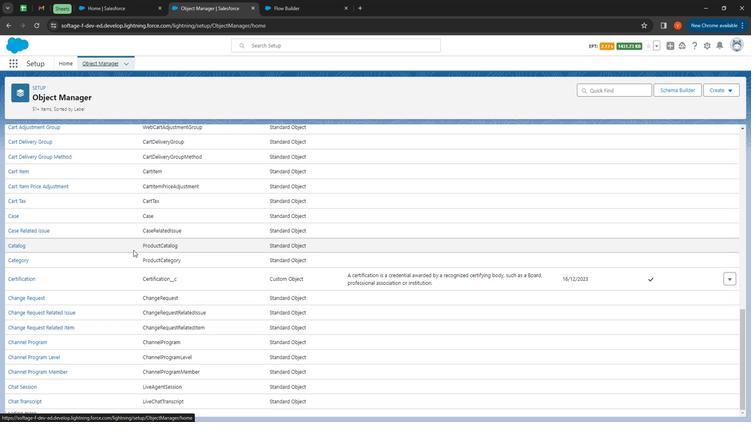 
Action: Mouse moved to (133, 249)
Screenshot: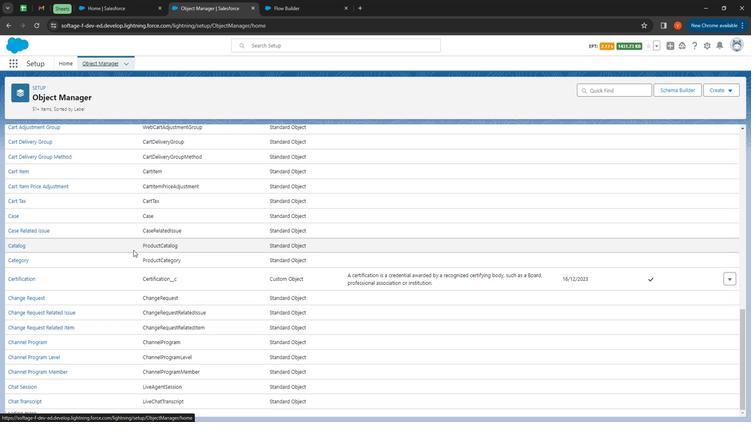 
Action: Mouse scrolled (133, 249) with delta (0, 0)
Screenshot: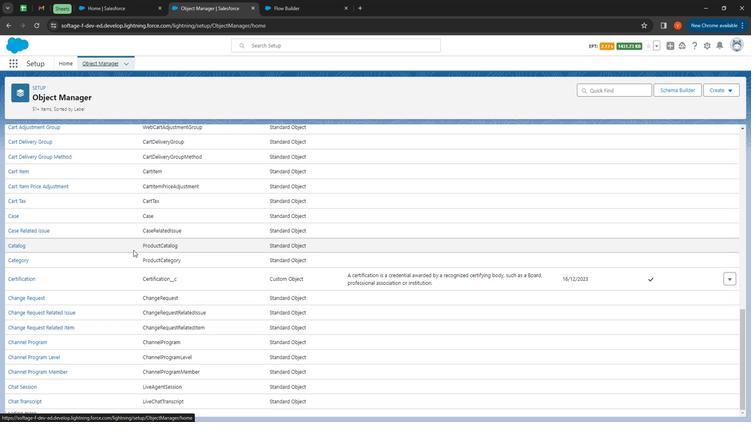 
Action: Mouse moved to (138, 247)
Screenshot: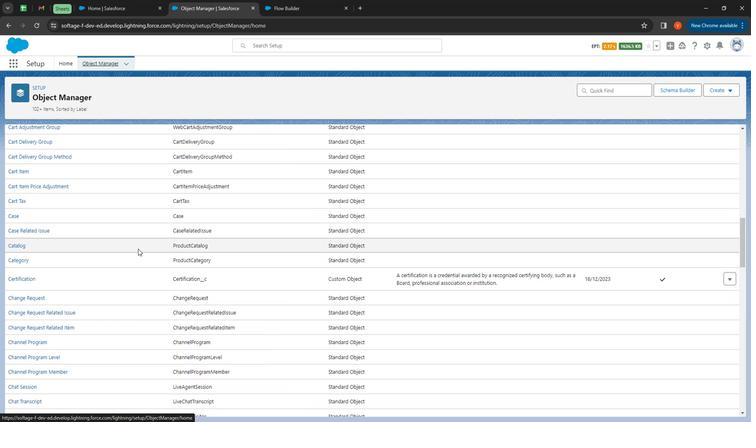 
Action: Mouse scrolled (138, 247) with delta (0, 0)
Screenshot: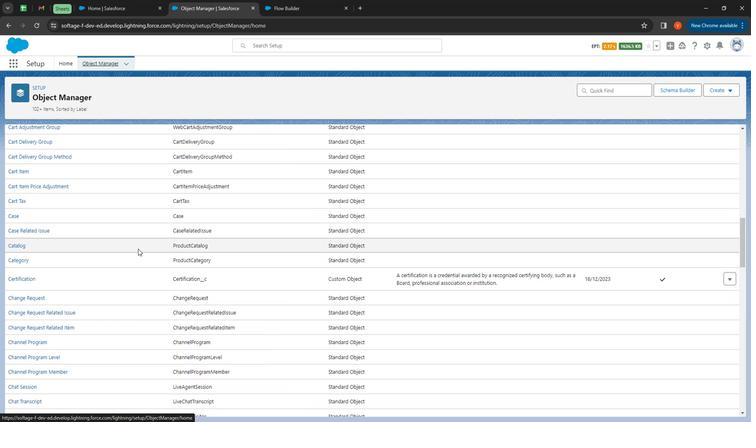 
Action: Mouse moved to (130, 250)
Screenshot: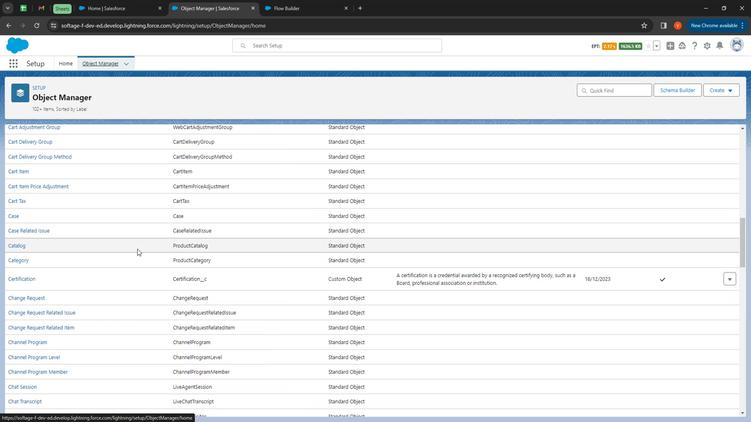 
Action: Mouse scrolled (130, 250) with delta (0, 0)
Screenshot: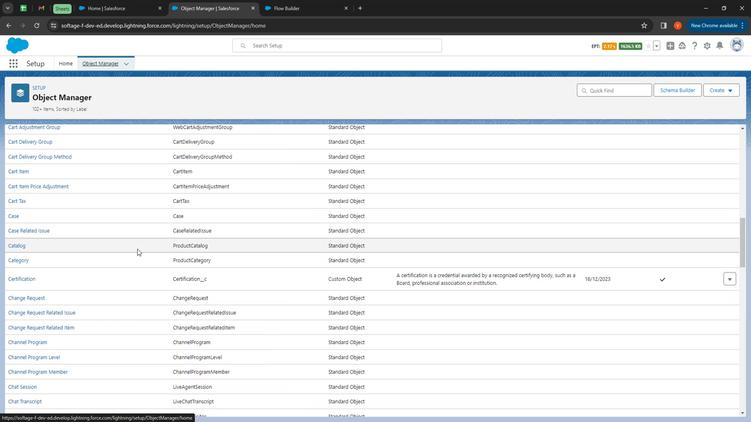 
Action: Mouse moved to (128, 251)
Screenshot: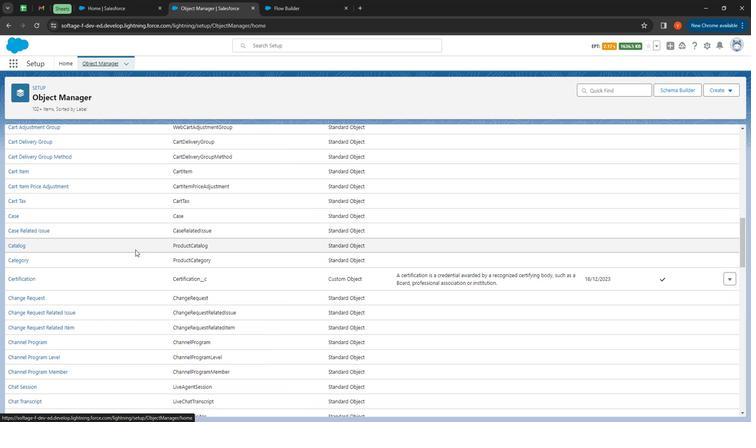 
Action: Mouse scrolled (128, 250) with delta (0, 0)
Screenshot: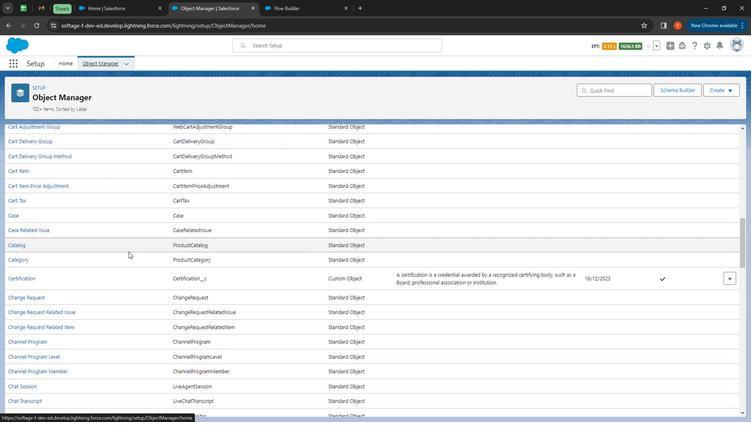 
Action: Mouse moved to (125, 251)
Screenshot: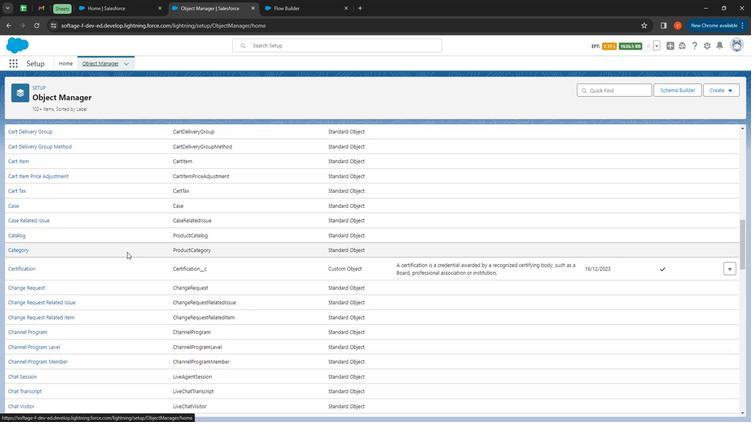 
Action: Mouse scrolled (125, 251) with delta (0, 0)
Screenshot: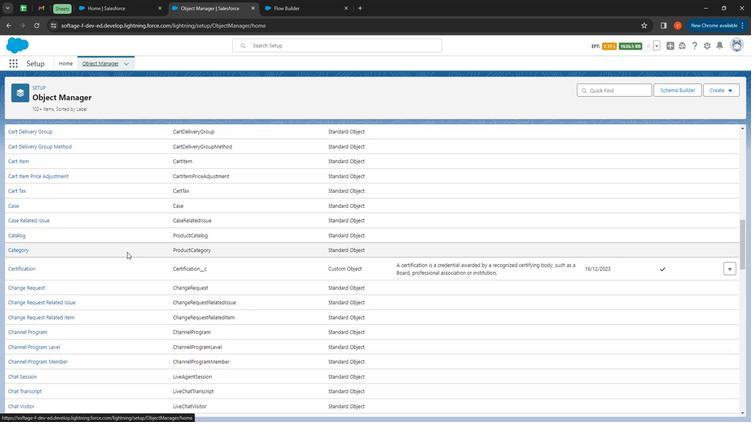 
Action: Mouse moved to (122, 251)
Screenshot: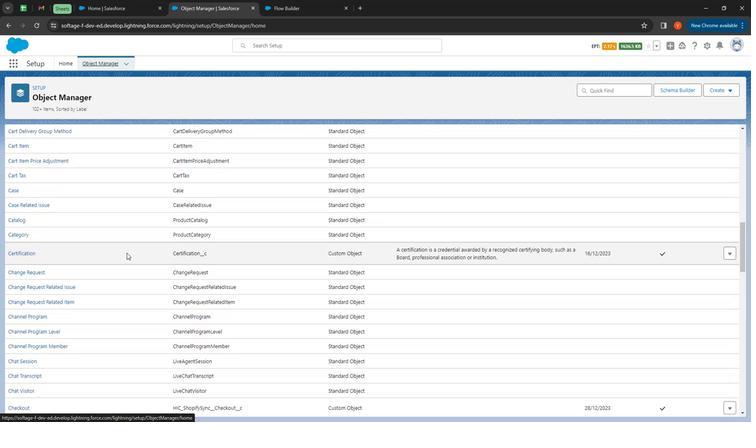 
Action: Mouse scrolled (122, 251) with delta (0, 0)
Screenshot: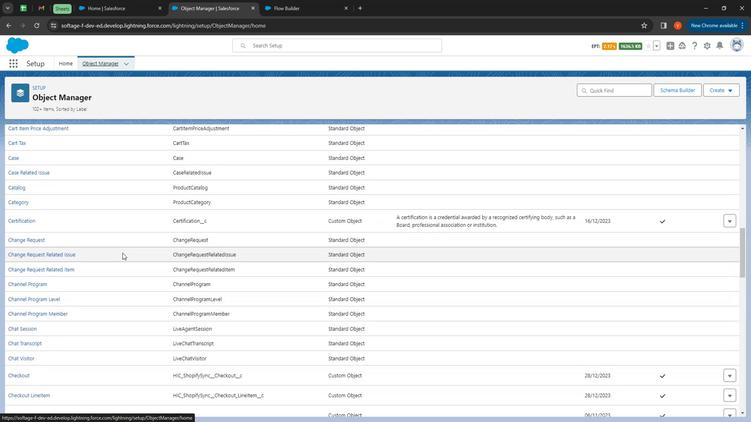 
Action: Mouse moved to (96, 245)
Screenshot: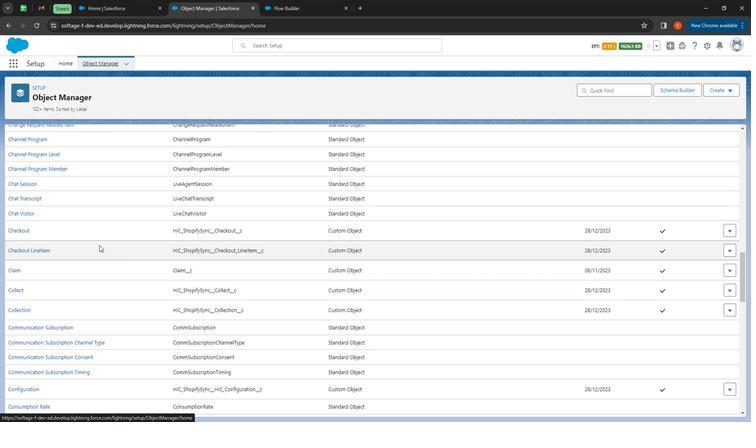 
Action: Mouse scrolled (96, 245) with delta (0, 0)
Screenshot: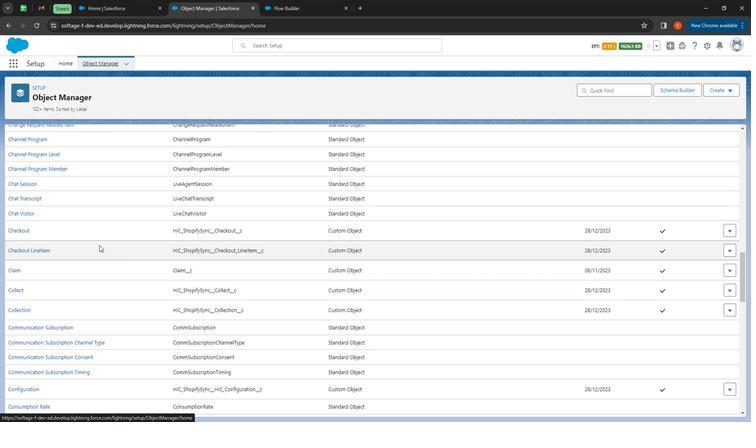 
Action: Mouse scrolled (96, 245) with delta (0, 0)
Screenshot: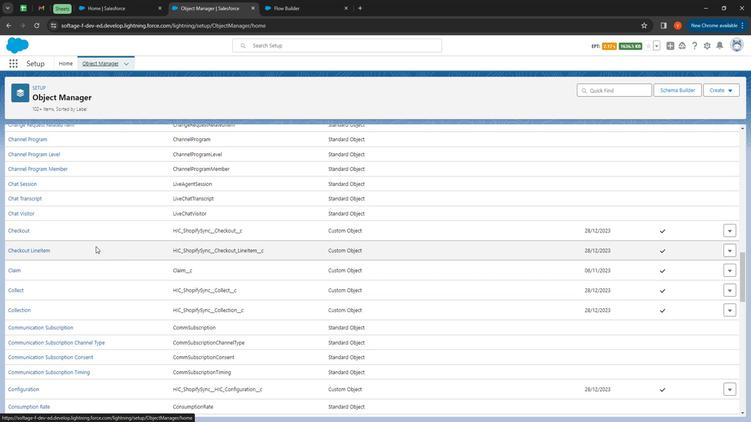 
Action: Mouse moved to (96, 245)
Screenshot: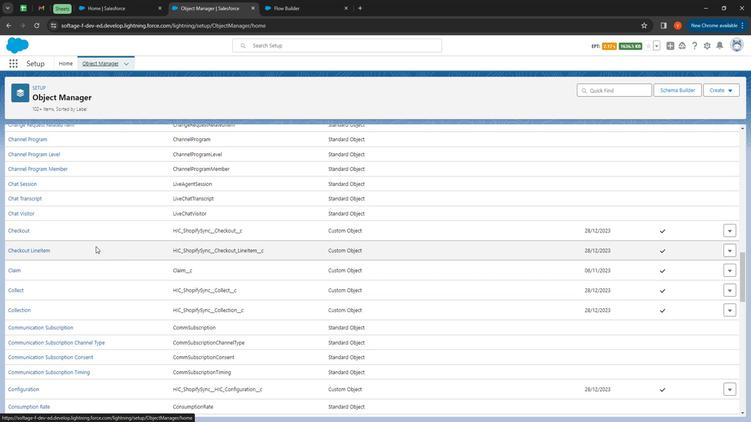
Action: Mouse scrolled (96, 245) with delta (0, 0)
Screenshot: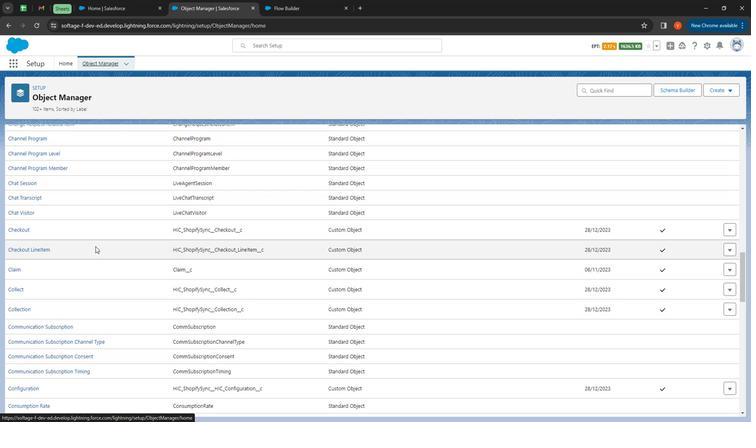 
Action: Mouse scrolled (96, 245) with delta (0, 0)
Screenshot: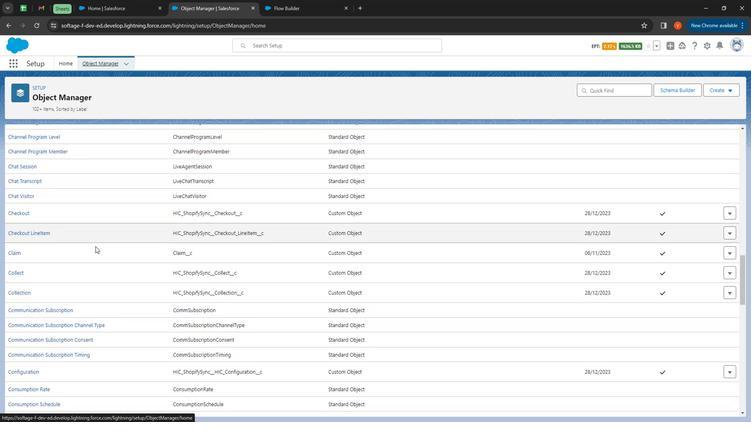 
Action: Mouse moved to (93, 245)
Screenshot: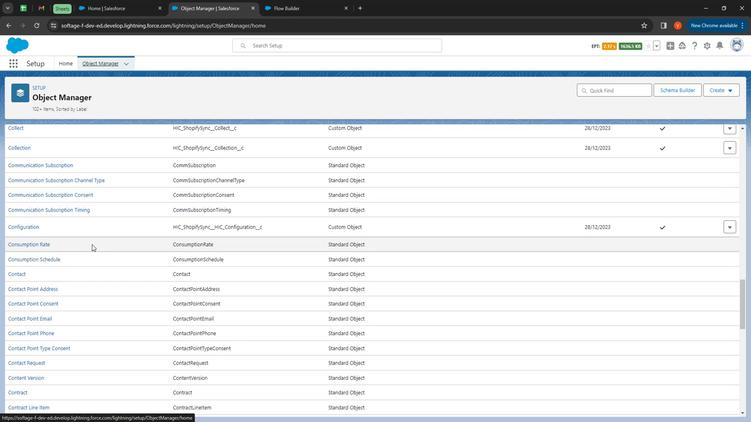 
Action: Mouse scrolled (93, 244) with delta (0, 0)
Screenshot: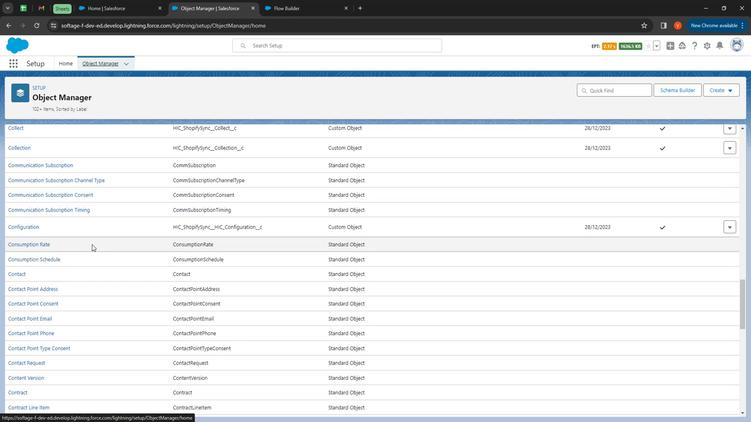 
Action: Mouse moved to (93, 246)
Screenshot: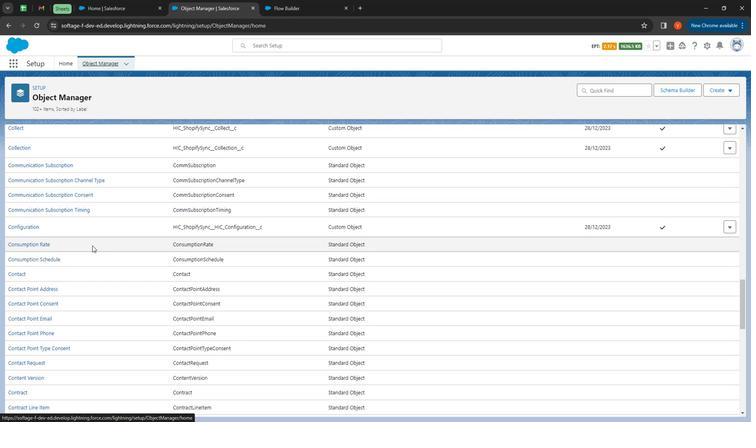 
Action: Mouse scrolled (93, 245) with delta (0, 0)
Screenshot: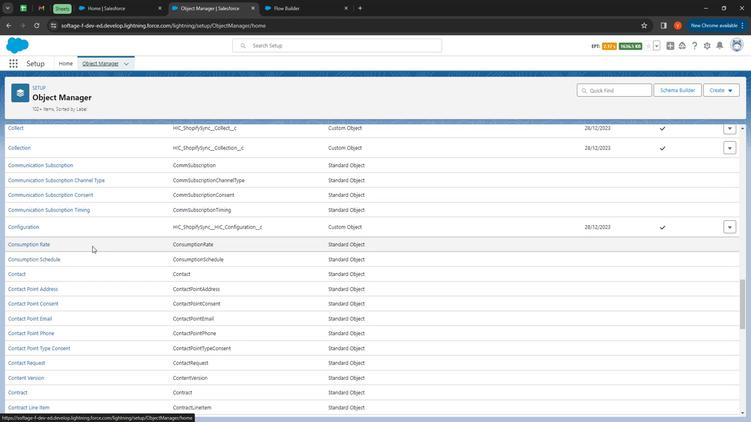 
Action: Mouse moved to (93, 246)
Screenshot: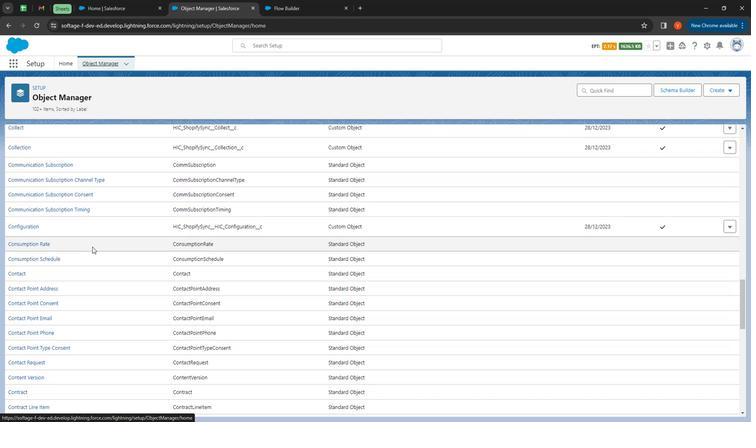 
Action: Mouse scrolled (93, 246) with delta (0, 0)
Screenshot: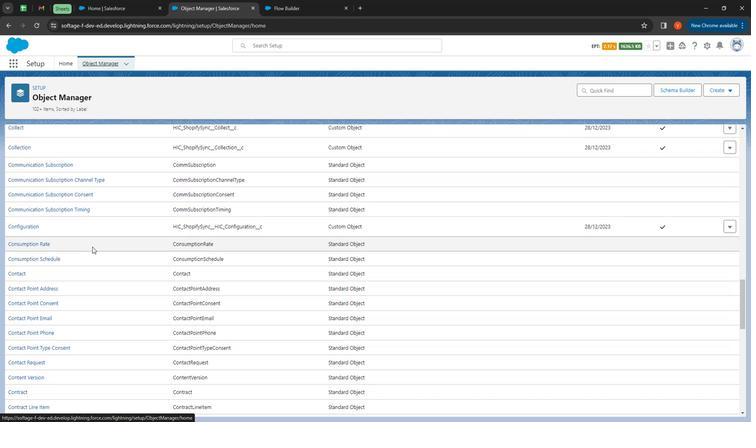 
Action: Mouse scrolled (93, 246) with delta (0, 0)
Screenshot: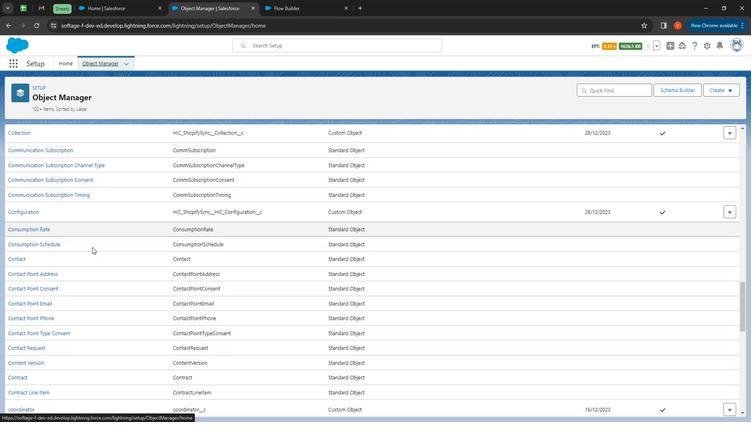 
Action: Mouse scrolled (93, 246) with delta (0, 0)
Screenshot: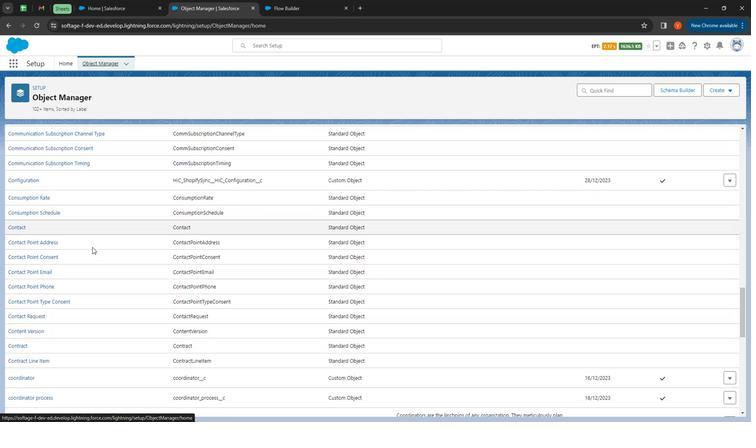 
Action: Mouse moved to (75, 214)
Screenshot: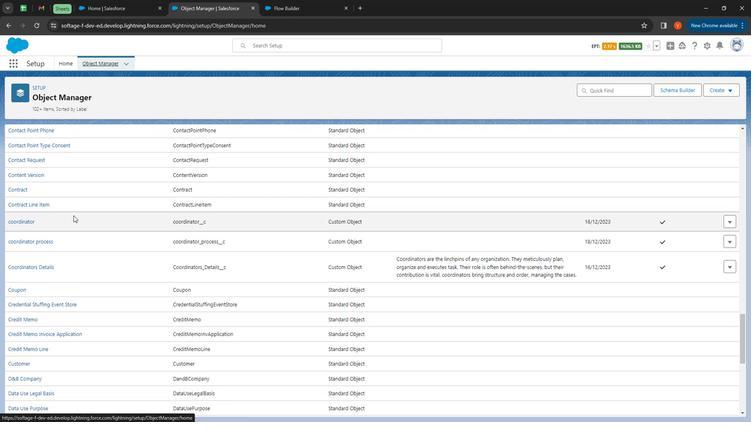 
Action: Mouse scrolled (75, 214) with delta (0, 0)
Screenshot: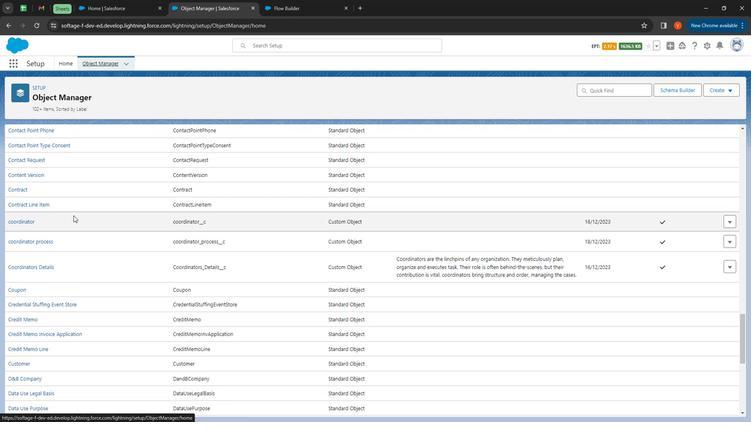 
Action: Mouse moved to (76, 215)
Screenshot: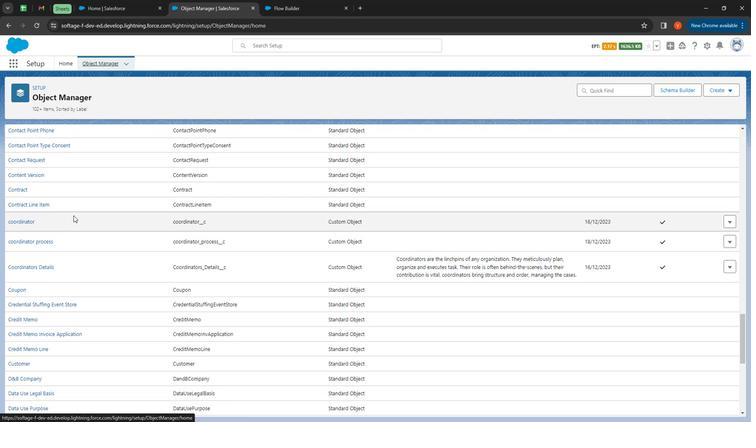 
Action: Mouse scrolled (76, 215) with delta (0, 0)
Screenshot: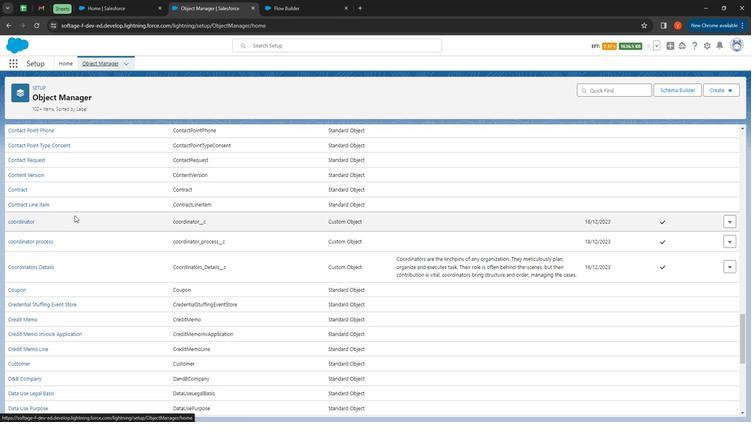 
Action: Mouse scrolled (76, 215) with delta (0, 0)
Screenshot: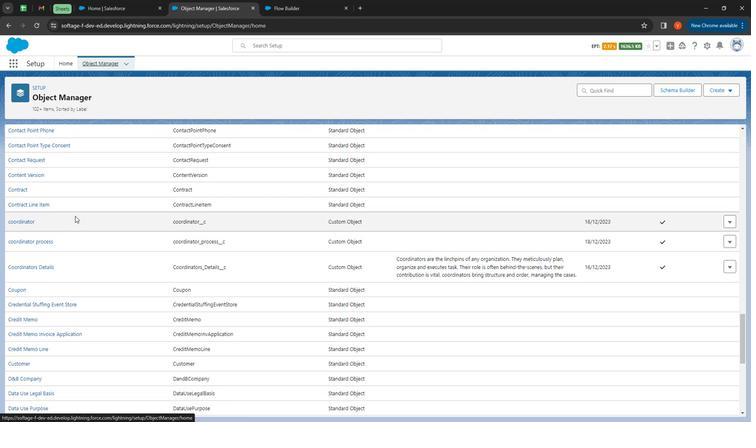 
Action: Mouse scrolled (76, 215) with delta (0, 0)
Screenshot: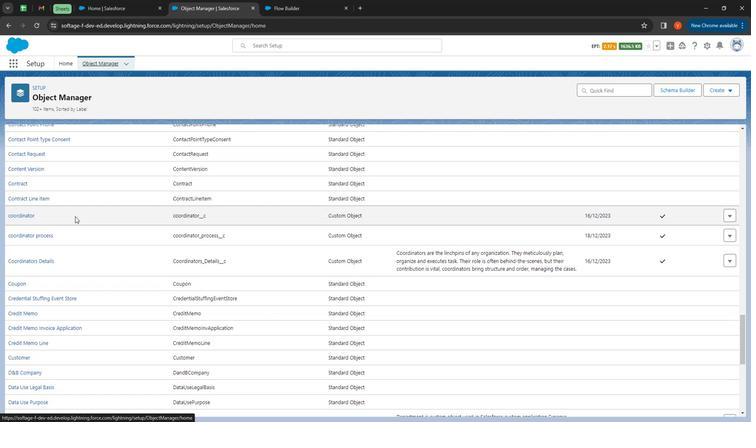 
Action: Mouse moved to (66, 233)
Screenshot: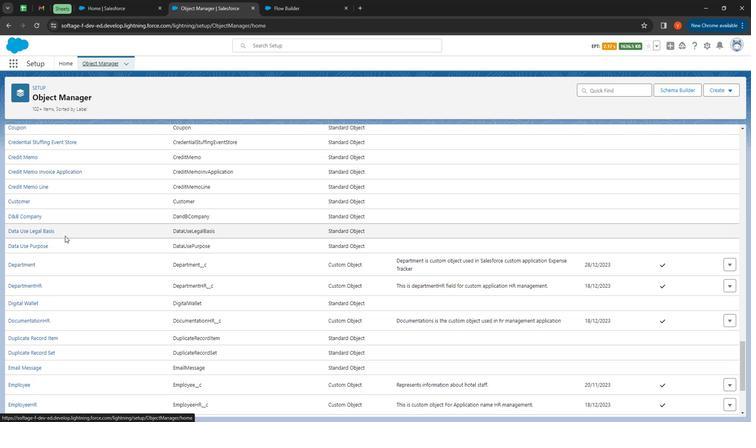 
Action: Mouse scrolled (66, 233) with delta (0, 0)
Screenshot: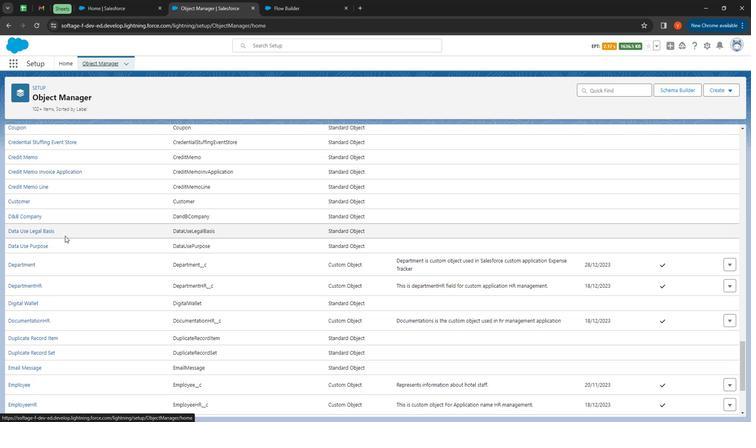 
Action: Mouse scrolled (66, 233) with delta (0, 0)
Screenshot: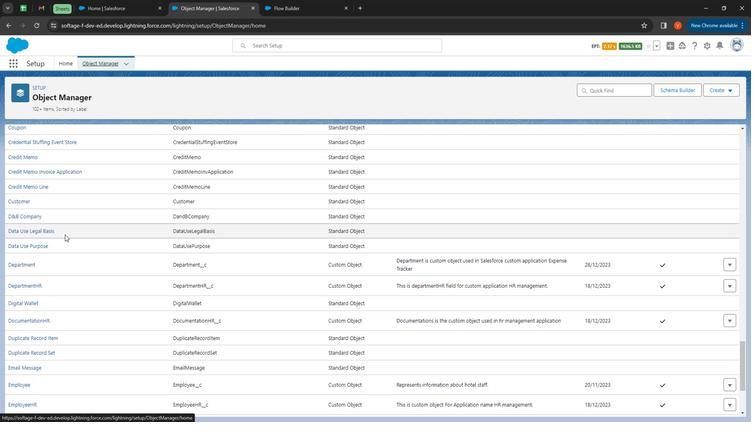 
Action: Mouse scrolled (66, 233) with delta (0, 0)
Screenshot: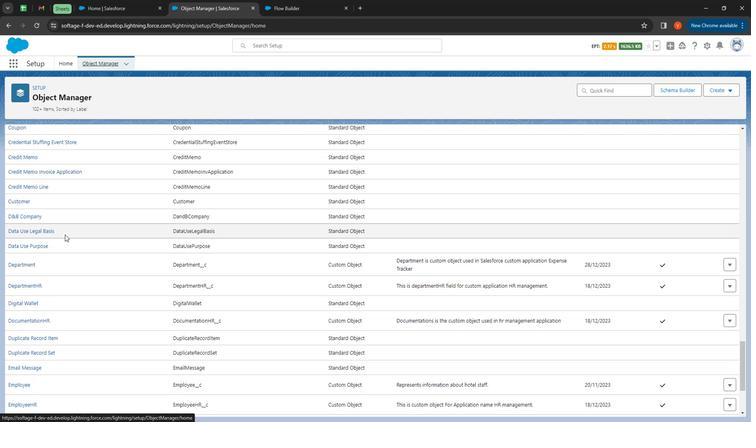 
Action: Mouse moved to (66, 233)
Screenshot: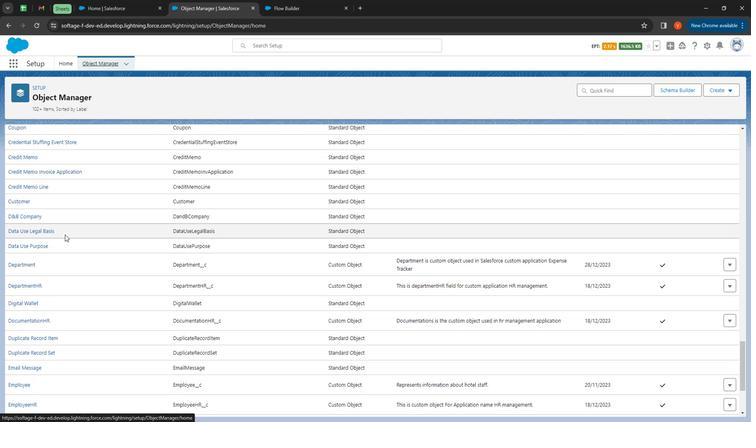 
Action: Mouse scrolled (66, 233) with delta (0, 0)
Screenshot: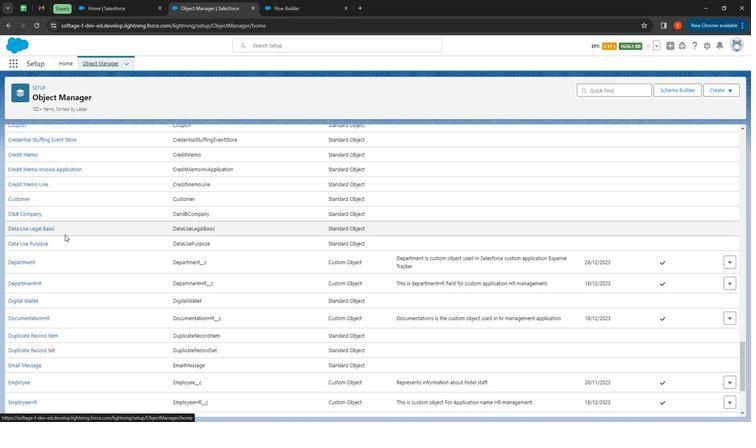 
Action: Mouse moved to (65, 232)
Screenshot: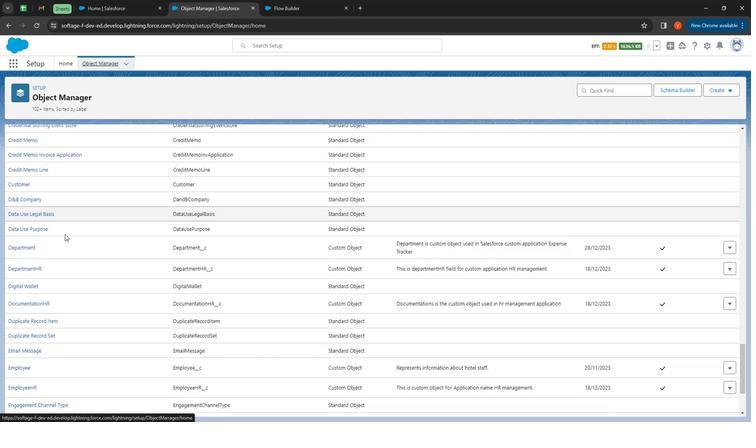 
Action: Mouse scrolled (65, 231) with delta (0, 0)
Screenshot: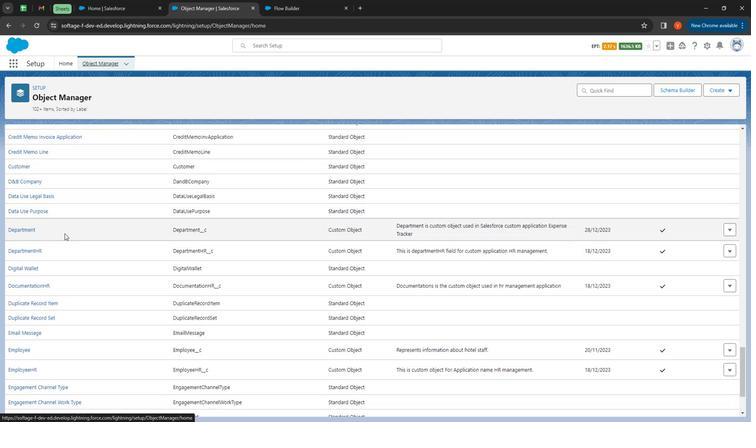 
Action: Mouse moved to (67, 237)
Screenshot: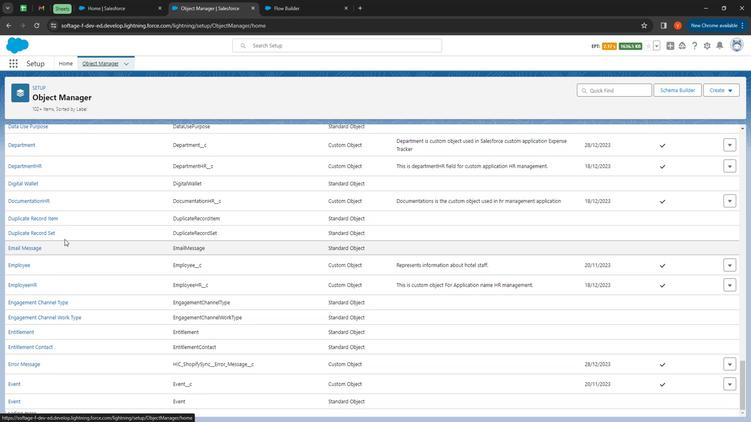 
Action: Mouse scrolled (67, 238) with delta (0, 0)
Screenshot: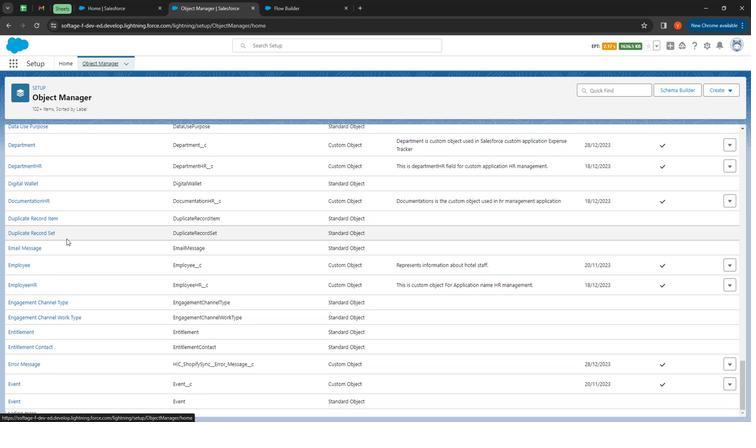 
Action: Mouse moved to (26, 186)
Screenshot: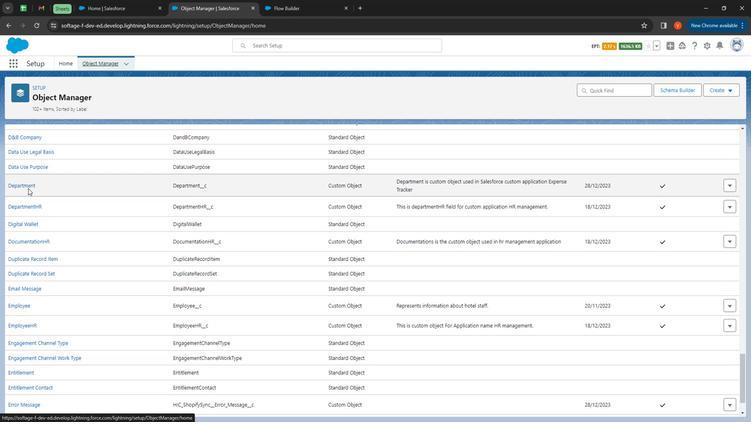 
Action: Mouse pressed left at (26, 186)
